 Task: Find connections with filter location Cauto Cristo with filter topic #Entrepreneurshipwith filter profile language Potuguese with filter current company Mechanical Engineering World with filter school Gargi College with filter industry IT System Custom Software Development with filter service category Email Marketing with filter keywords title Direct Salesperson
Action: Mouse moved to (603, 79)
Screenshot: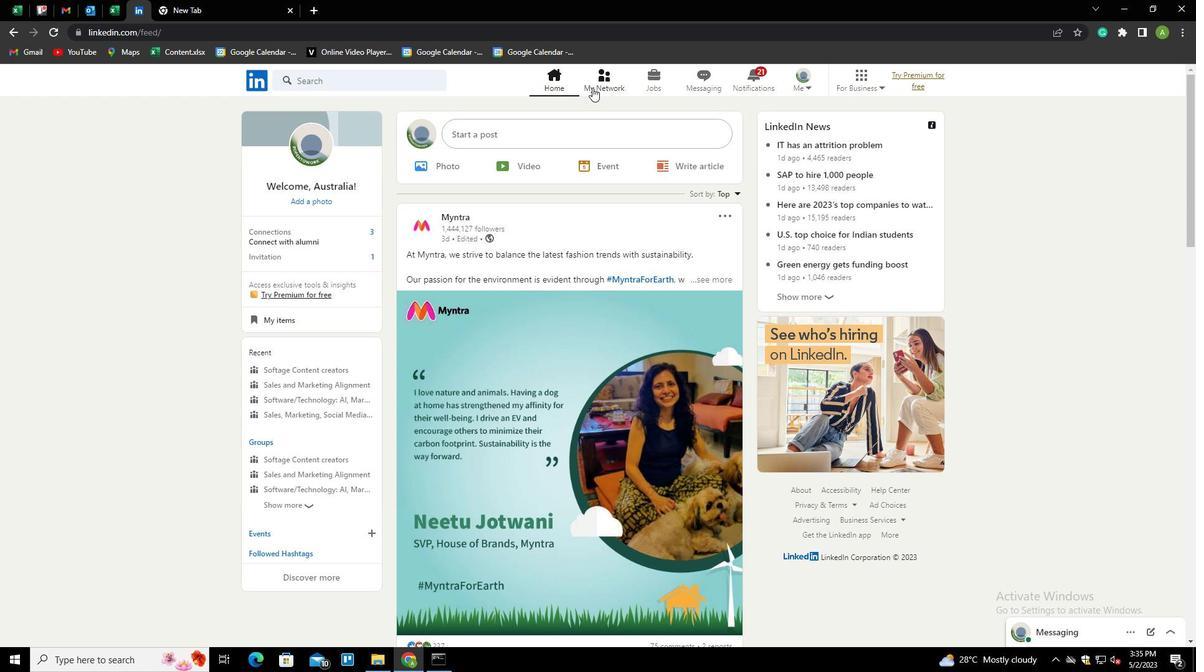 
Action: Mouse pressed left at (603, 79)
Screenshot: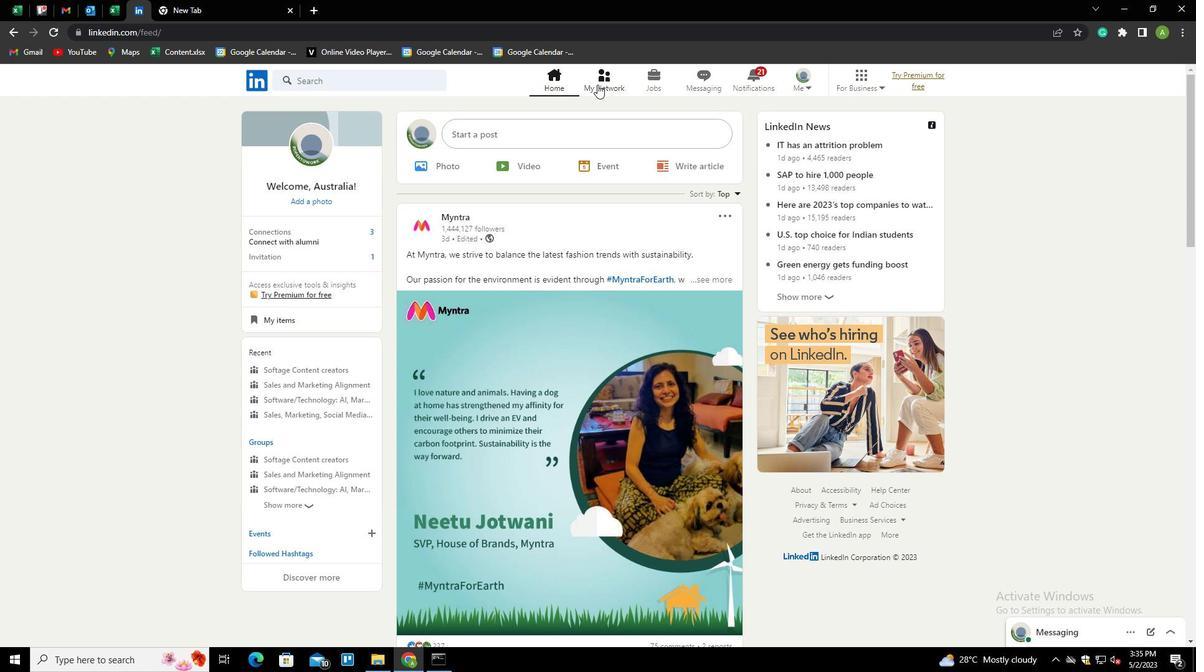 
Action: Mouse moved to (337, 153)
Screenshot: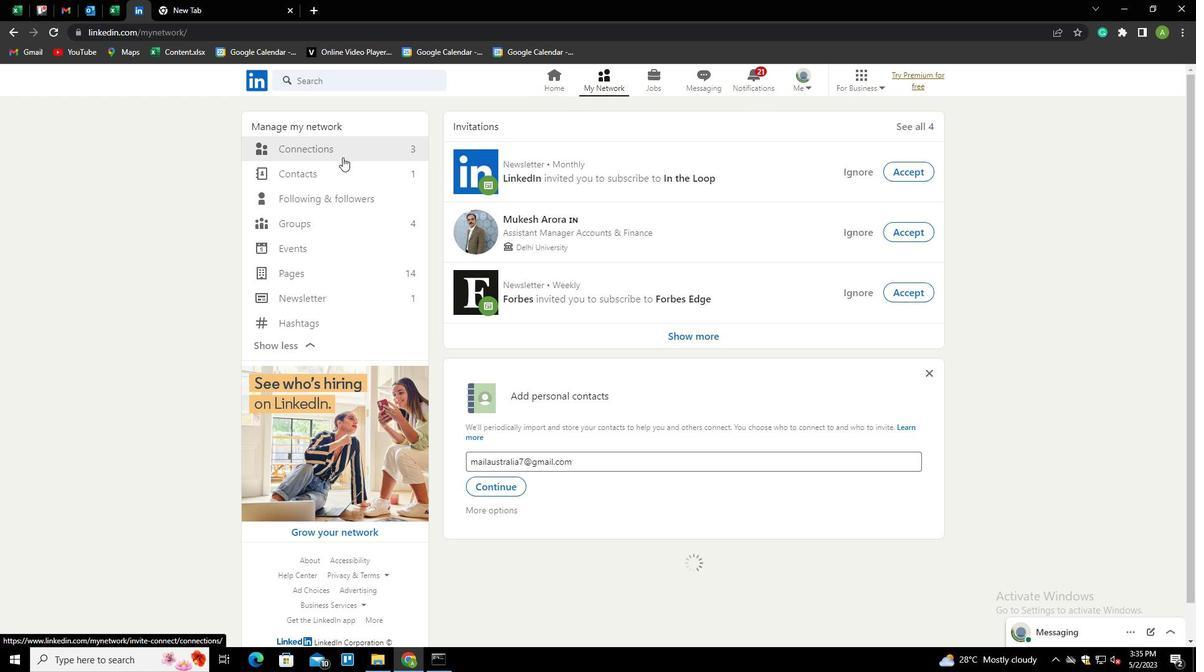 
Action: Mouse pressed left at (337, 153)
Screenshot: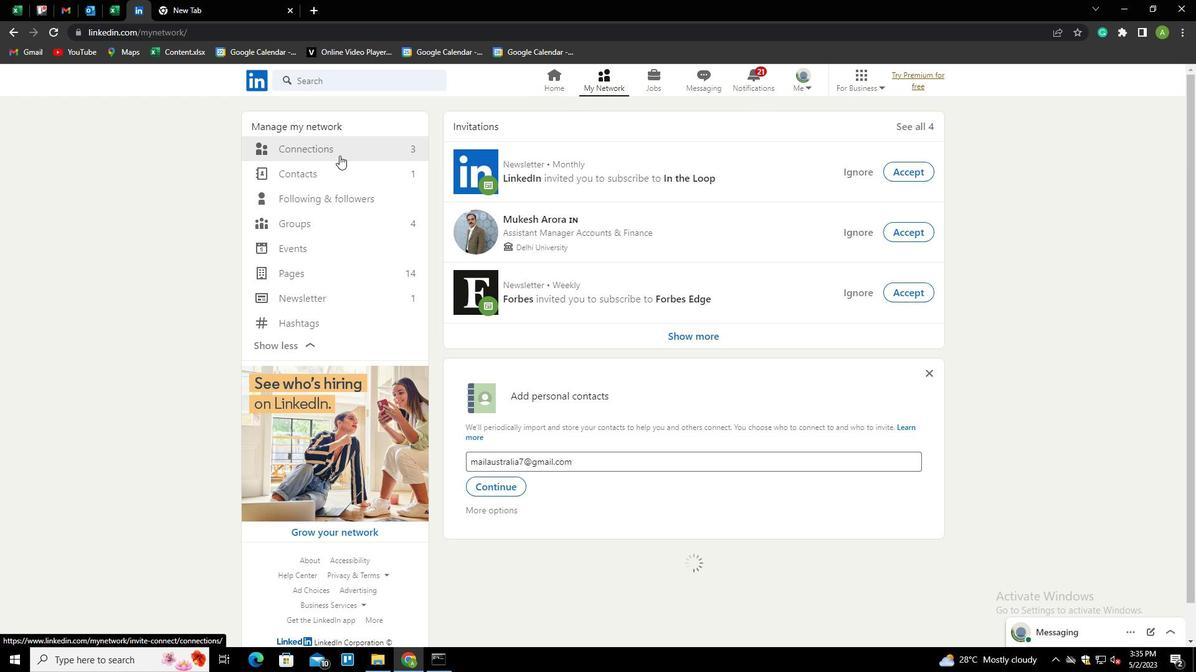 
Action: Mouse moved to (697, 152)
Screenshot: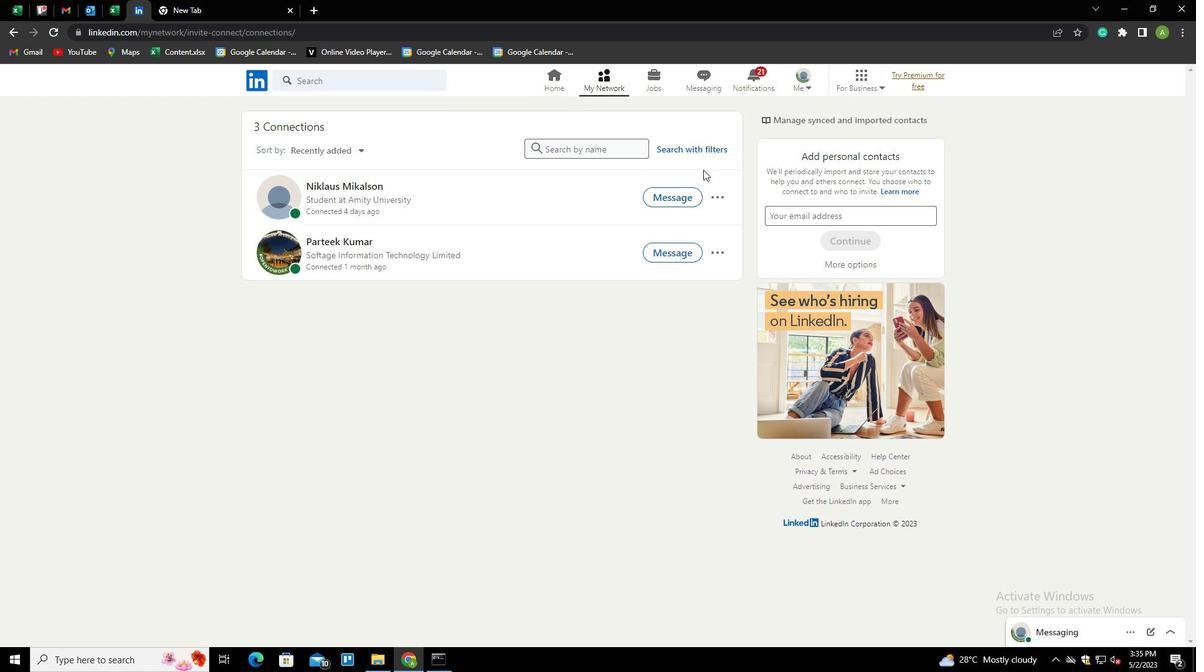 
Action: Mouse pressed left at (697, 152)
Screenshot: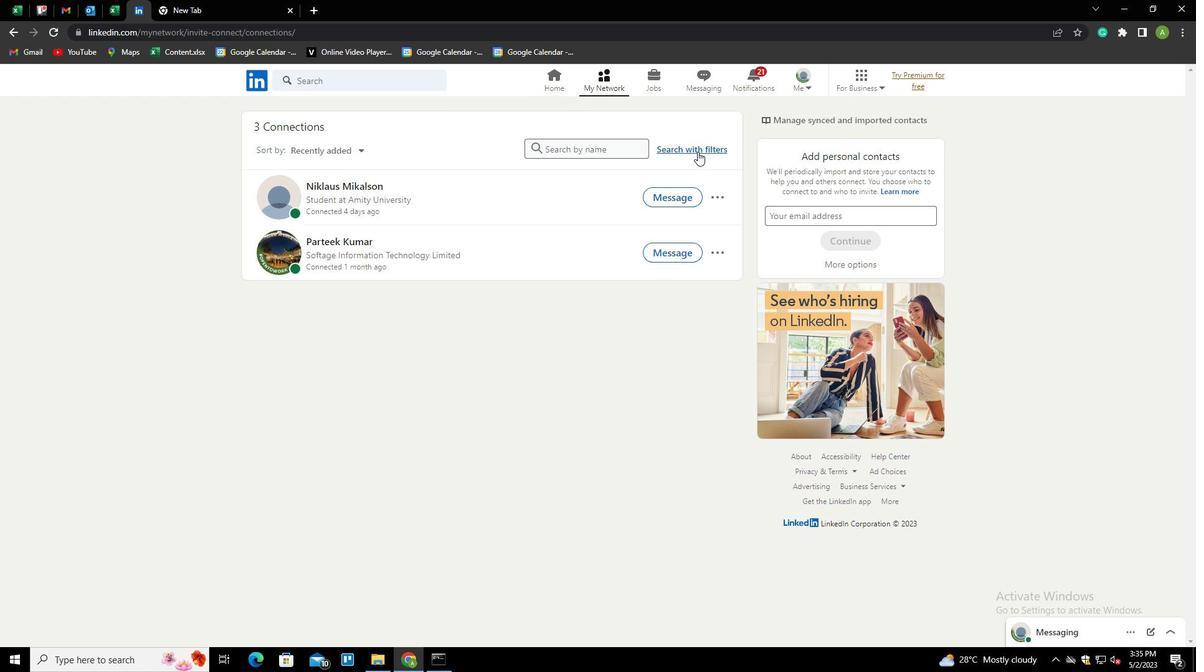 
Action: Mouse moved to (631, 114)
Screenshot: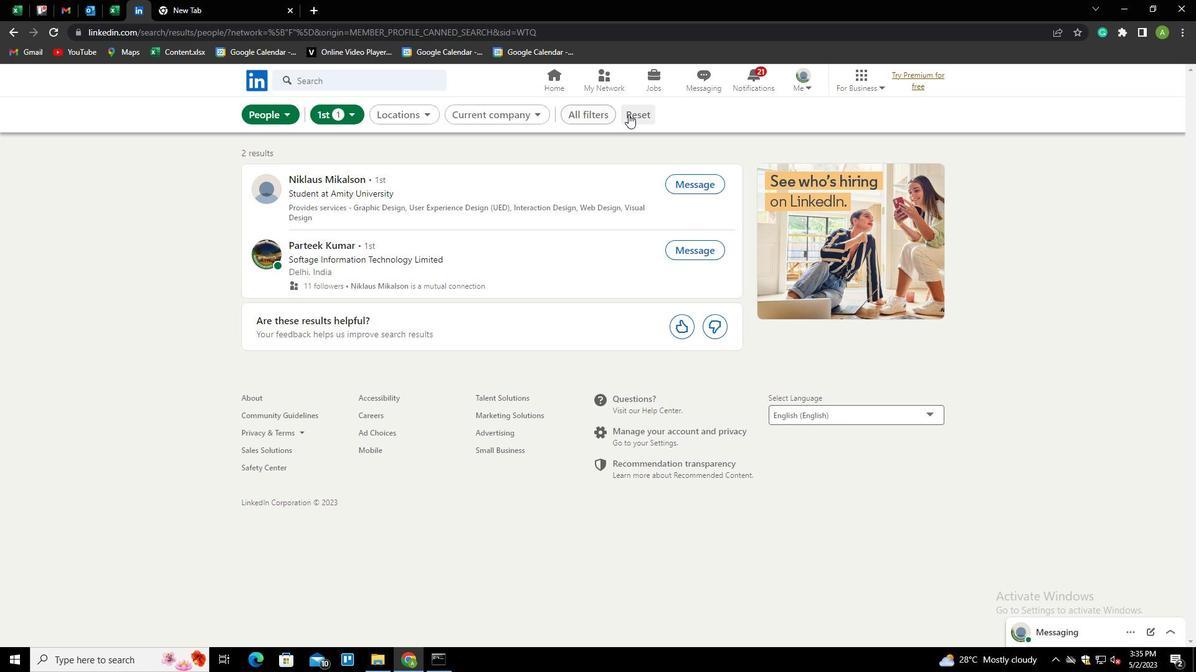 
Action: Mouse pressed left at (631, 114)
Screenshot: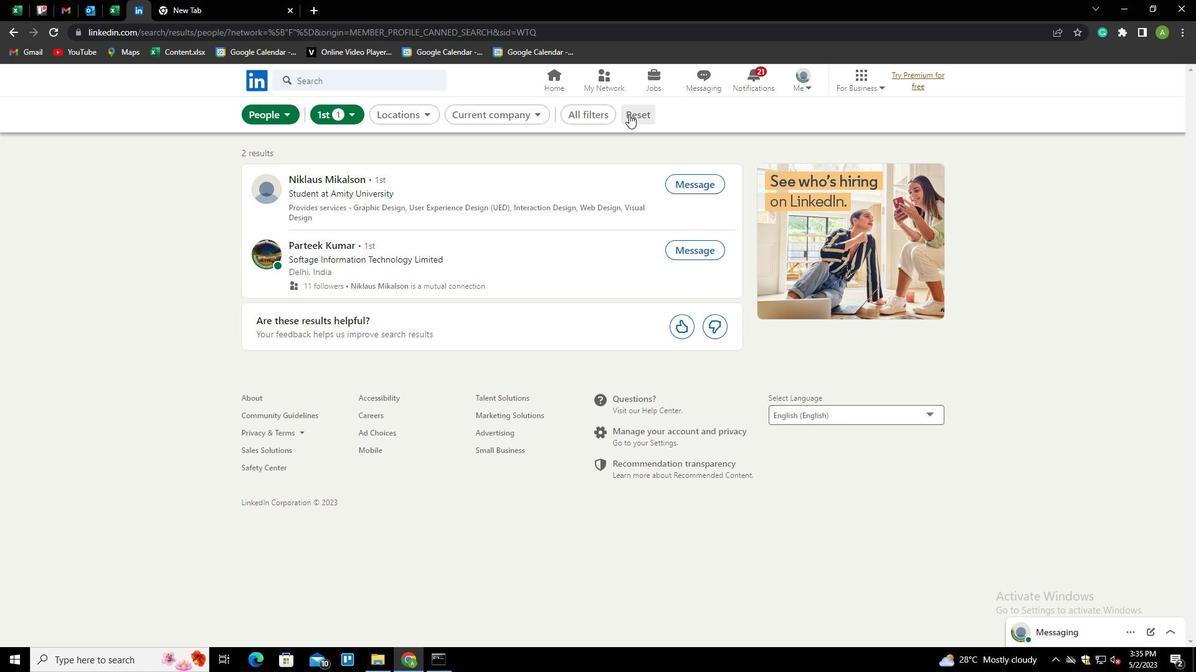 
Action: Mouse moved to (618, 112)
Screenshot: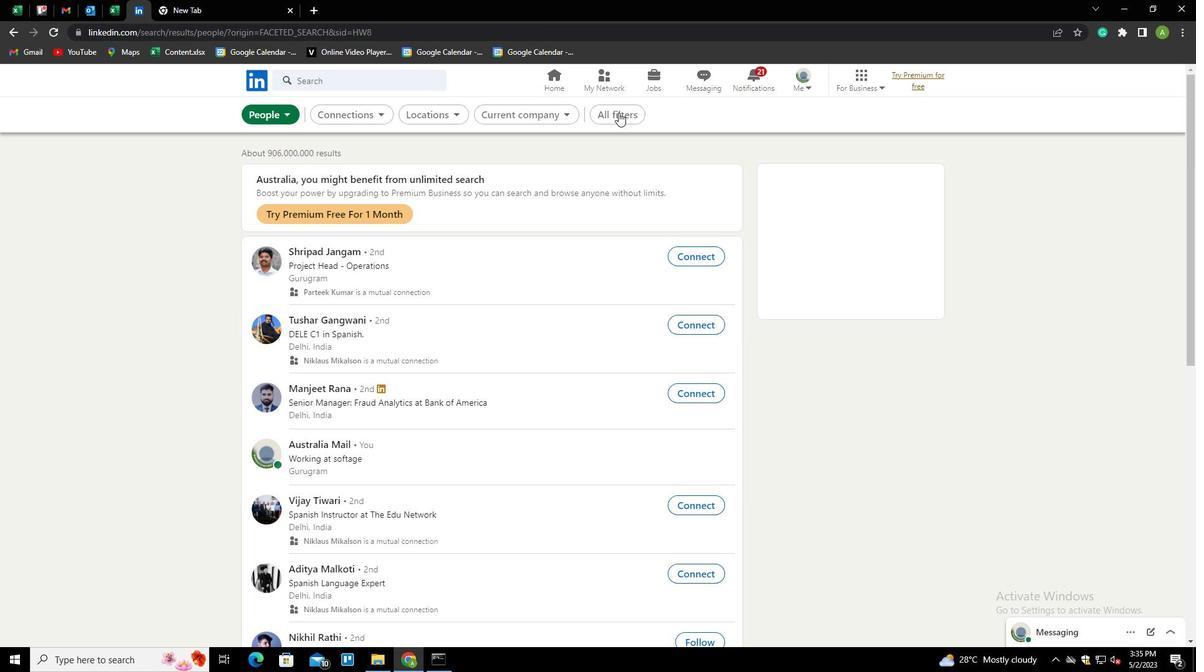 
Action: Mouse pressed left at (618, 112)
Screenshot: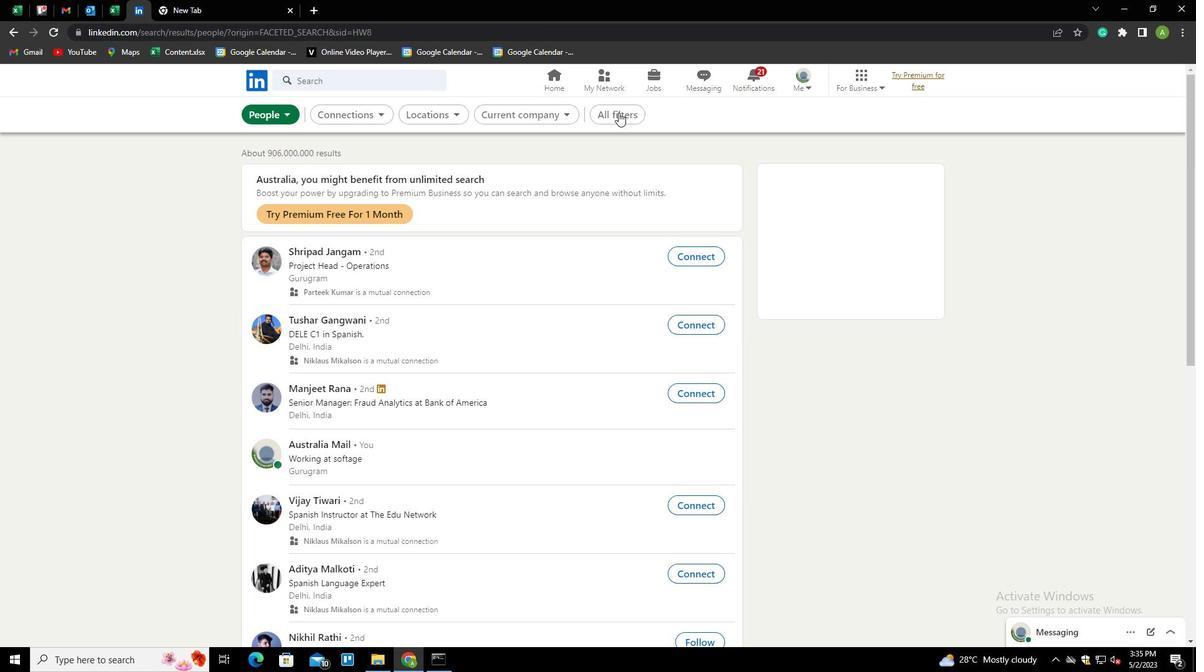 
Action: Mouse moved to (917, 290)
Screenshot: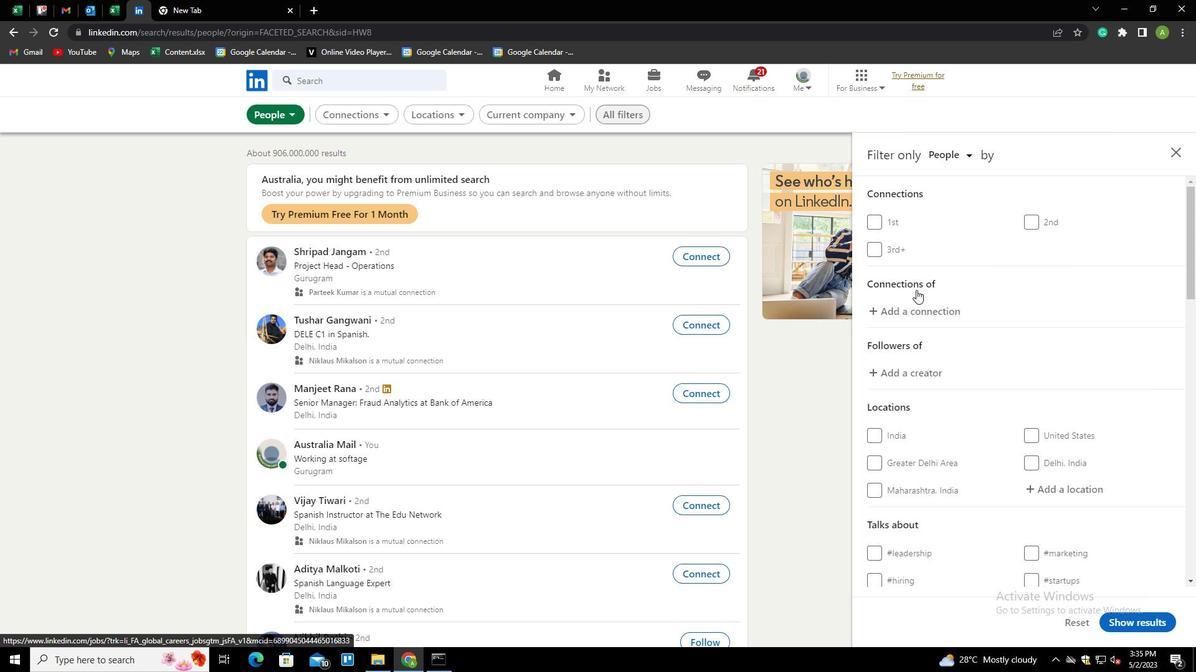 
Action: Mouse scrolled (917, 289) with delta (0, 0)
Screenshot: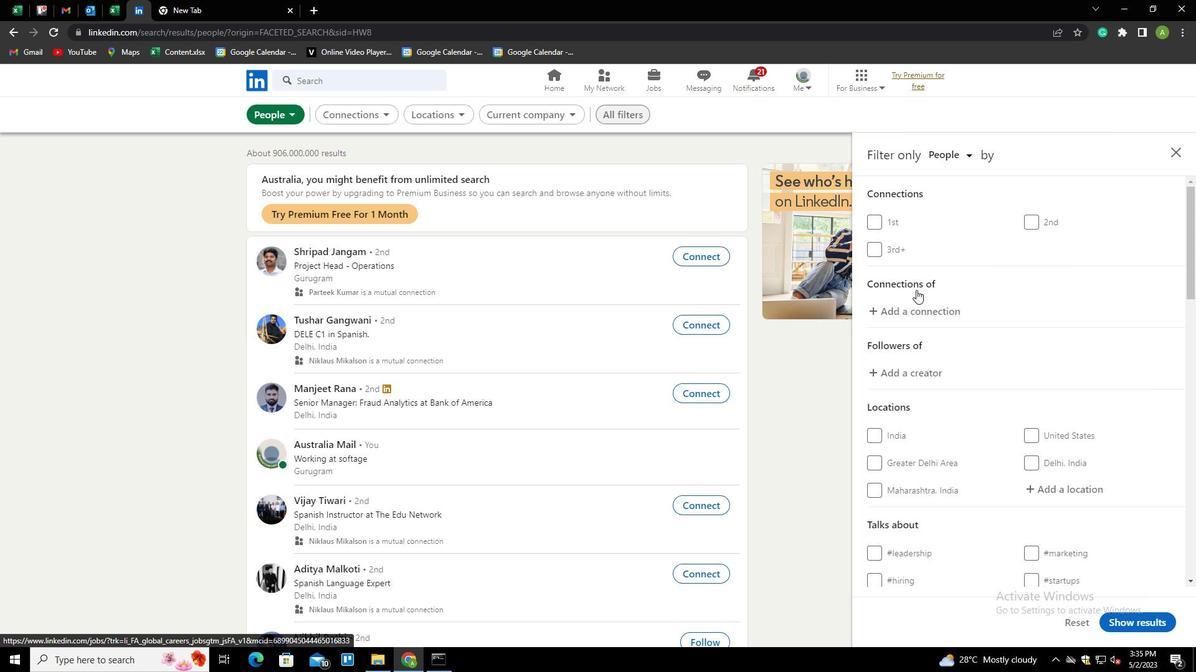 
Action: Mouse moved to (917, 290)
Screenshot: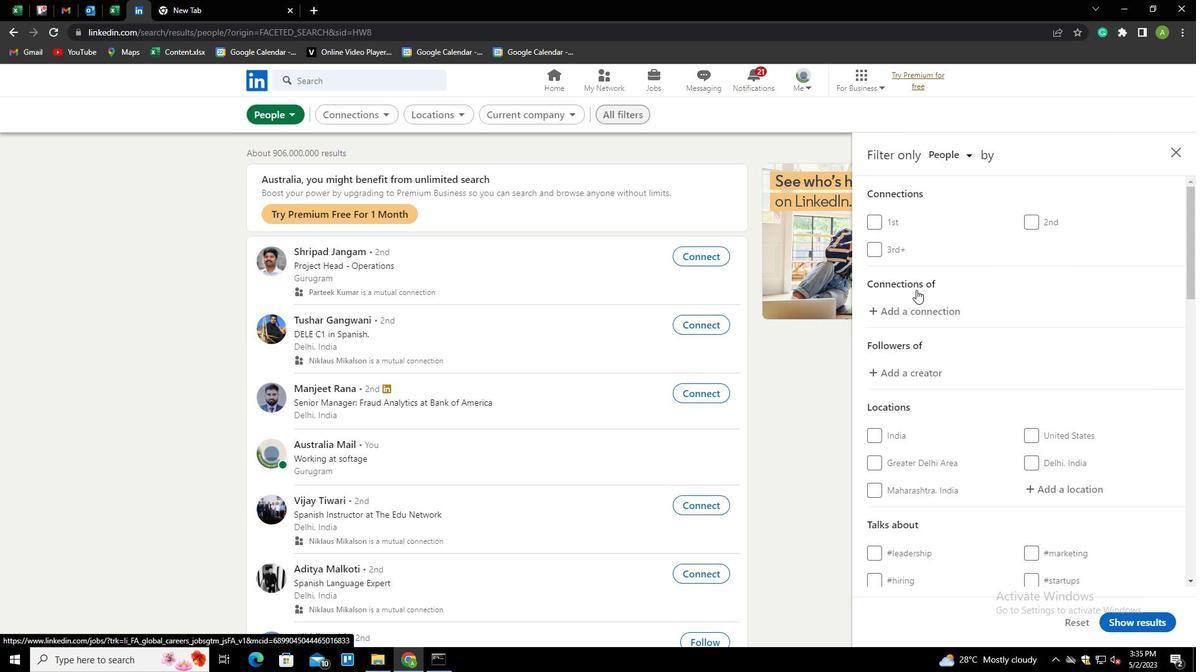 
Action: Mouse scrolled (917, 290) with delta (0, 0)
Screenshot: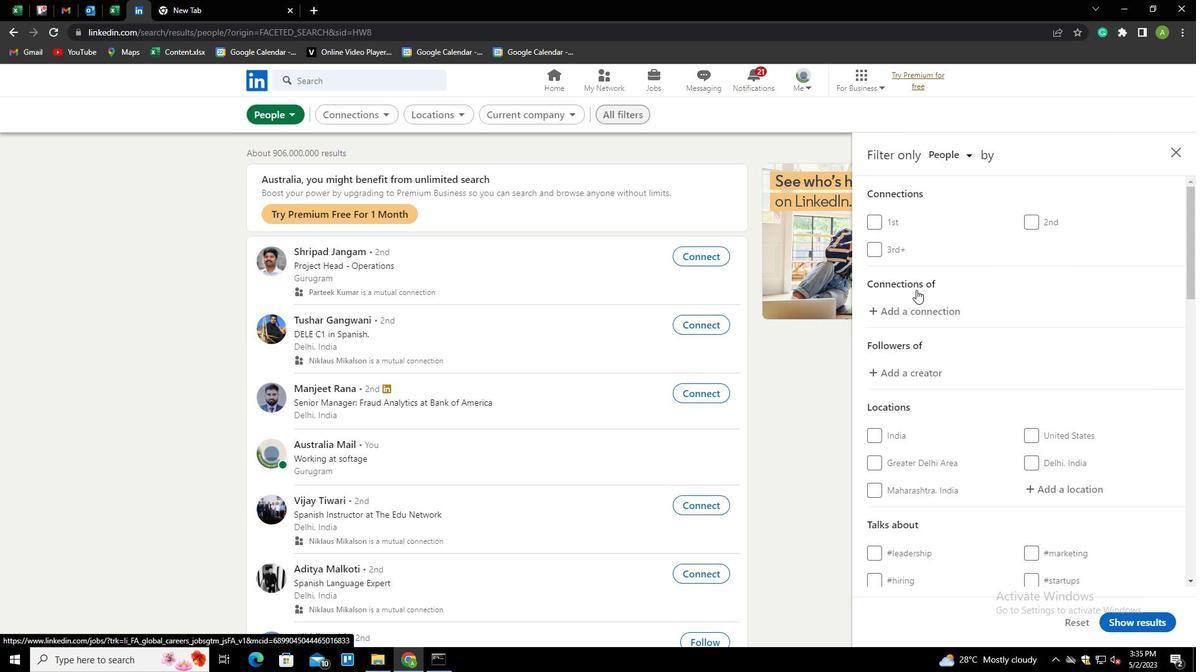 
Action: Mouse moved to (1038, 362)
Screenshot: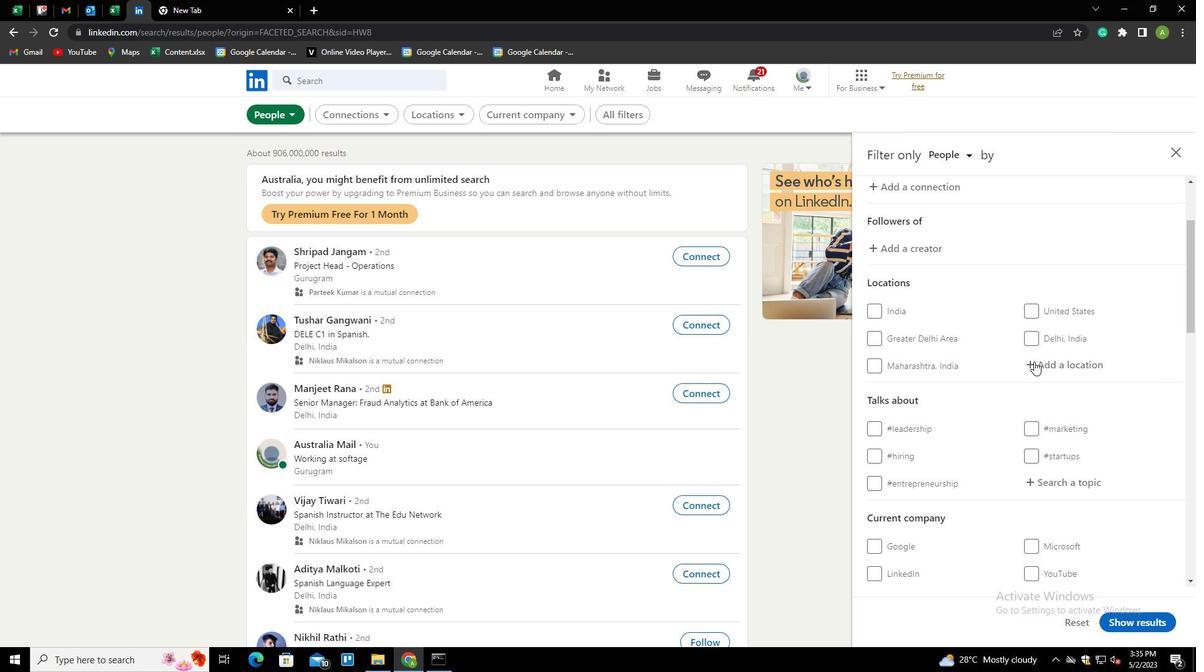 
Action: Mouse pressed left at (1038, 362)
Screenshot: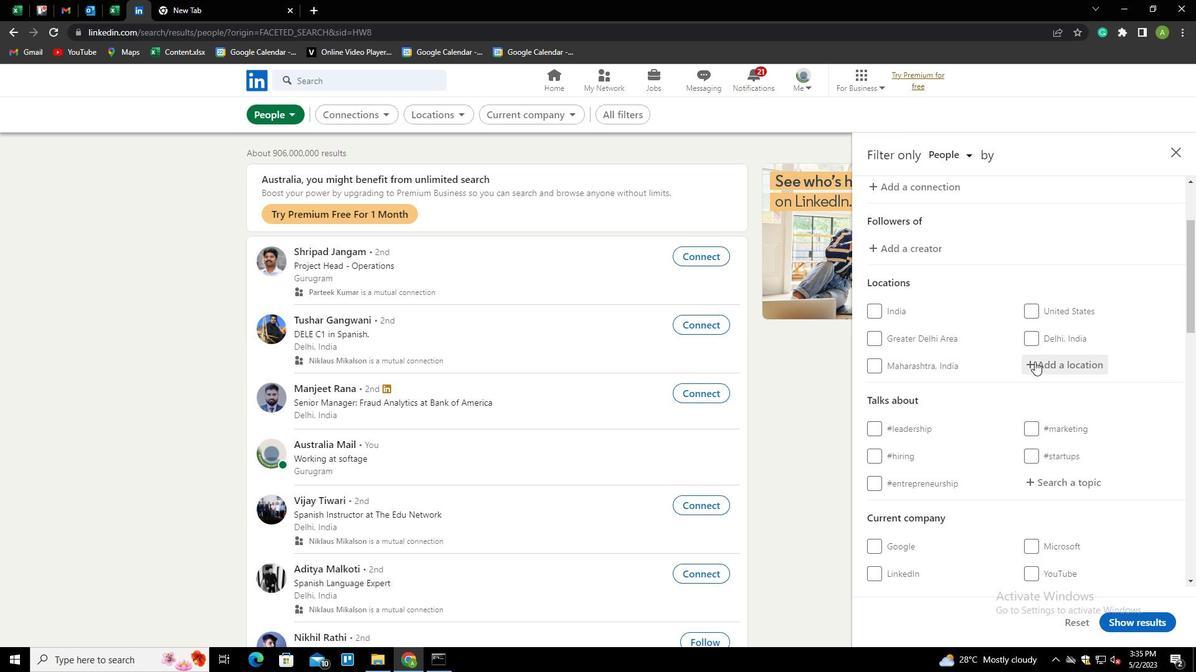 
Action: Key pressed <Key.shift>
Screenshot: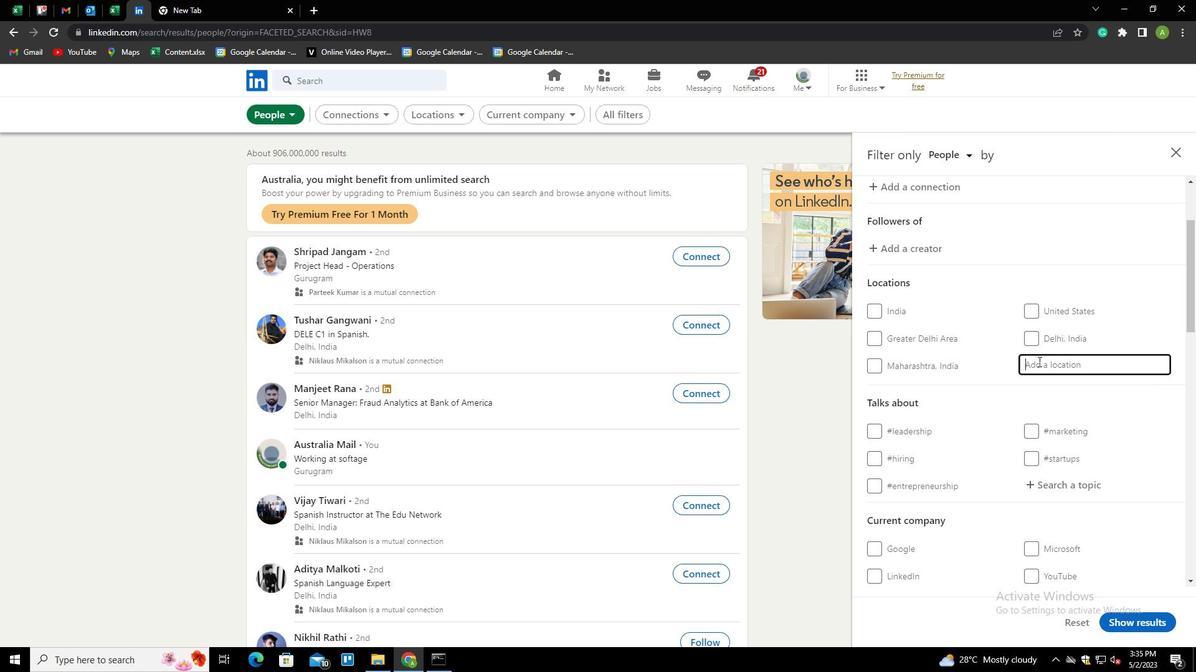 
Action: Mouse moved to (1036, 363)
Screenshot: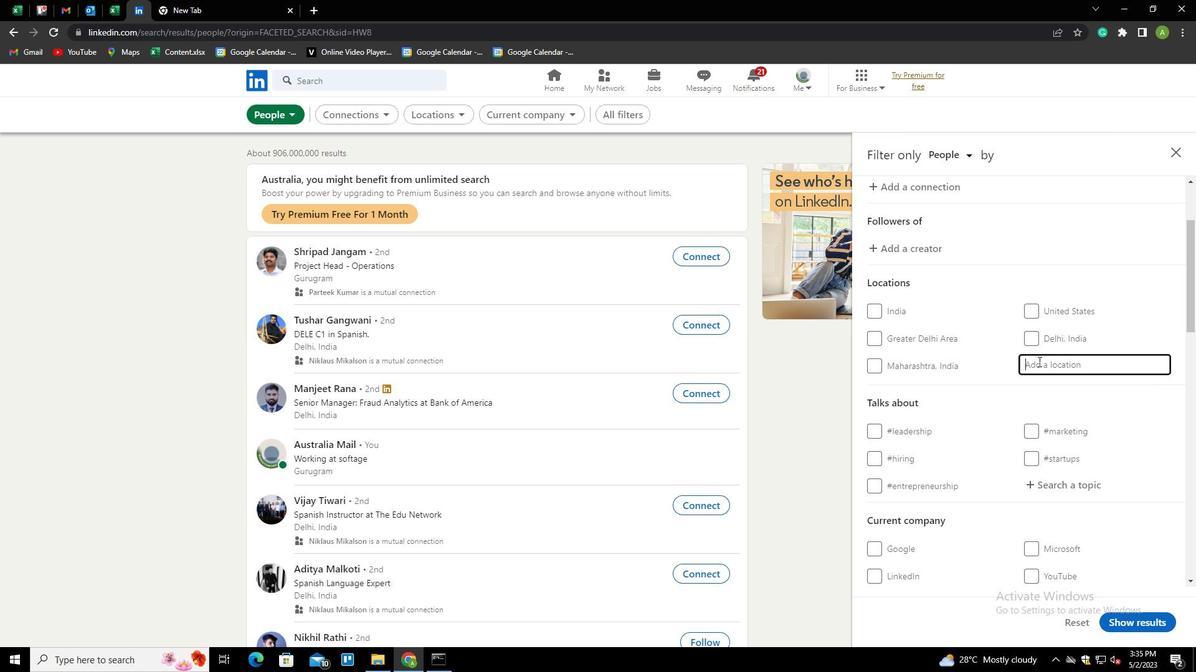 
Action: Key pressed <Key.shift><Key.shift><Key.shift><Key.shift><Key.shift><Key.shift>CAUTO<Key.space><Key.shift><Key.shift><Key.shift><Key.shift><Key.shift>CRISTO
Screenshot: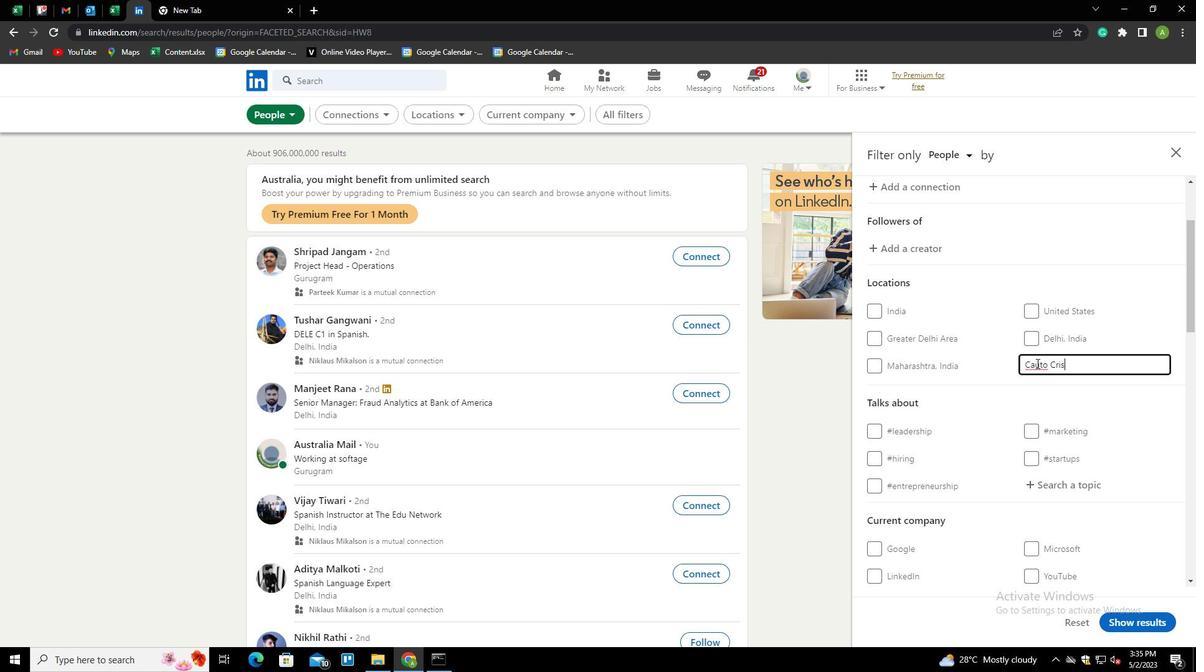 
Action: Mouse moved to (1104, 391)
Screenshot: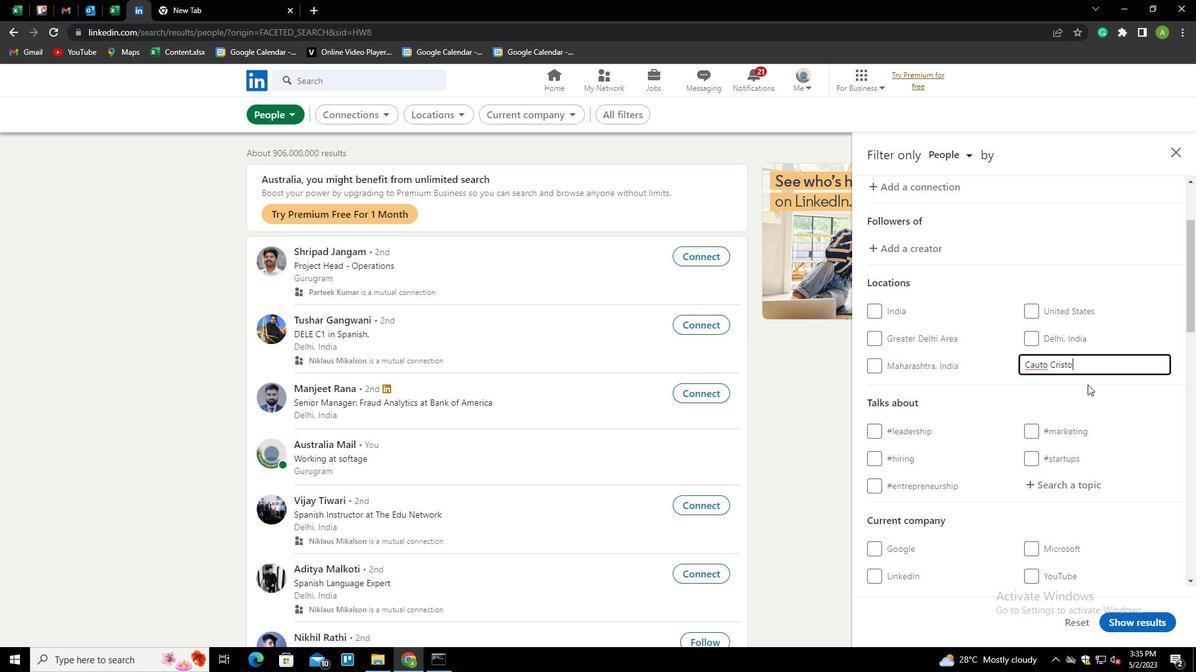 
Action: Mouse pressed left at (1104, 391)
Screenshot: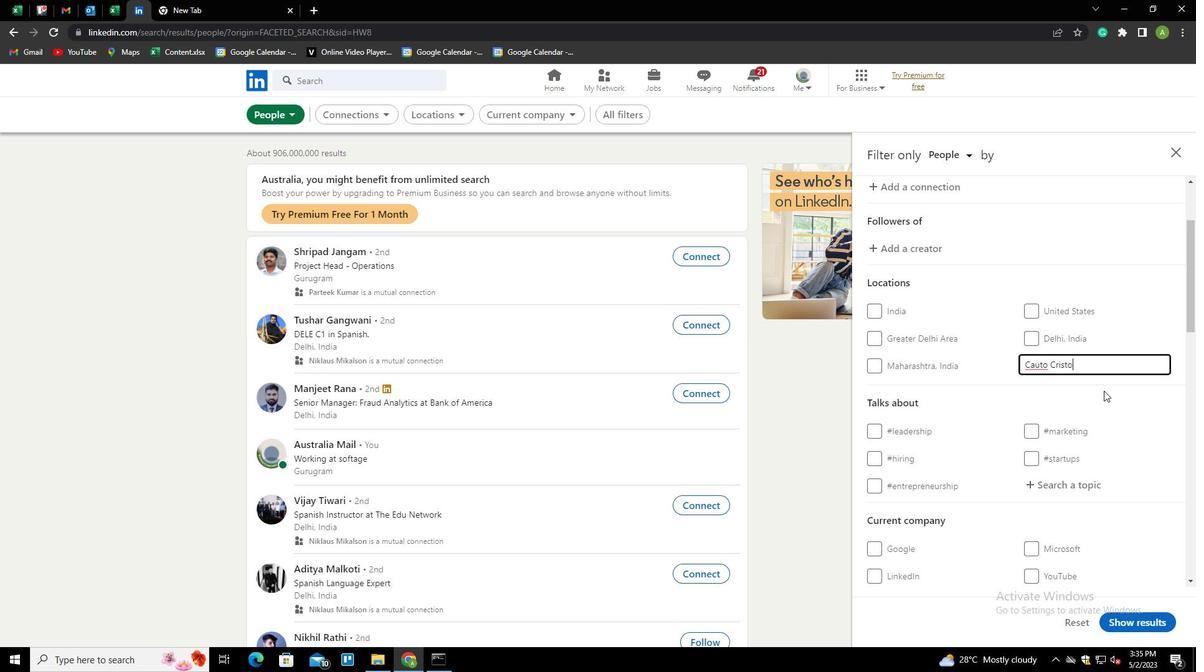 
Action: Mouse moved to (1112, 391)
Screenshot: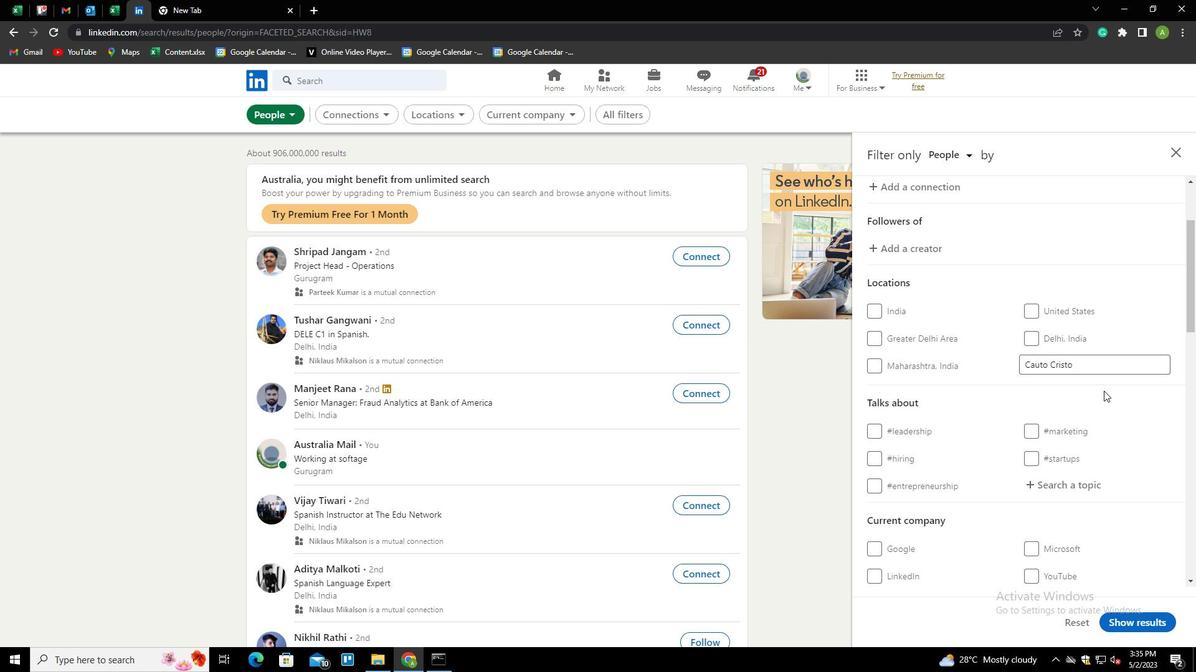 
Action: Mouse scrolled (1112, 390) with delta (0, 0)
Screenshot: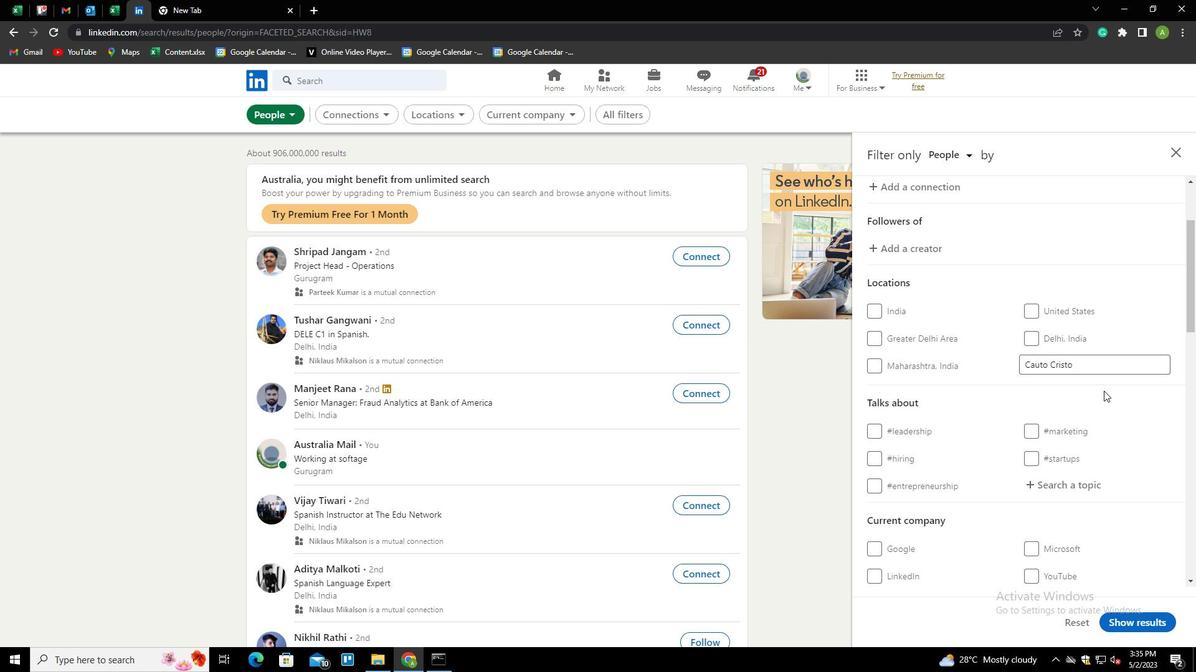 
Action: Mouse moved to (1114, 392)
Screenshot: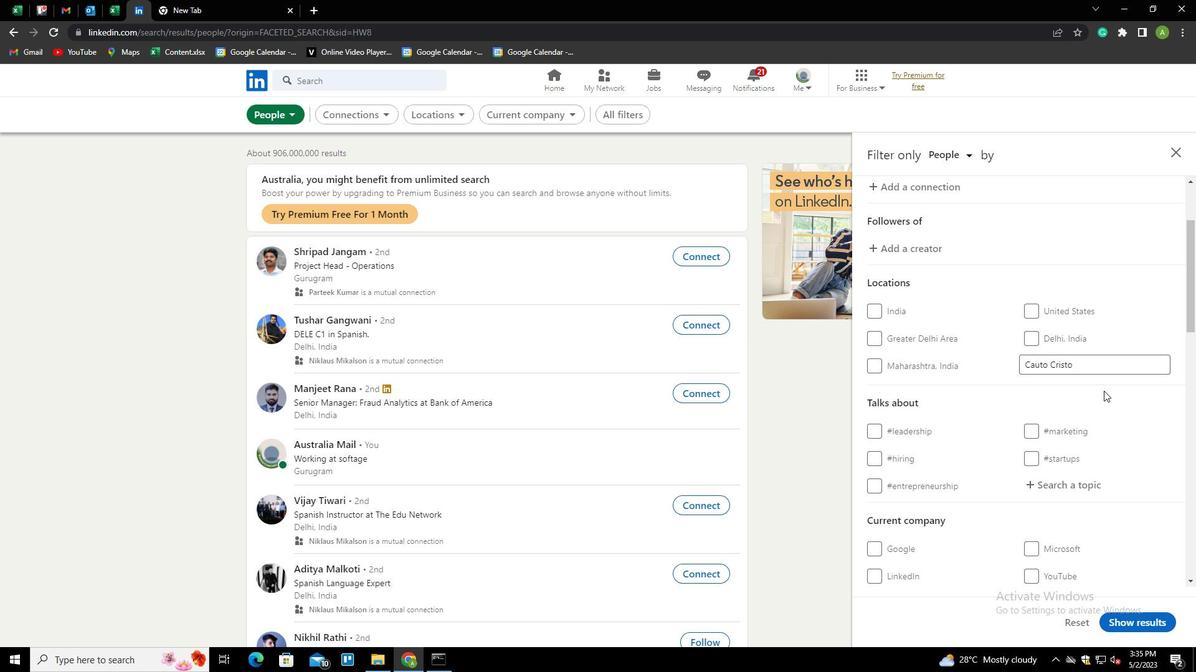 
Action: Mouse scrolled (1114, 391) with delta (0, 0)
Screenshot: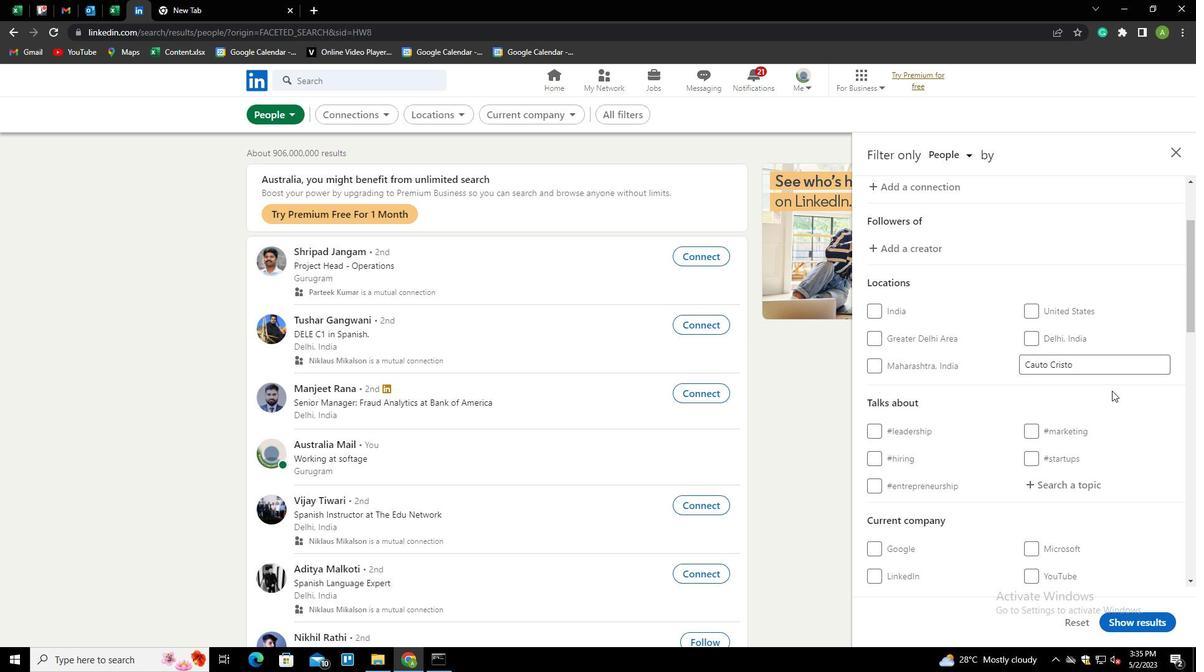 
Action: Mouse moved to (1069, 364)
Screenshot: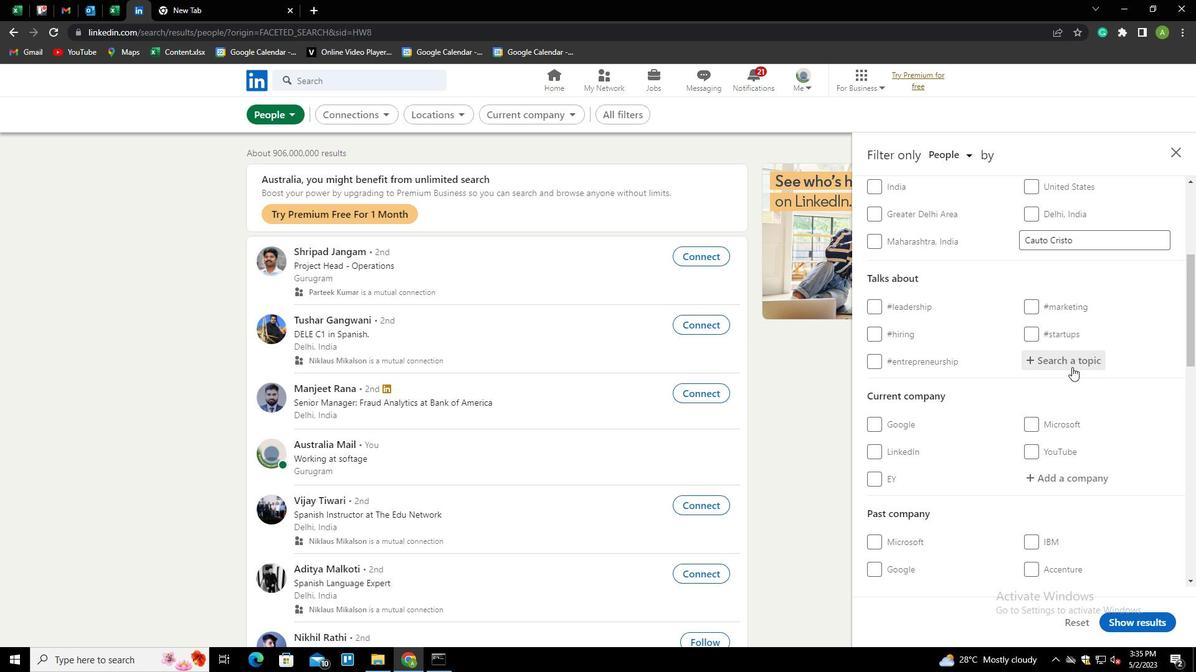 
Action: Mouse pressed left at (1069, 364)
Screenshot: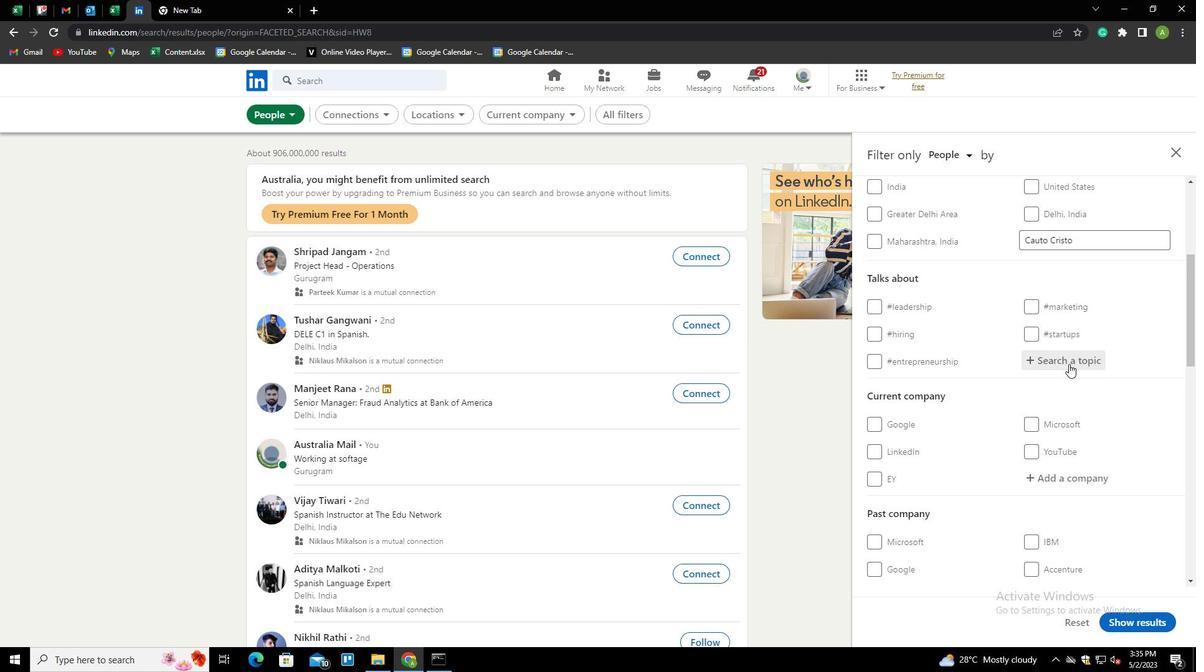 
Action: Mouse moved to (1066, 364)
Screenshot: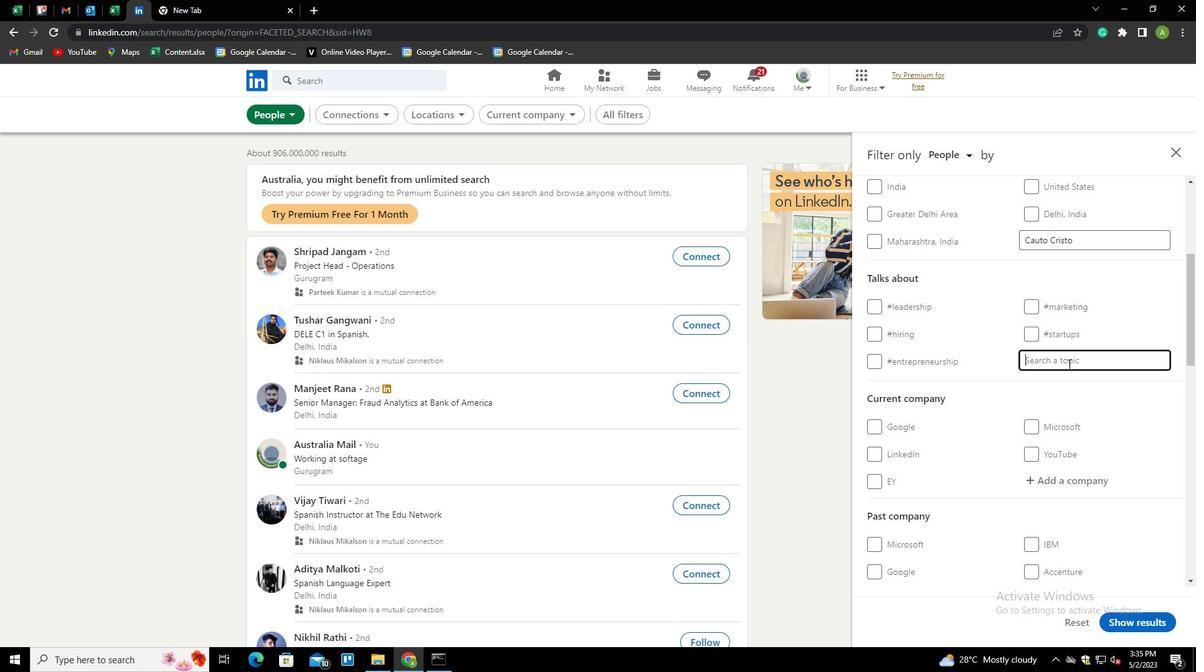 
Action: Mouse pressed left at (1066, 364)
Screenshot: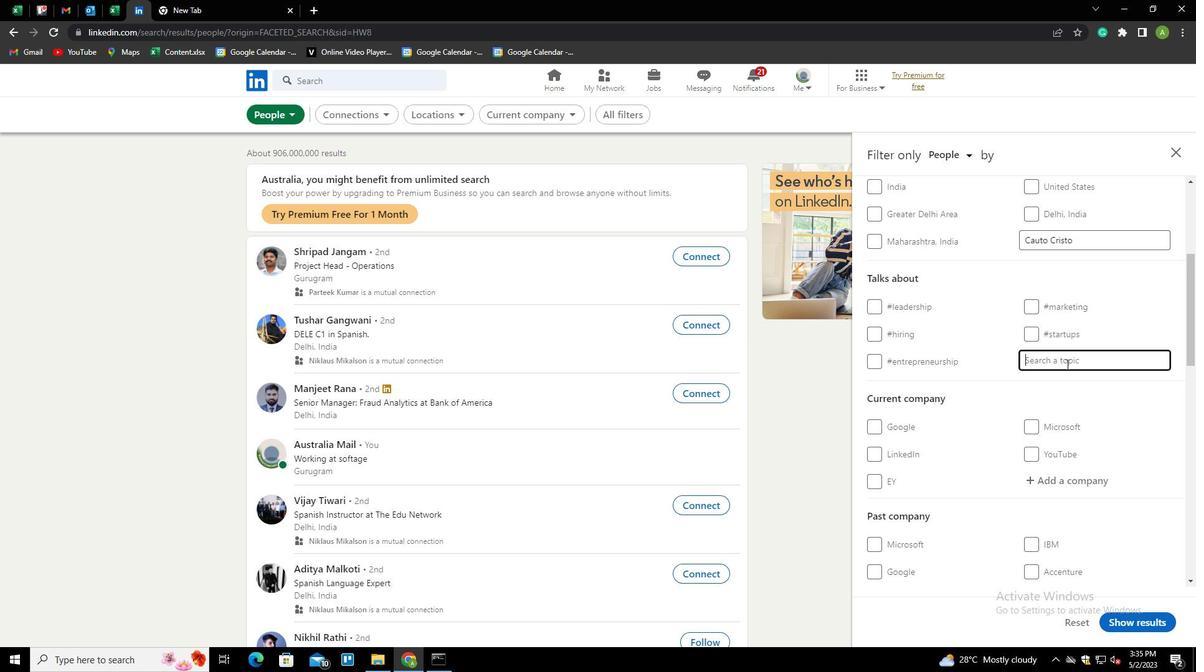 
Action: Key pressed <Key.shift><Key.shift>ENTRE<Key.down><Key.down><Key.down><Key.enter>
Screenshot: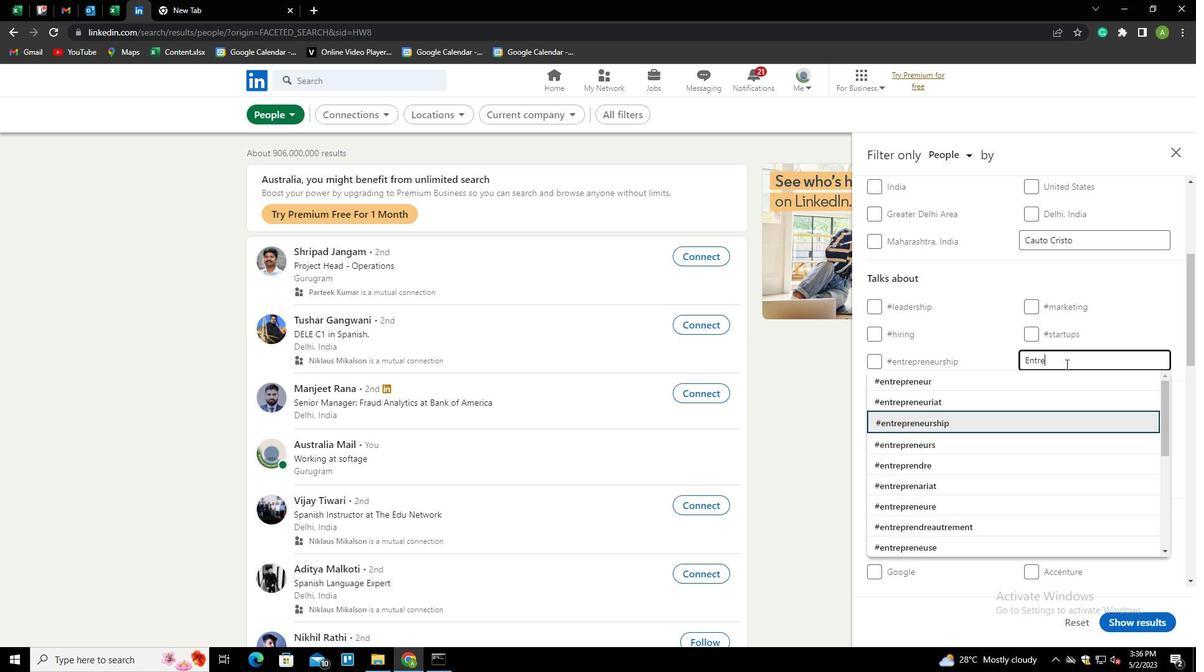 
Action: Mouse scrolled (1066, 363) with delta (0, 0)
Screenshot: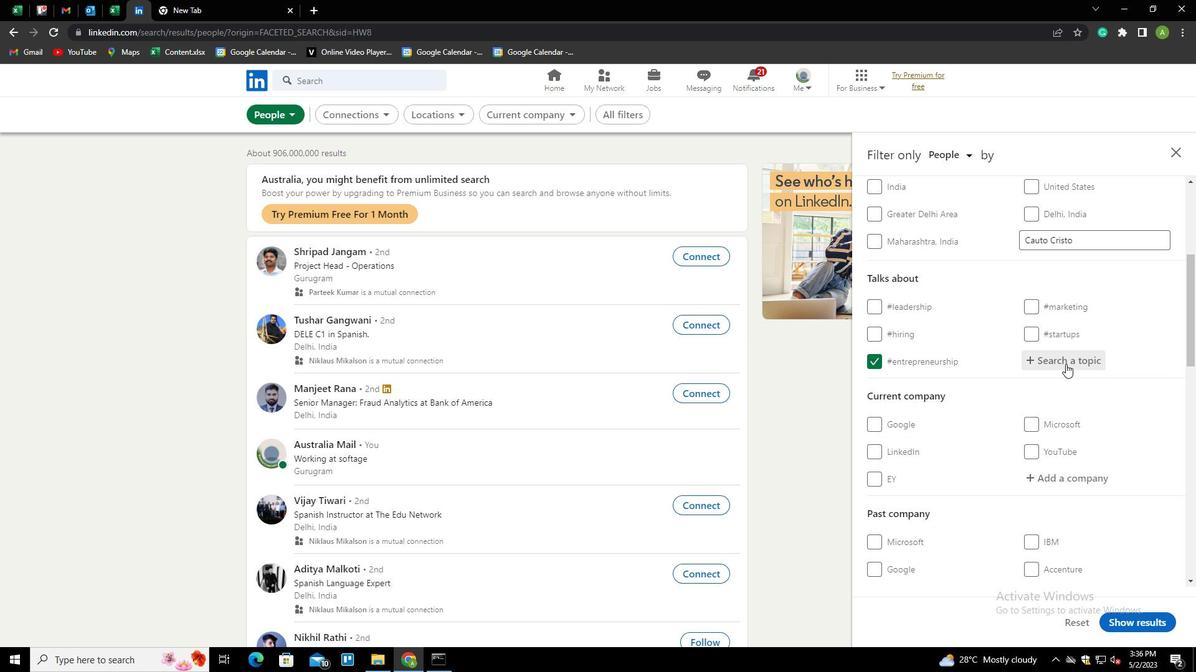 
Action: Mouse scrolled (1066, 363) with delta (0, 0)
Screenshot: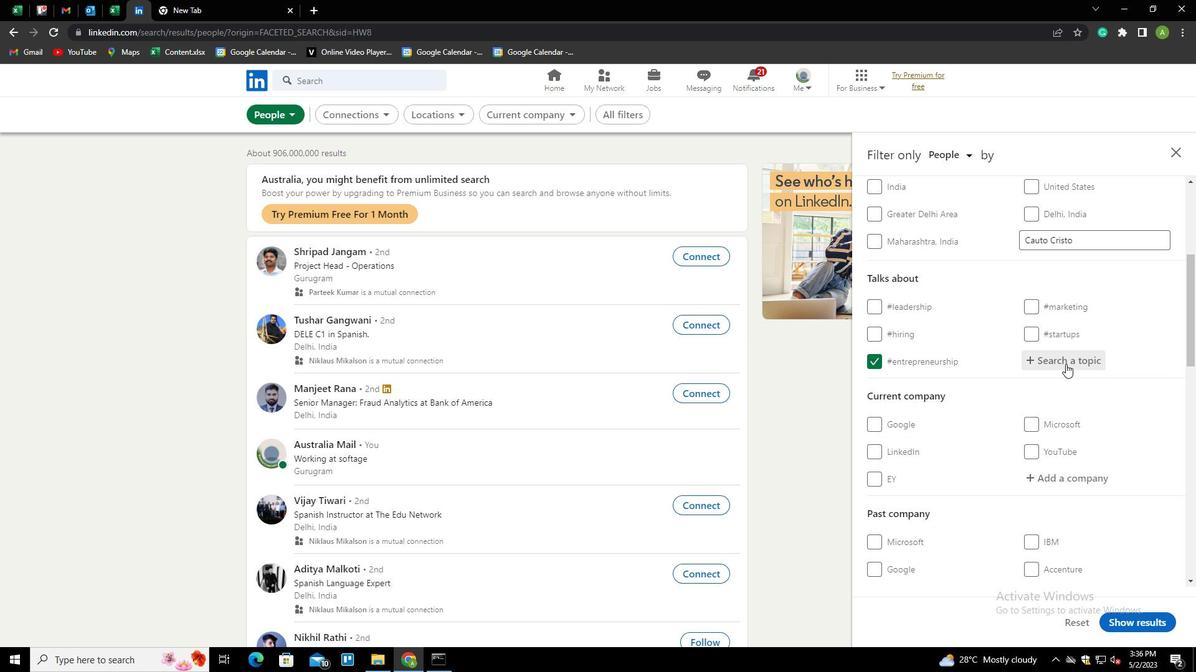 
Action: Mouse scrolled (1066, 363) with delta (0, 0)
Screenshot: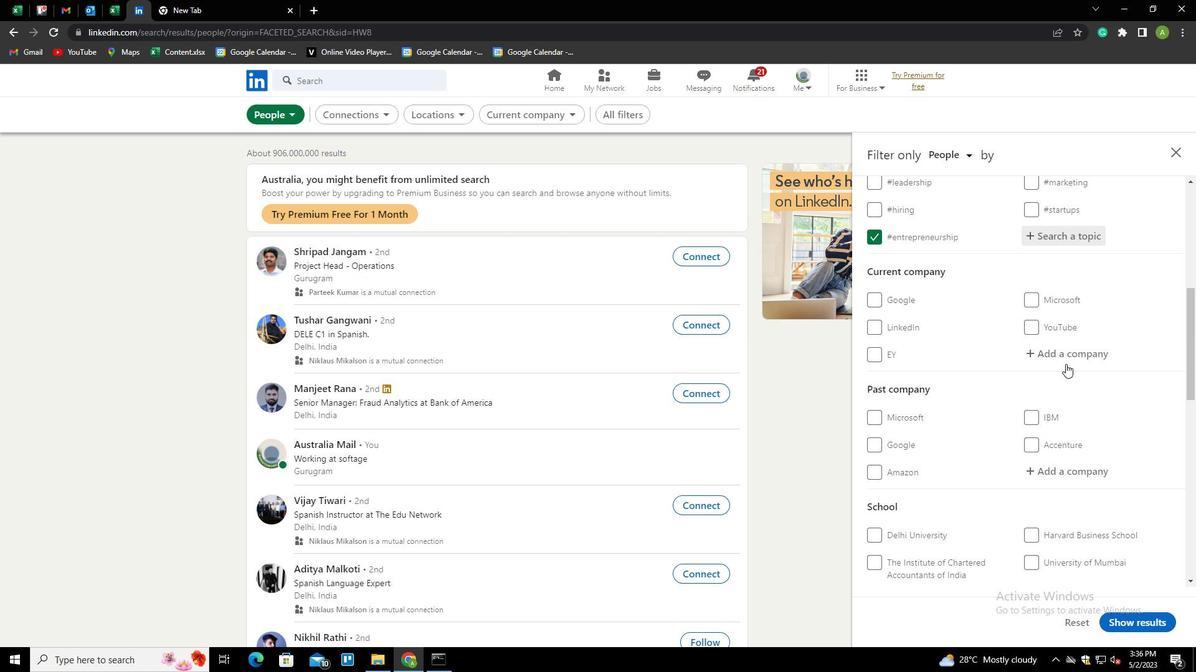 
Action: Mouse scrolled (1066, 363) with delta (0, 0)
Screenshot: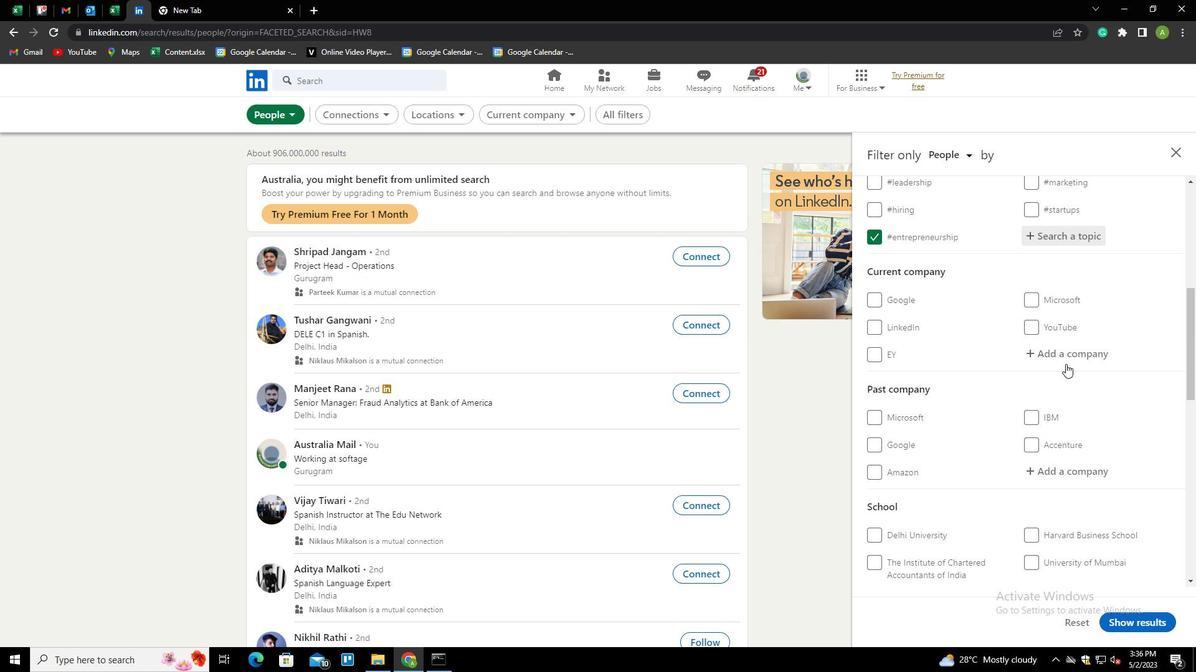
Action: Mouse scrolled (1066, 363) with delta (0, 0)
Screenshot: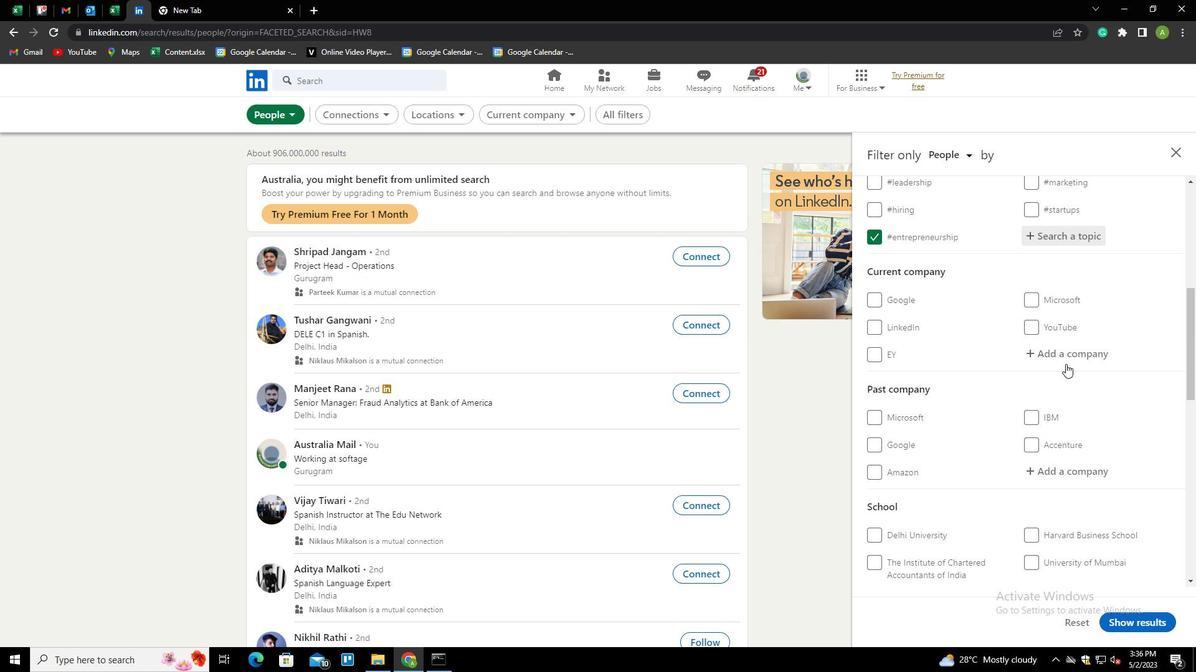 
Action: Mouse scrolled (1066, 363) with delta (0, 0)
Screenshot: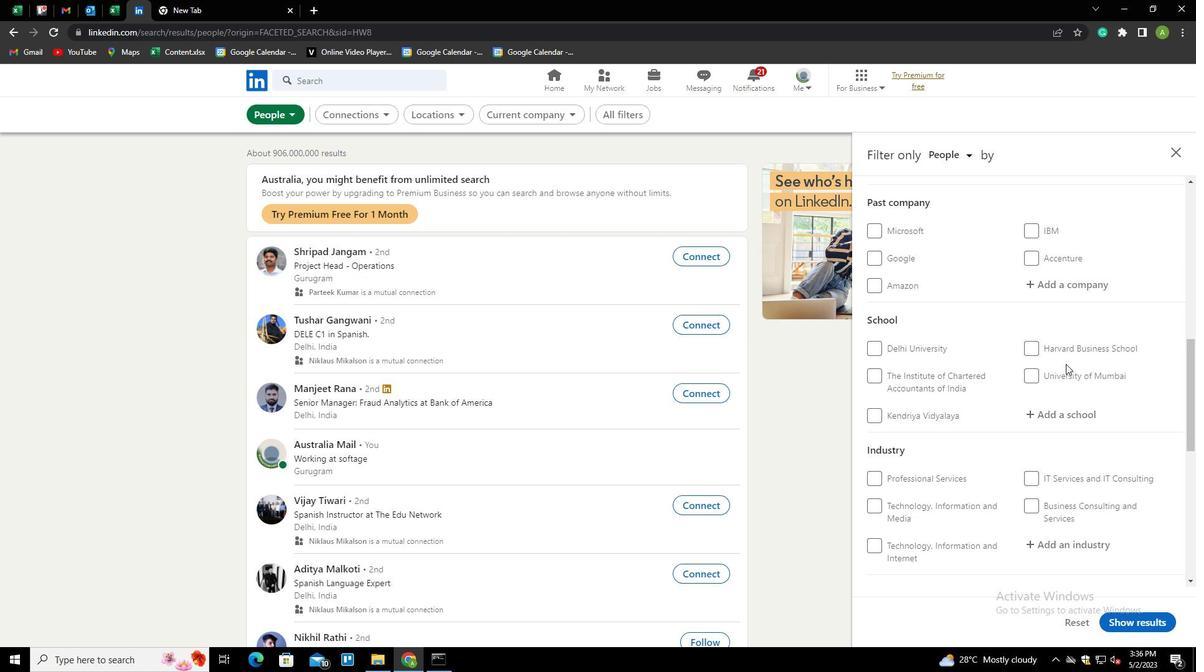 
Action: Mouse scrolled (1066, 363) with delta (0, 0)
Screenshot: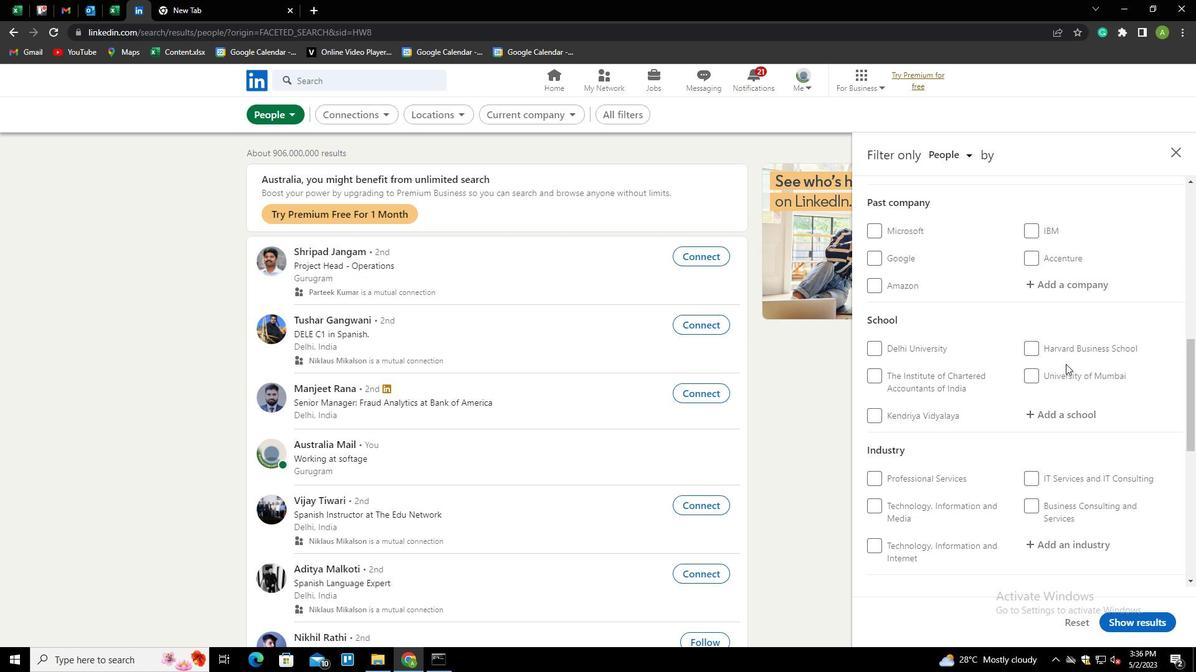 
Action: Mouse moved to (1054, 412)
Screenshot: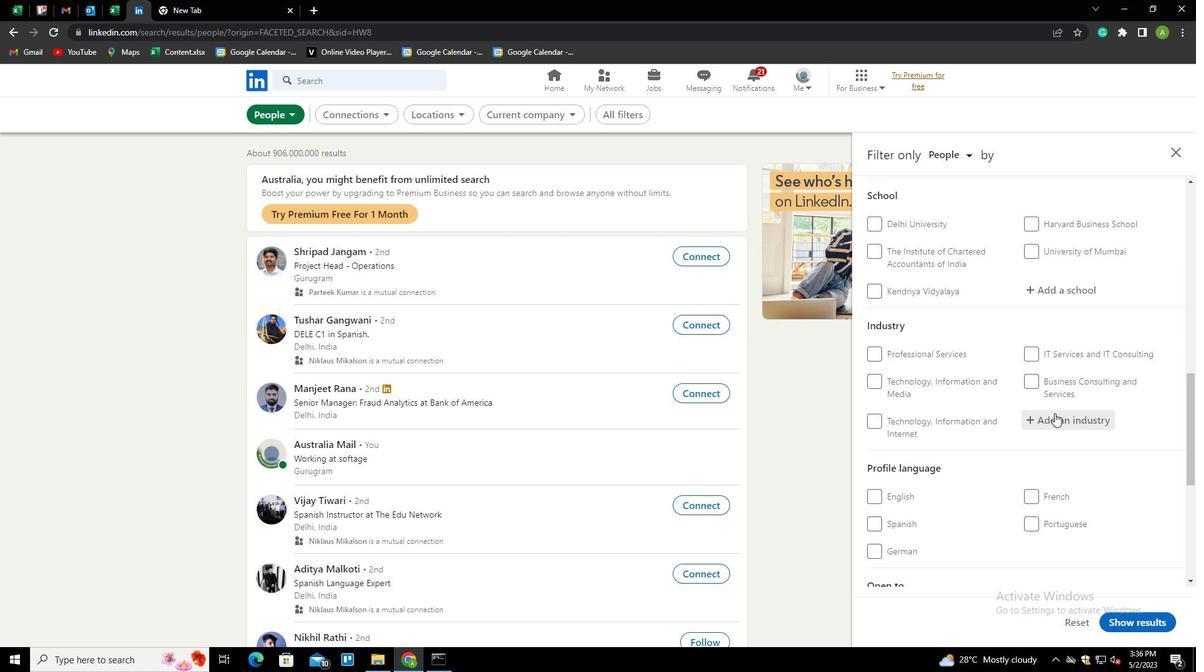
Action: Mouse scrolled (1054, 411) with delta (0, 0)
Screenshot: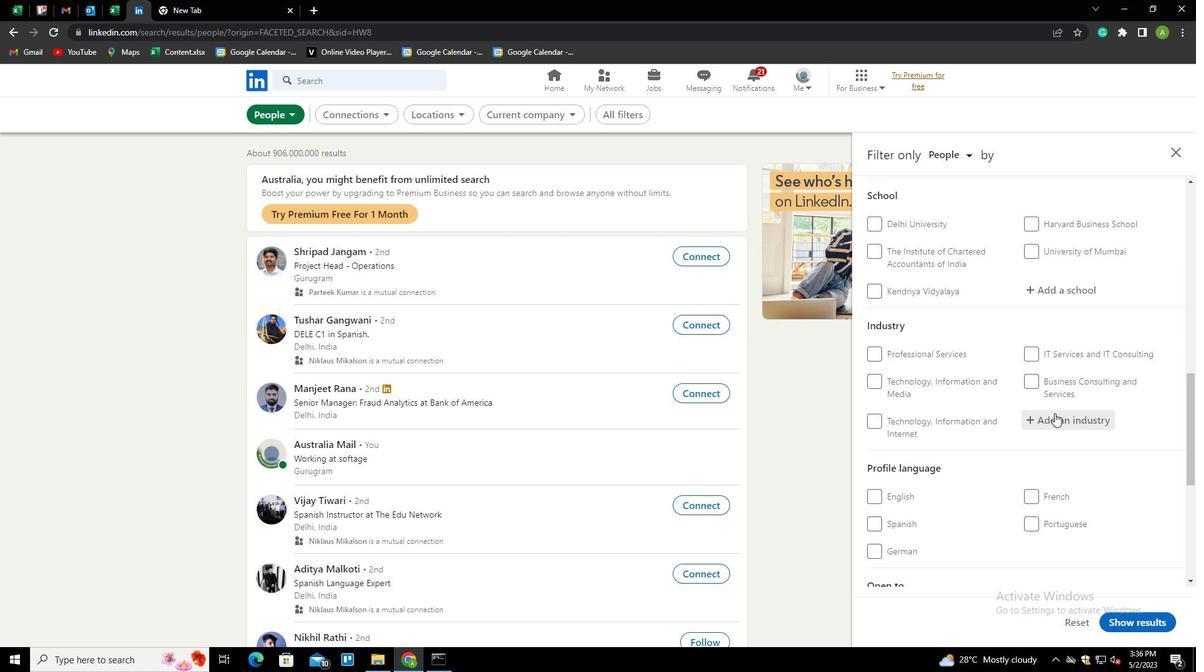 
Action: Mouse scrolled (1054, 411) with delta (0, 0)
Screenshot: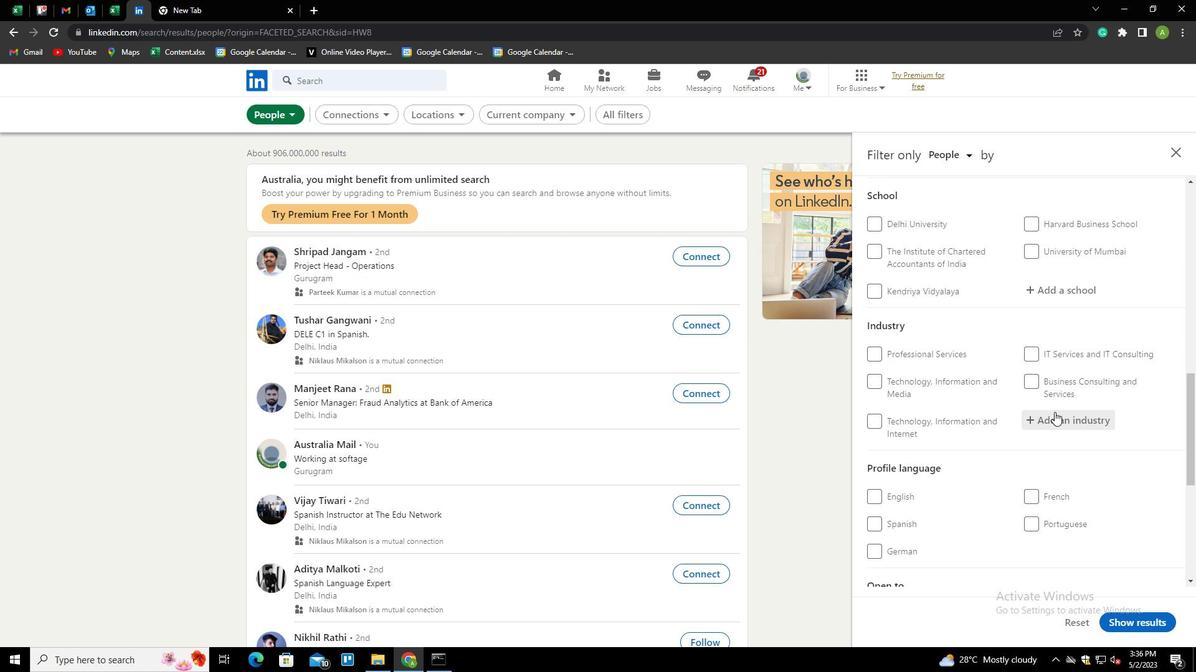 
Action: Mouse scrolled (1054, 411) with delta (0, 0)
Screenshot: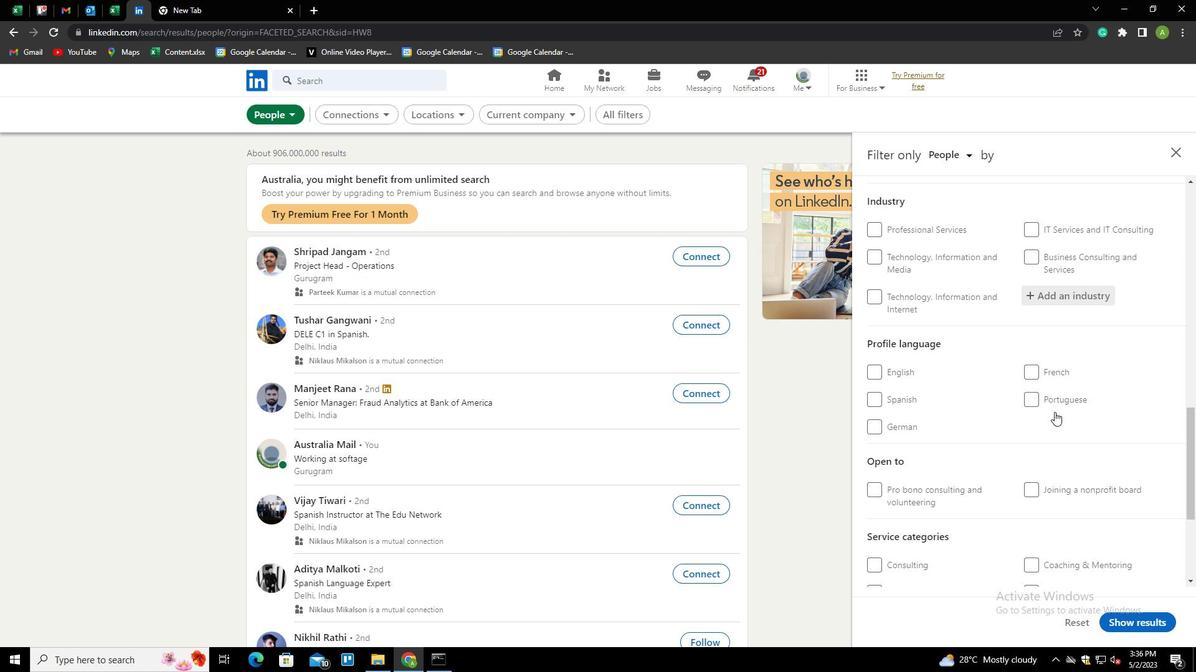 
Action: Mouse moved to (1052, 432)
Screenshot: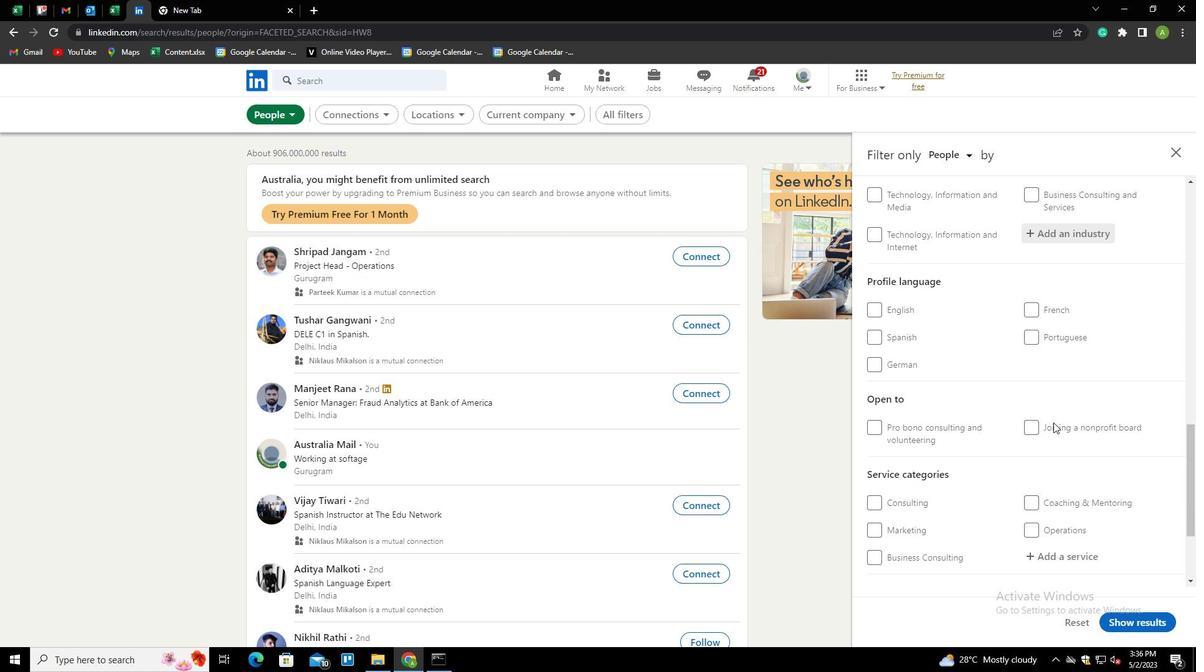
Action: Mouse scrolled (1052, 431) with delta (0, 0)
Screenshot: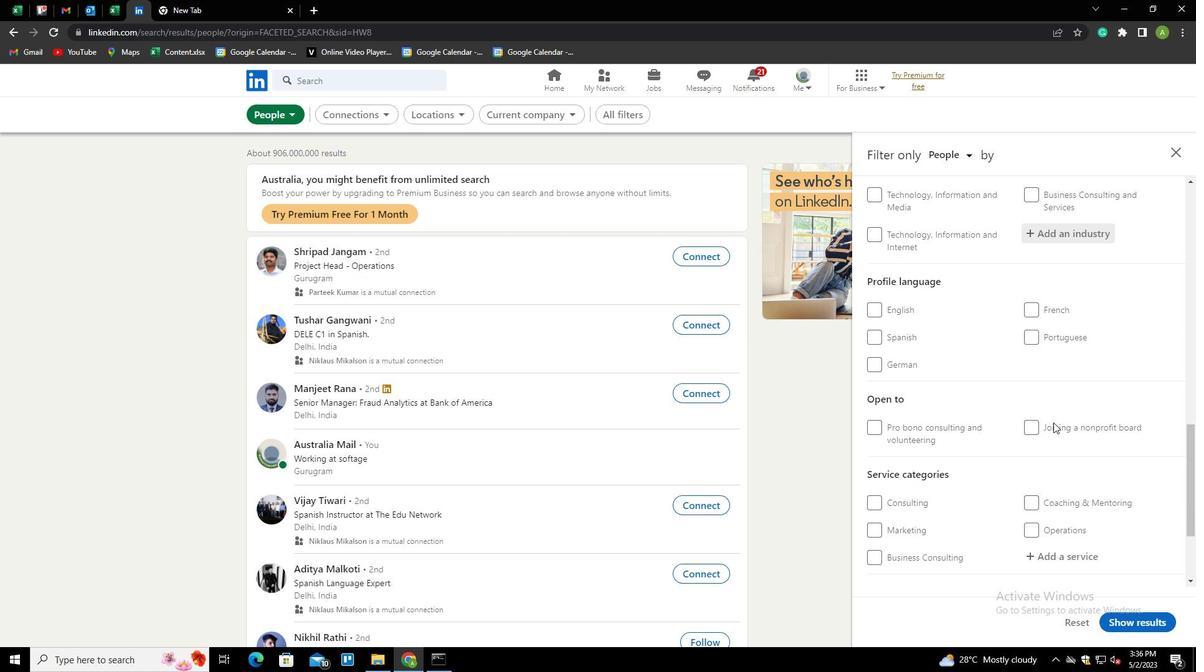 
Action: Mouse scrolled (1052, 431) with delta (0, 0)
Screenshot: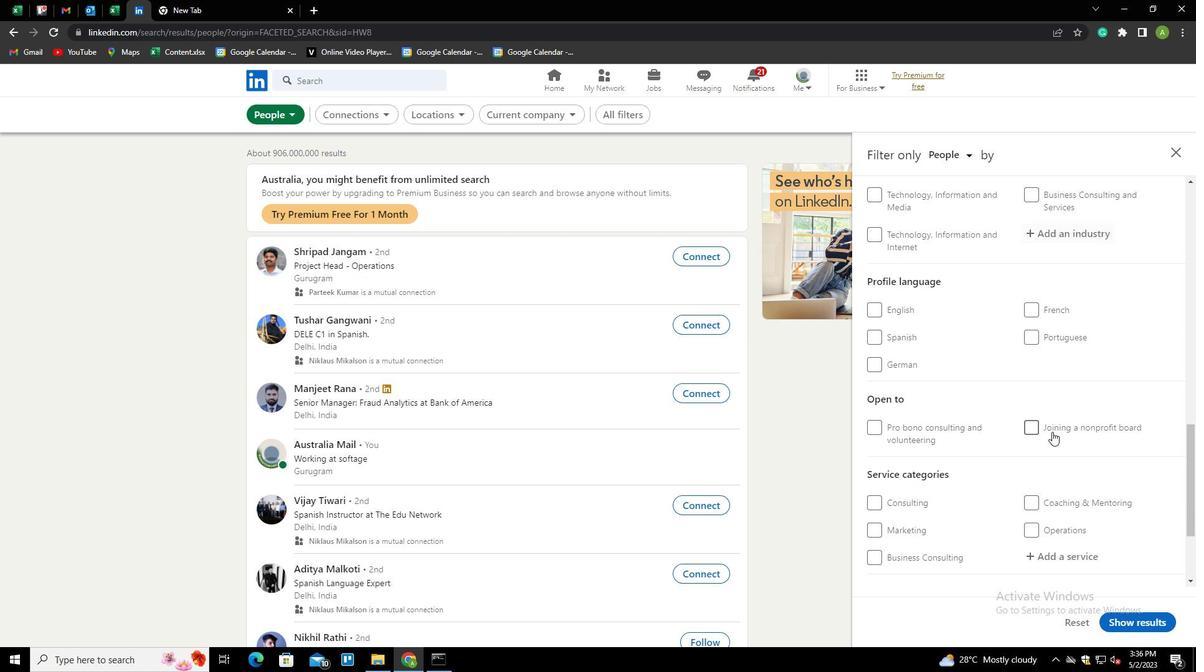 
Action: Mouse scrolled (1052, 431) with delta (0, 0)
Screenshot: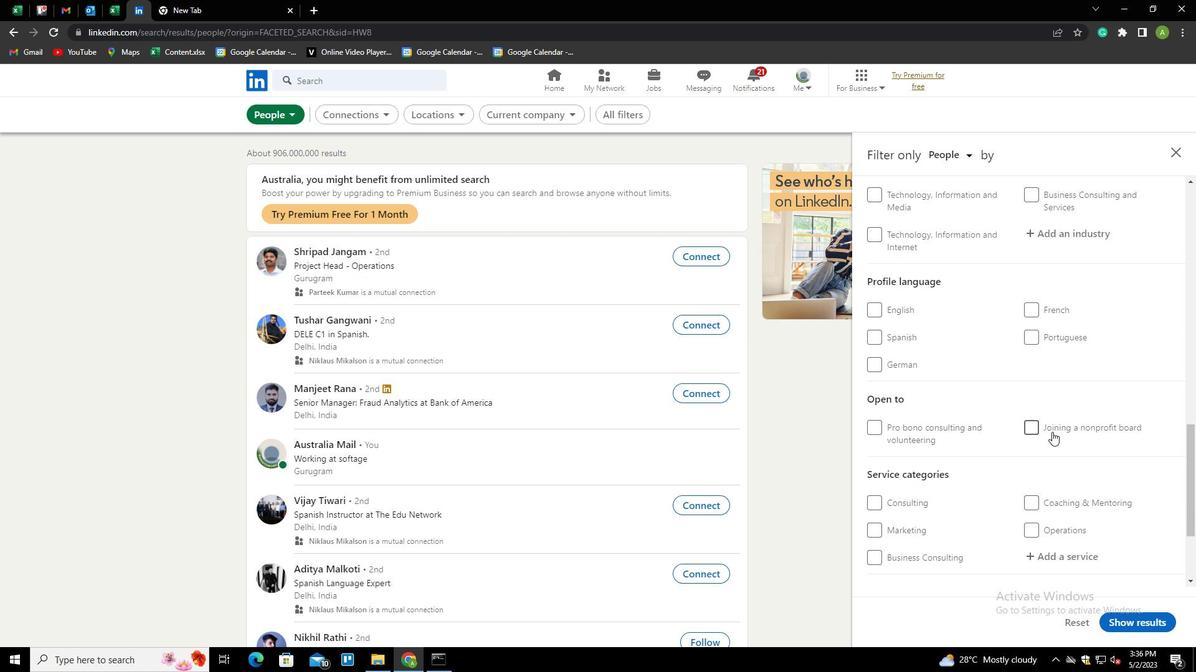 
Action: Mouse moved to (1052, 430)
Screenshot: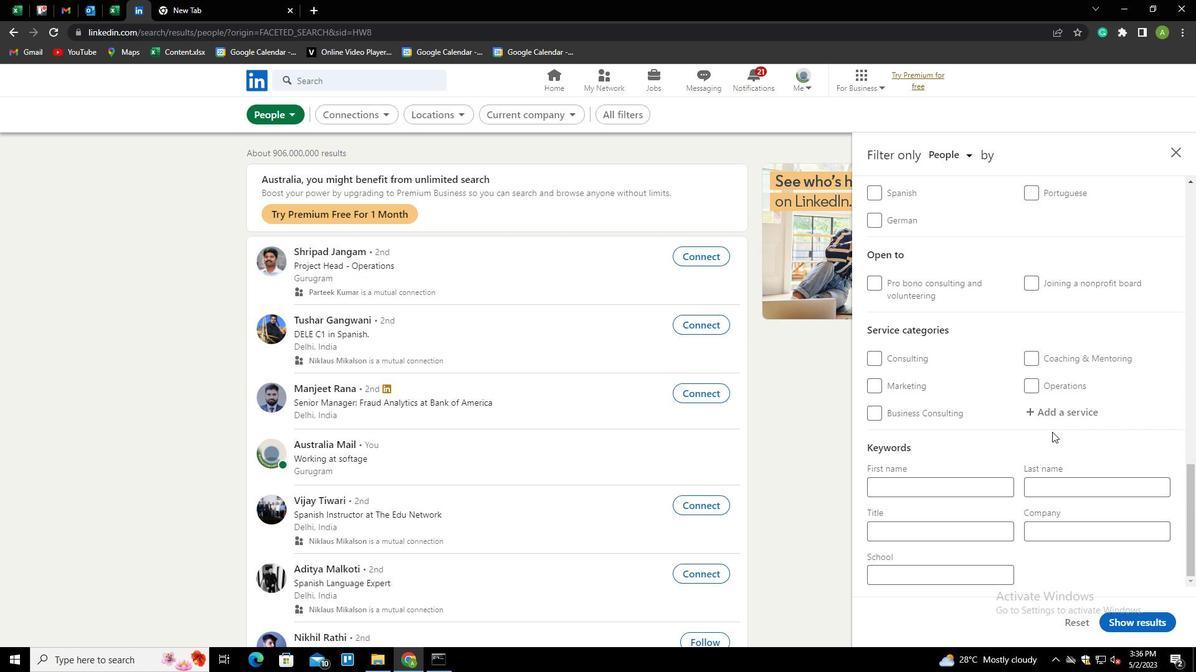 
Action: Mouse scrolled (1052, 431) with delta (0, 0)
Screenshot: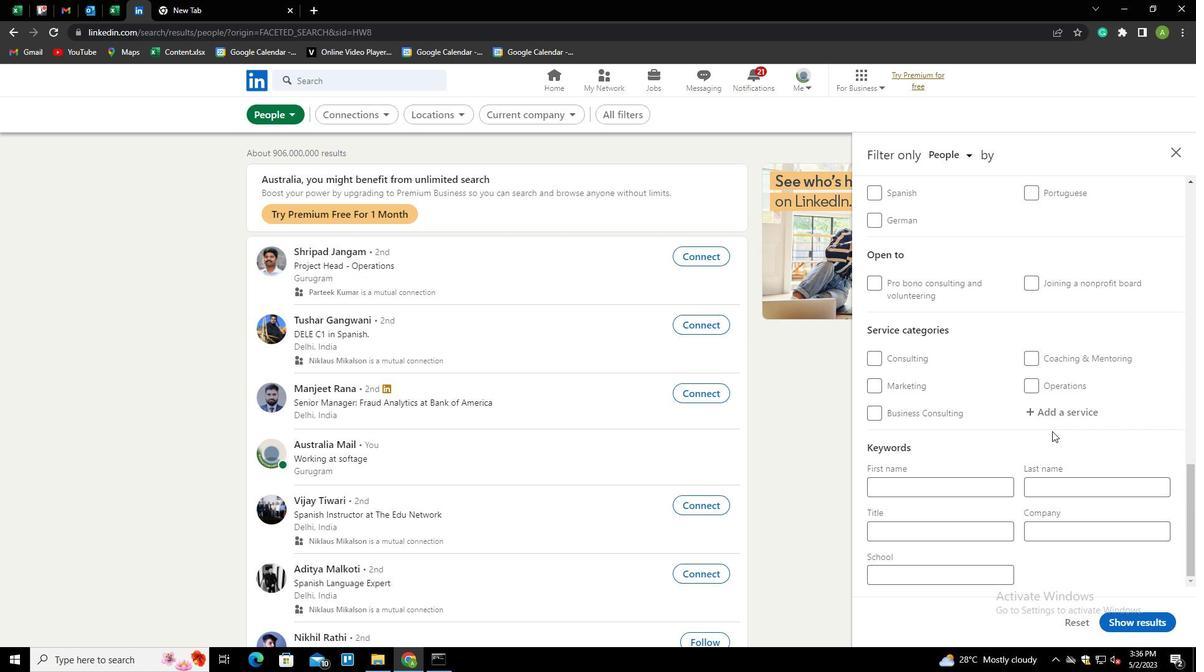 
Action: Mouse scrolled (1052, 431) with delta (0, 0)
Screenshot: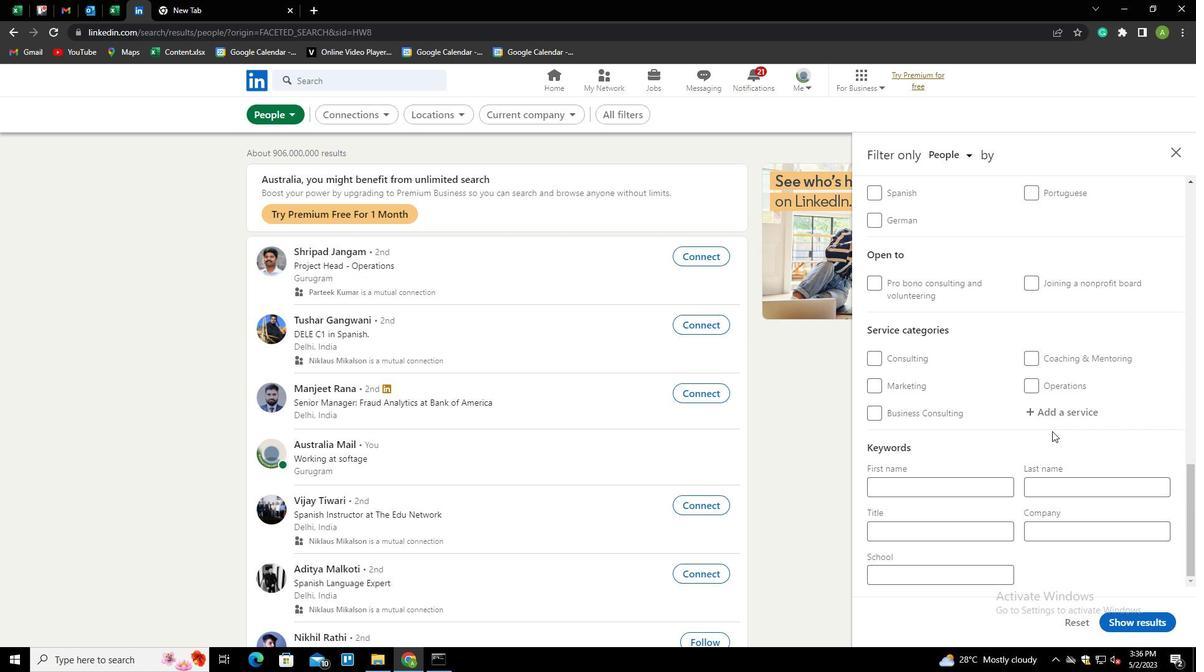 
Action: Mouse scrolled (1052, 431) with delta (0, 0)
Screenshot: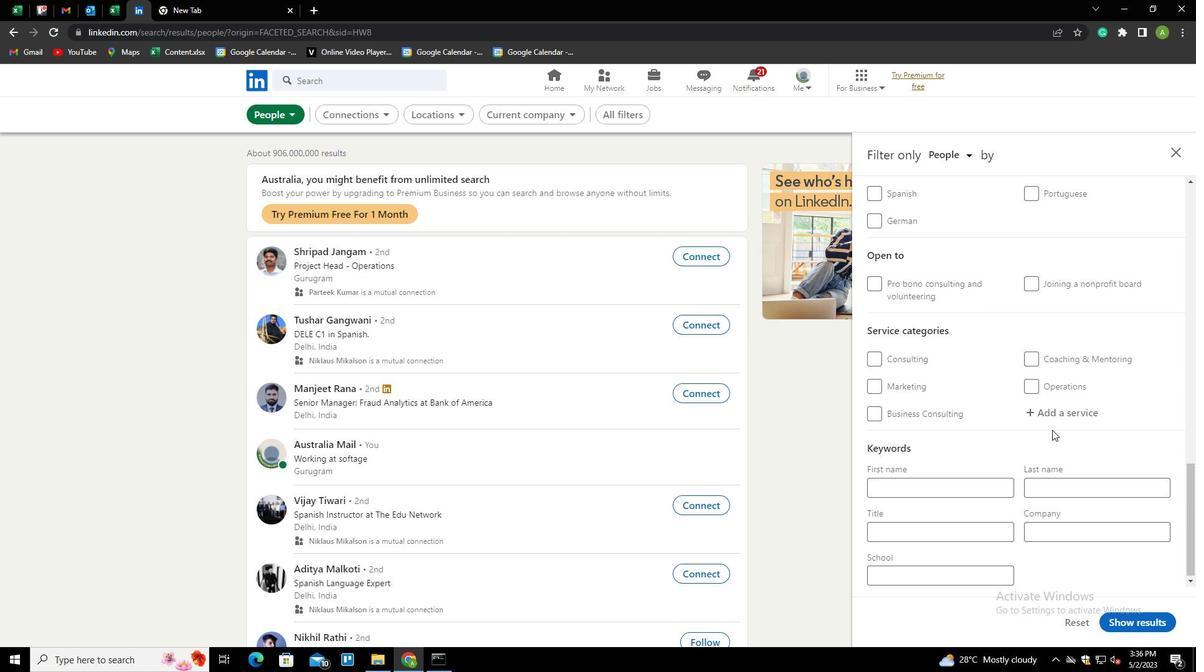 
Action: Mouse moved to (1049, 381)
Screenshot: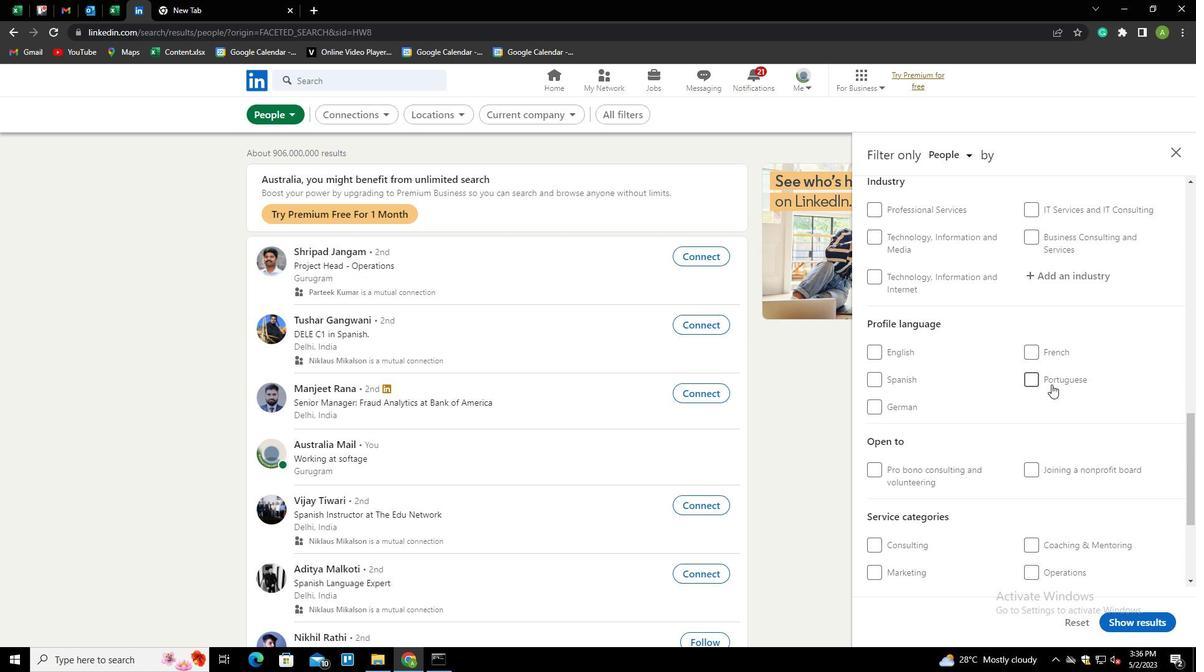 
Action: Mouse pressed left at (1049, 381)
Screenshot: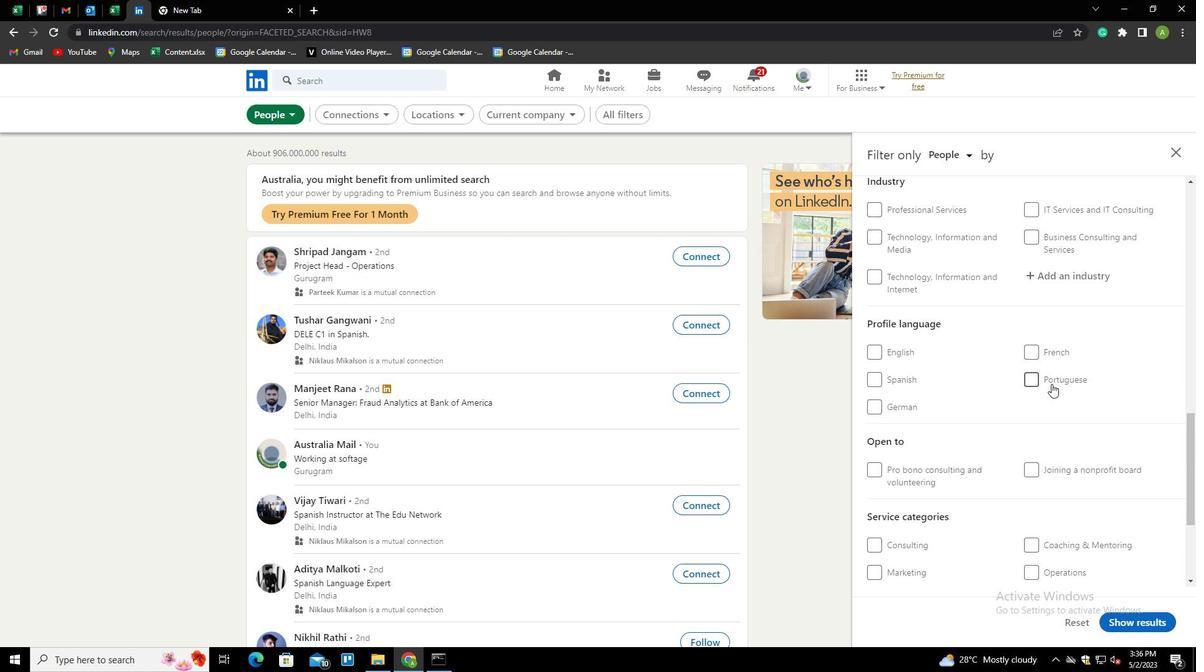 
Action: Mouse moved to (1081, 358)
Screenshot: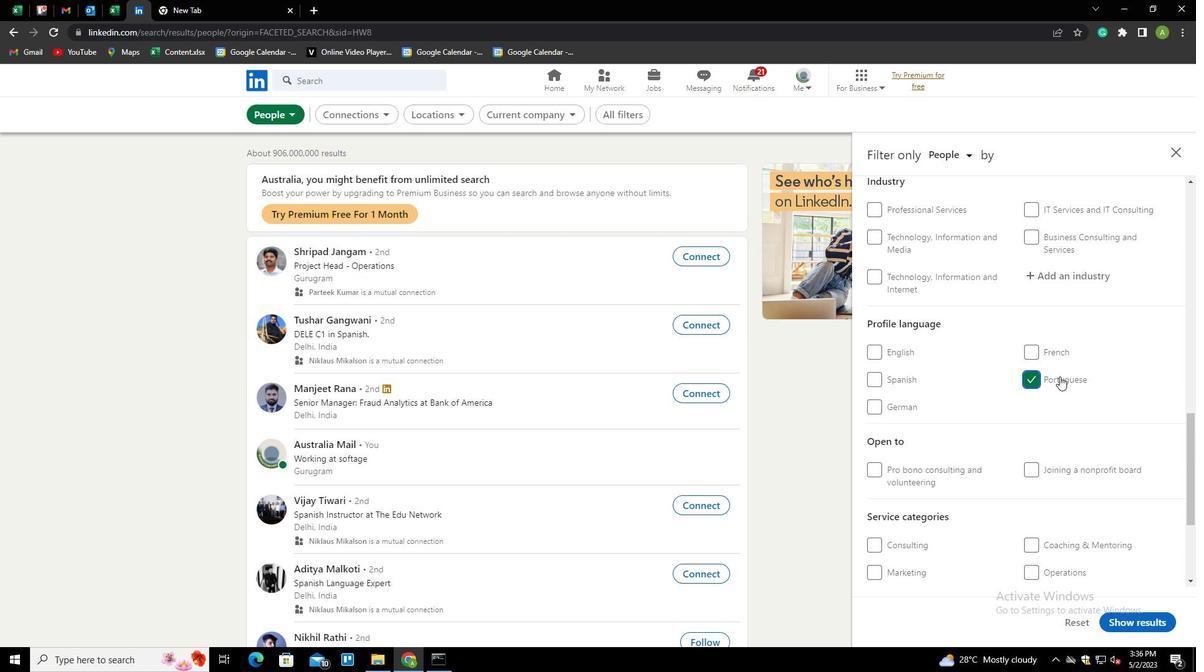 
Action: Mouse scrolled (1081, 358) with delta (0, 0)
Screenshot: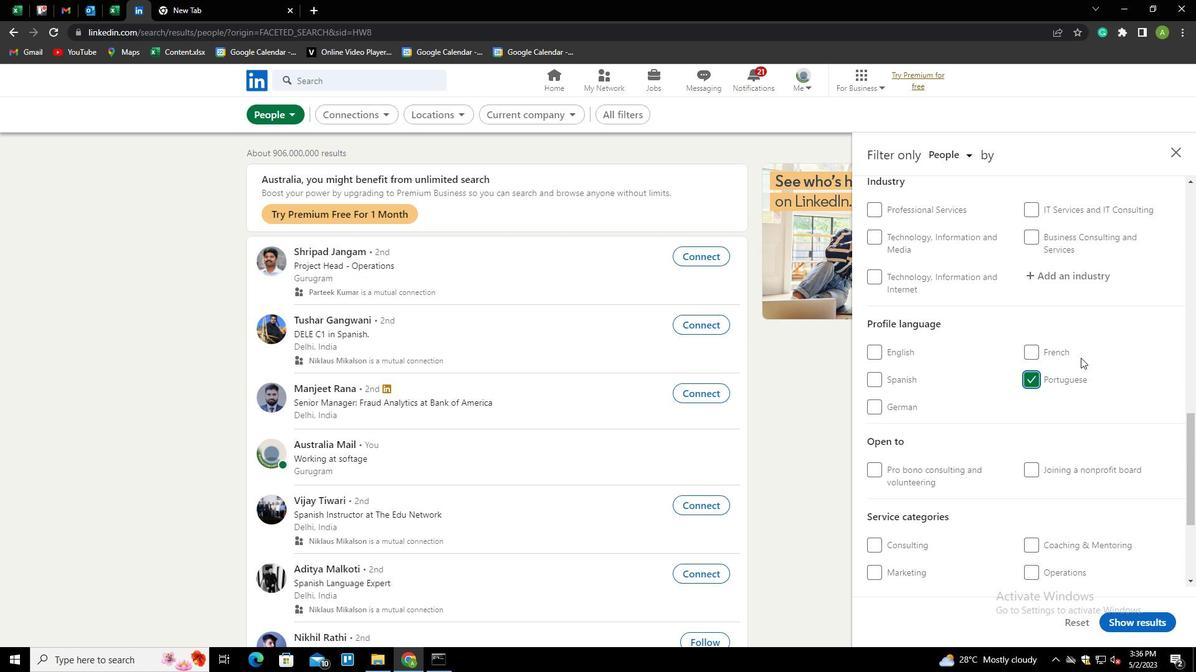 
Action: Mouse scrolled (1081, 358) with delta (0, 0)
Screenshot: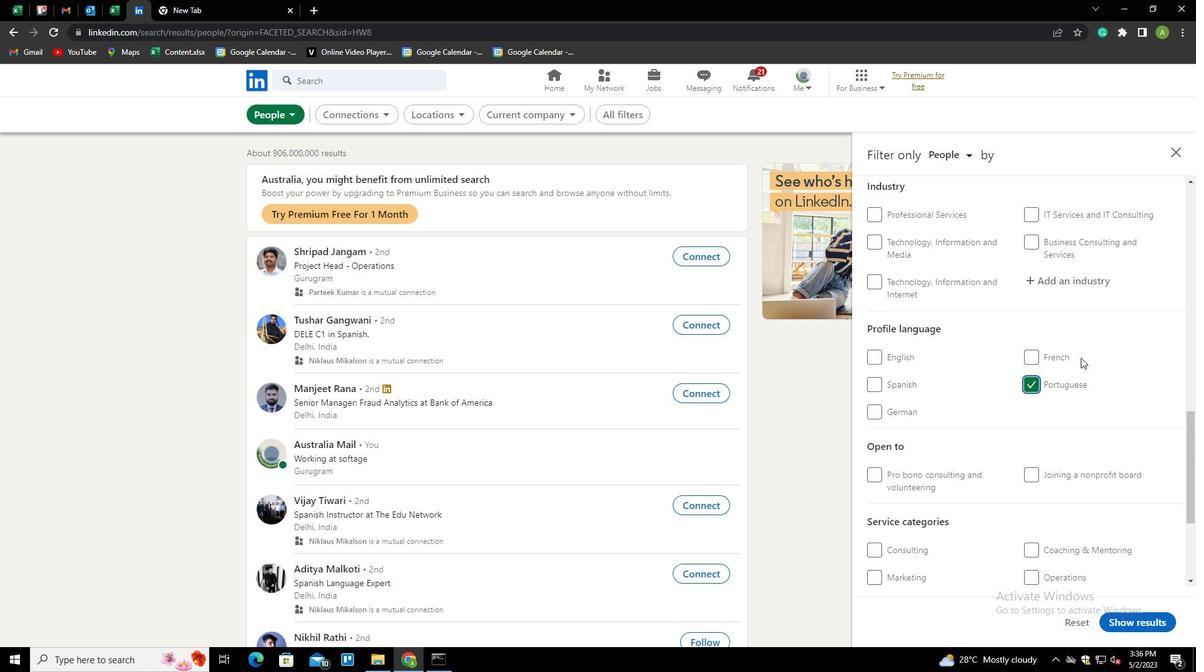 
Action: Mouse scrolled (1081, 358) with delta (0, 0)
Screenshot: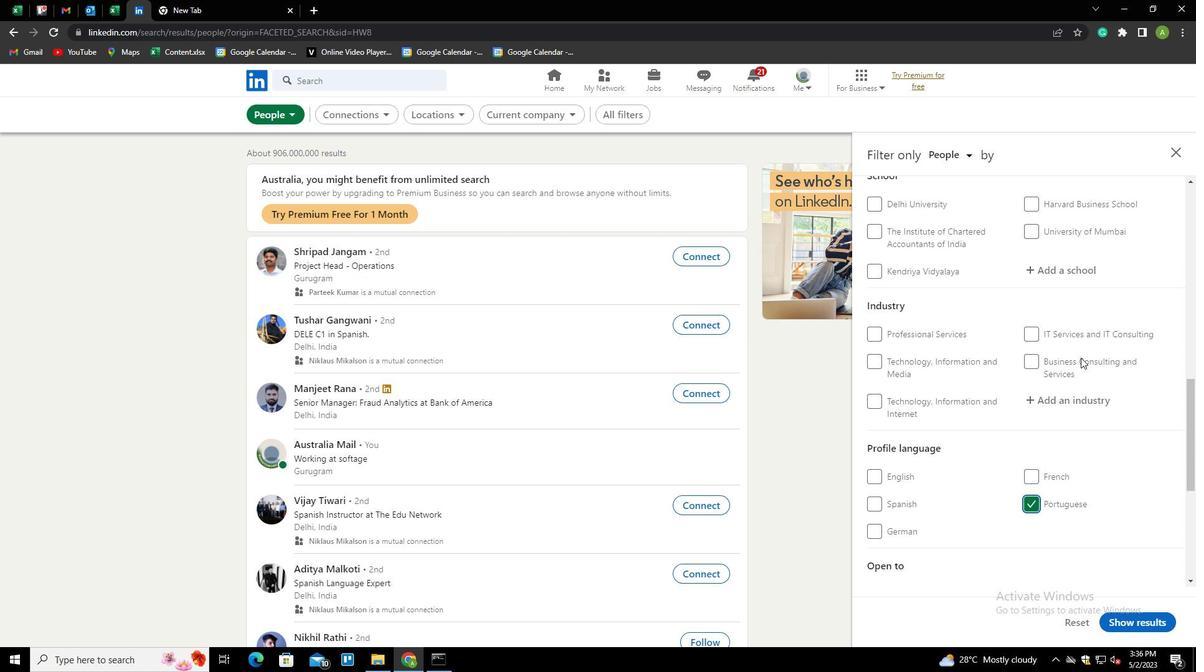 
Action: Mouse scrolled (1081, 358) with delta (0, 0)
Screenshot: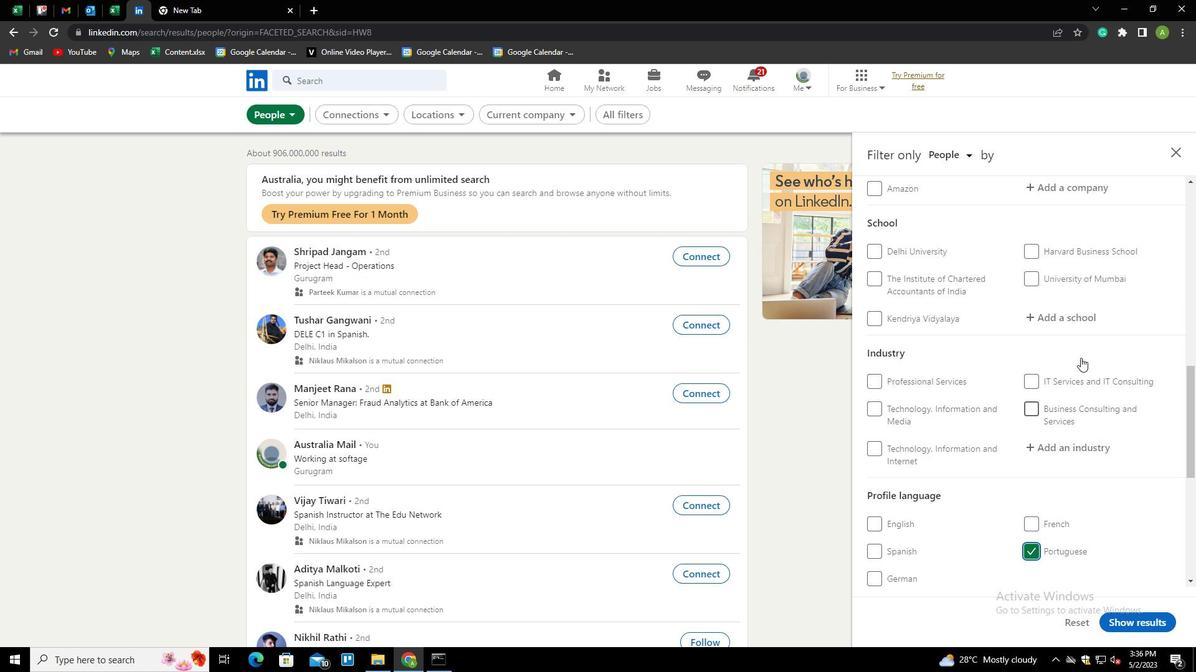 
Action: Mouse scrolled (1081, 358) with delta (0, 0)
Screenshot: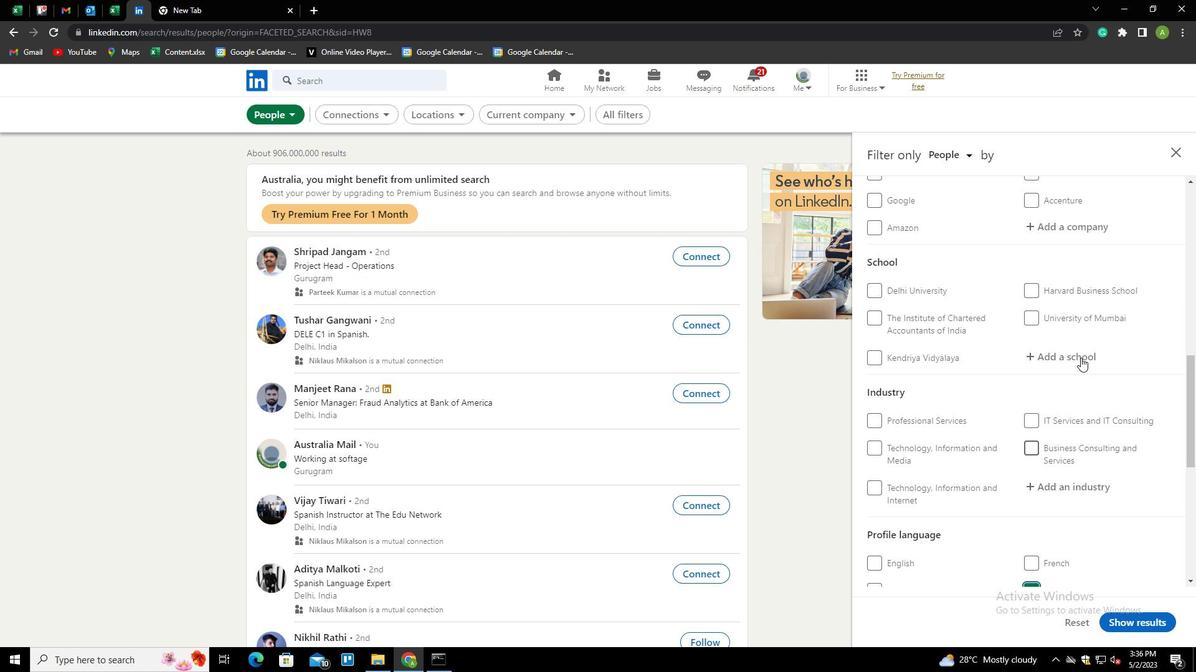 
Action: Mouse scrolled (1081, 358) with delta (0, 0)
Screenshot: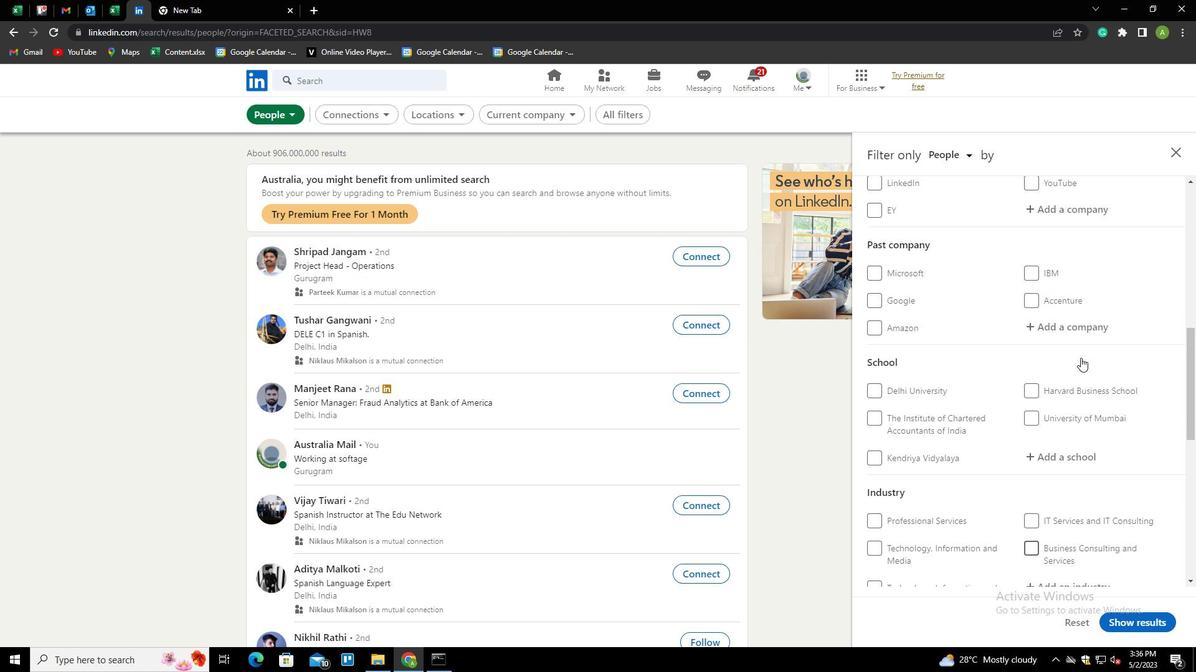 
Action: Mouse scrolled (1081, 358) with delta (0, 0)
Screenshot: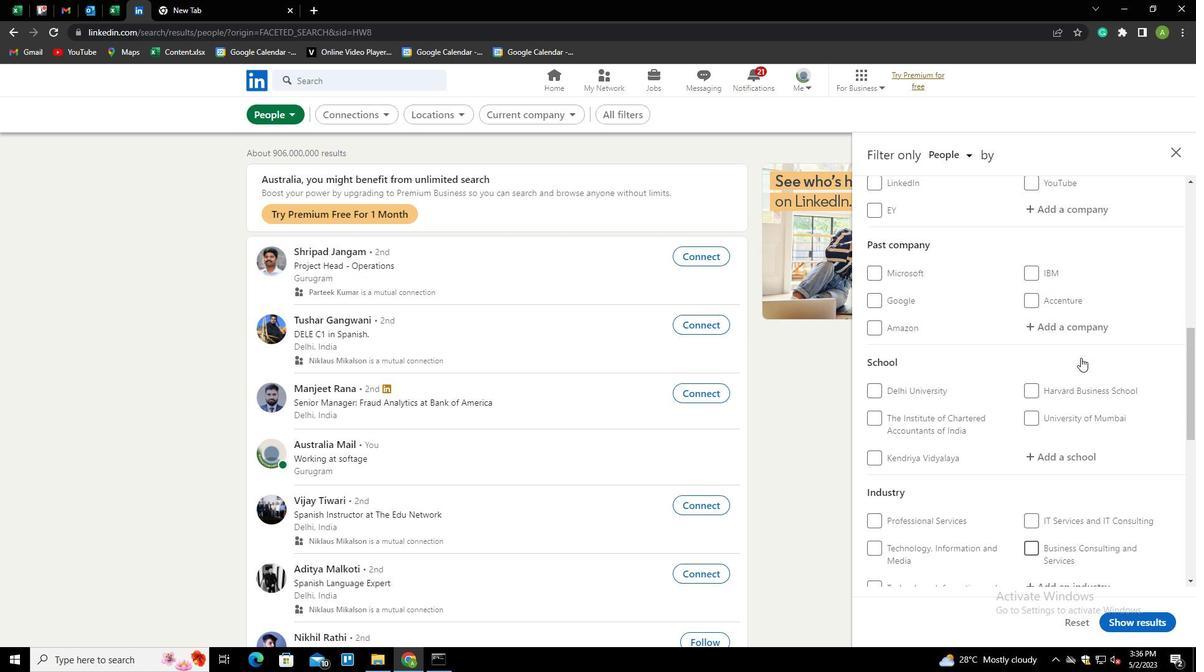 
Action: Mouse moved to (1063, 336)
Screenshot: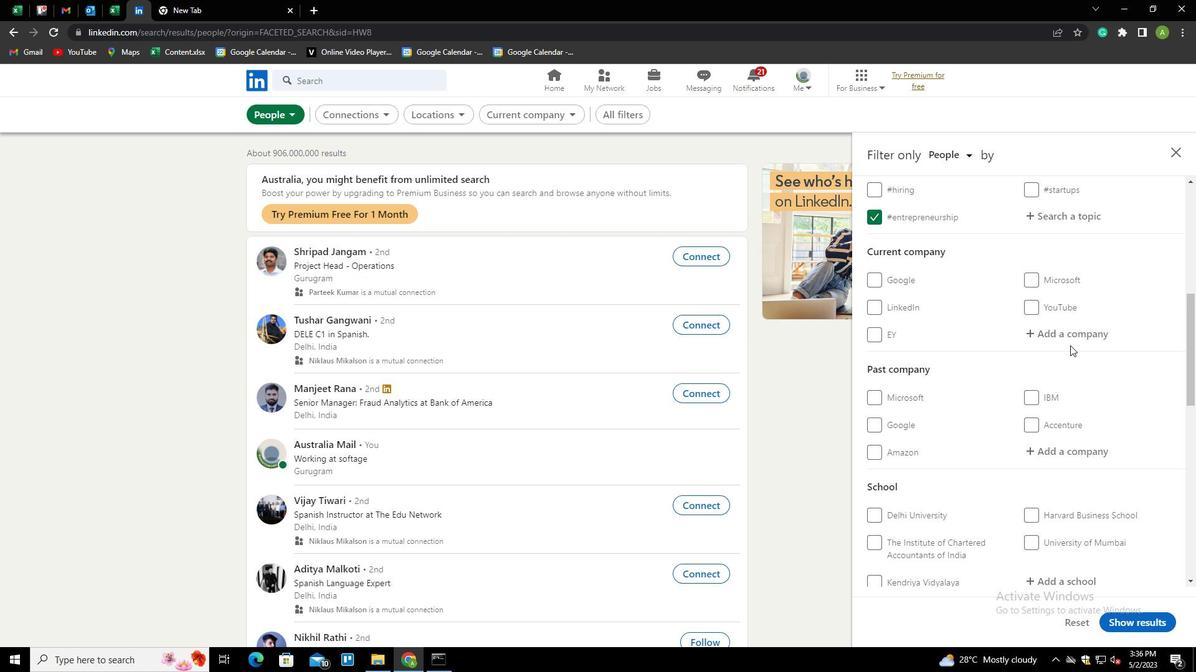 
Action: Mouse pressed left at (1063, 336)
Screenshot: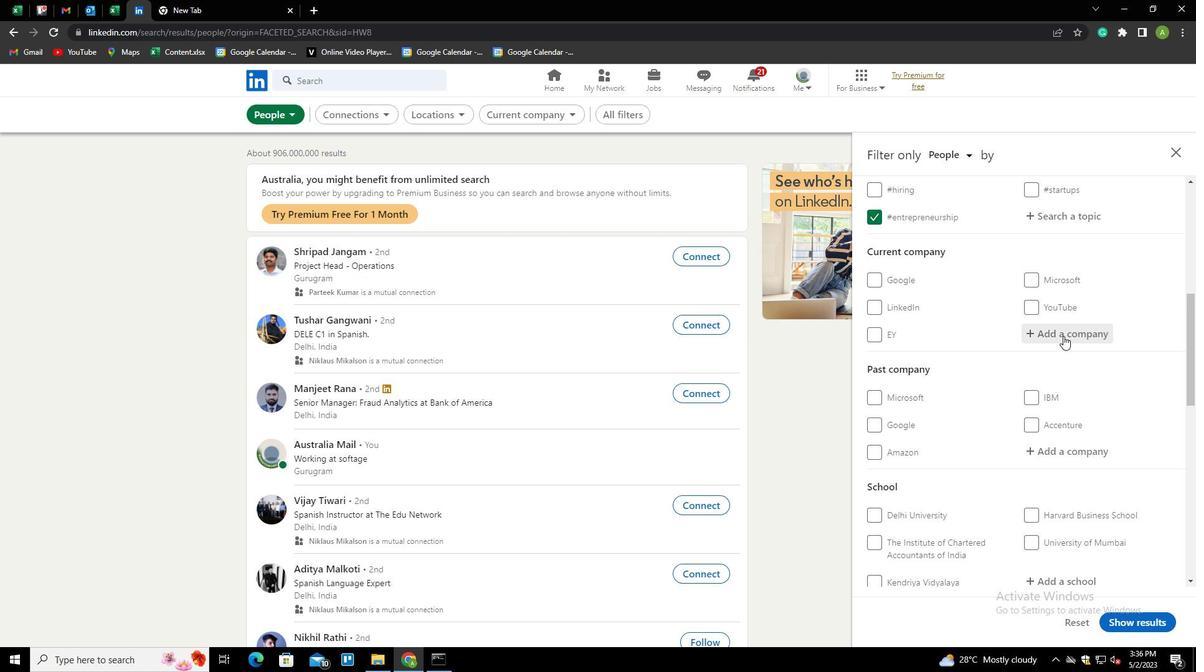 
Action: Mouse moved to (1066, 333)
Screenshot: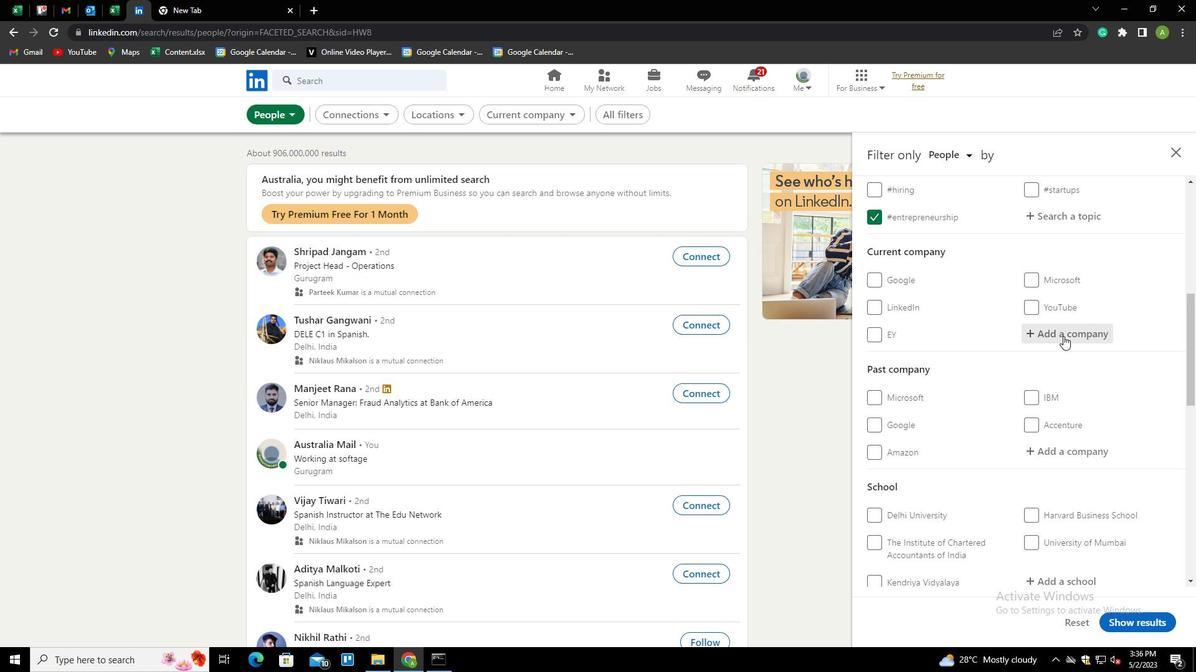 
Action: Mouse pressed left at (1066, 333)
Screenshot: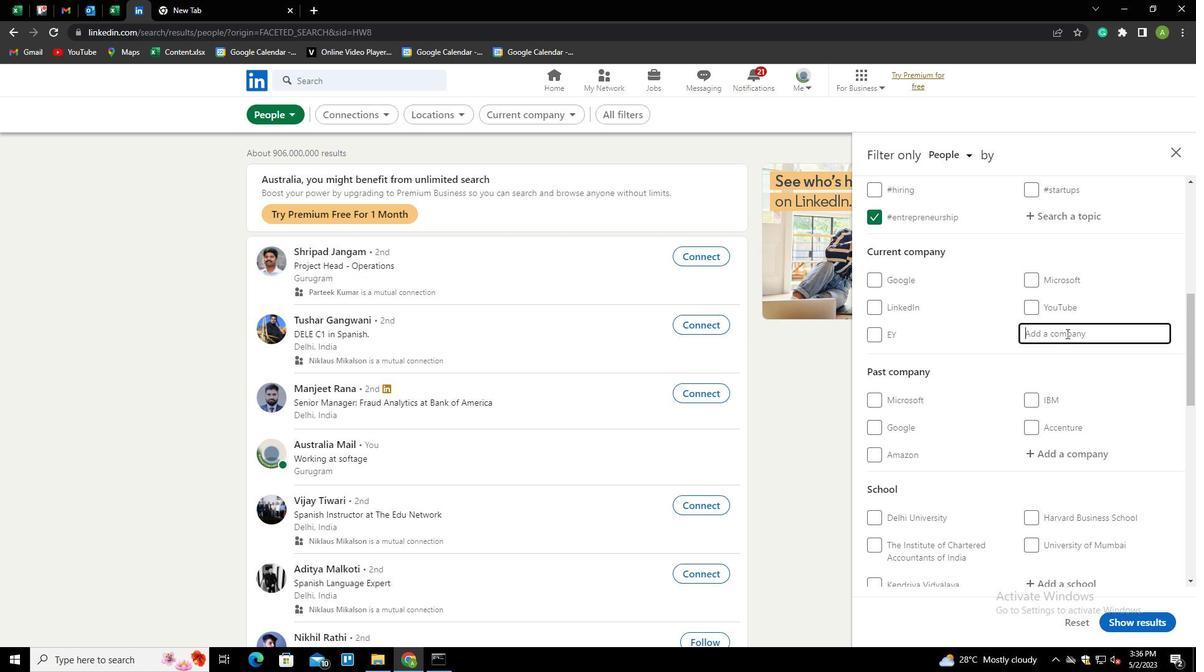 
Action: Key pressed <Key.shift>MEC<Key.backspace><Key.backspace>ECHAI<Key.backspace>NICAL<Key.down><Key.down><Key.enter>
Screenshot: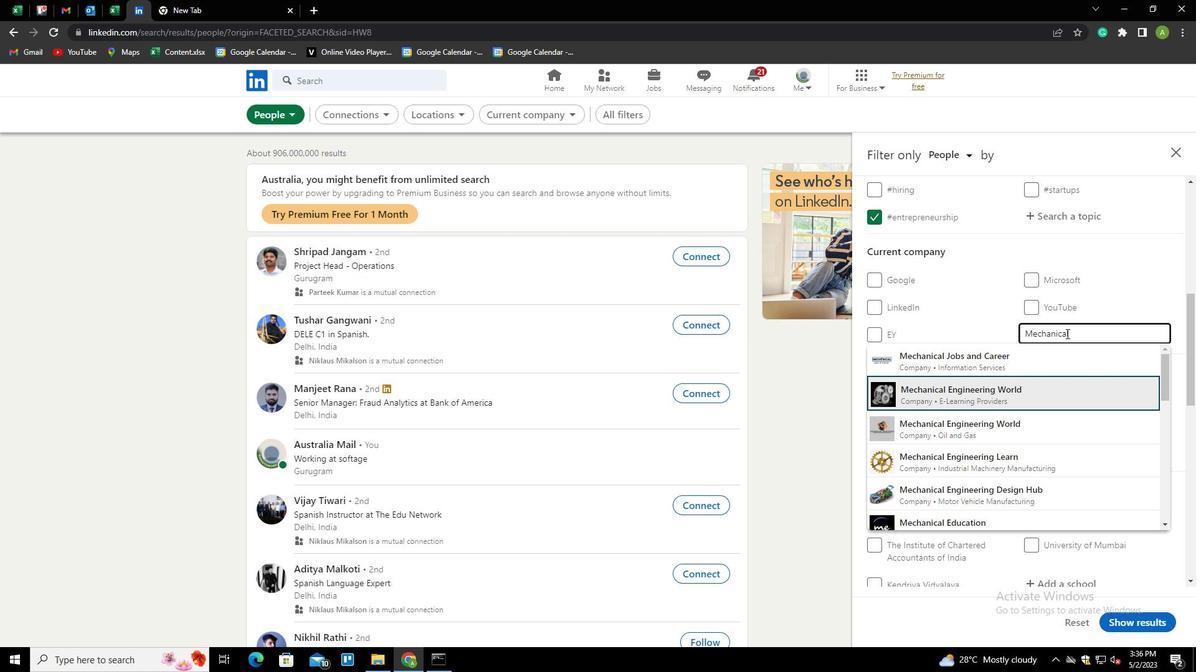 
Action: Mouse moved to (1092, 323)
Screenshot: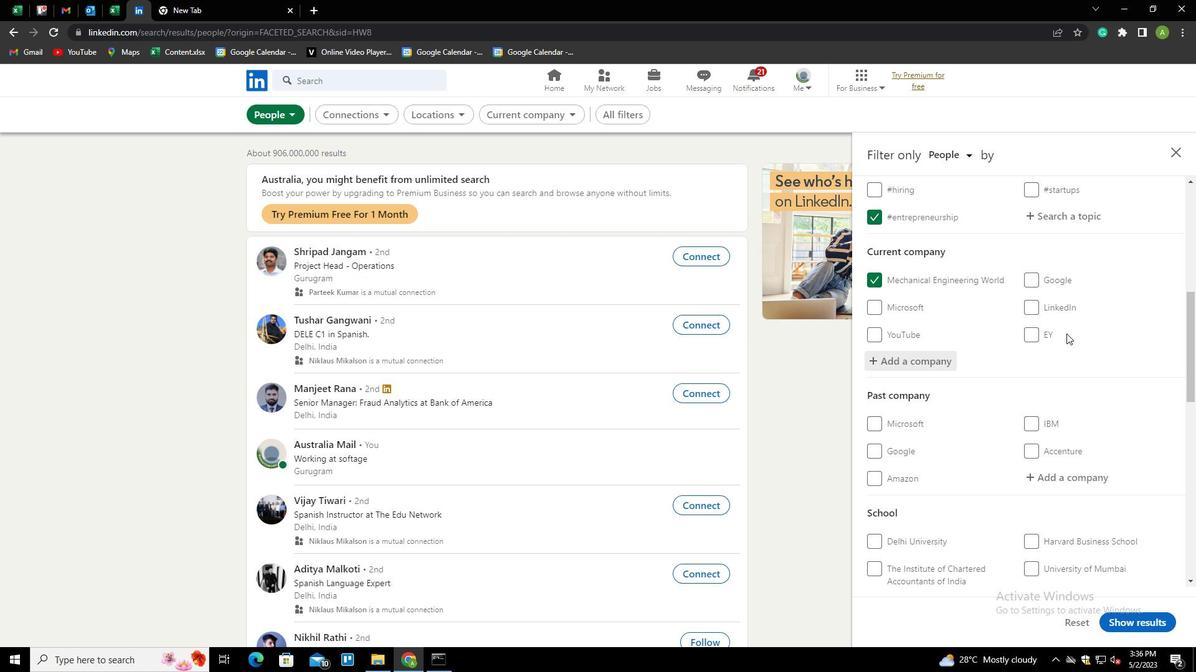 
Action: Mouse scrolled (1092, 322) with delta (0, 0)
Screenshot: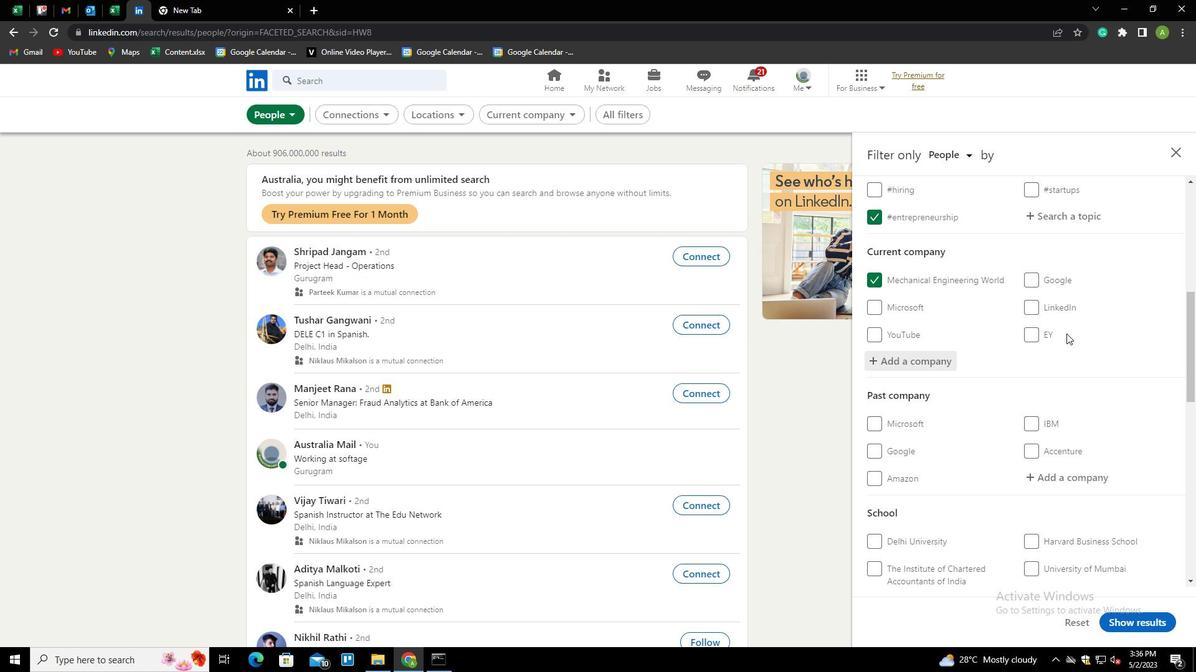 
Action: Mouse scrolled (1092, 322) with delta (0, 0)
Screenshot: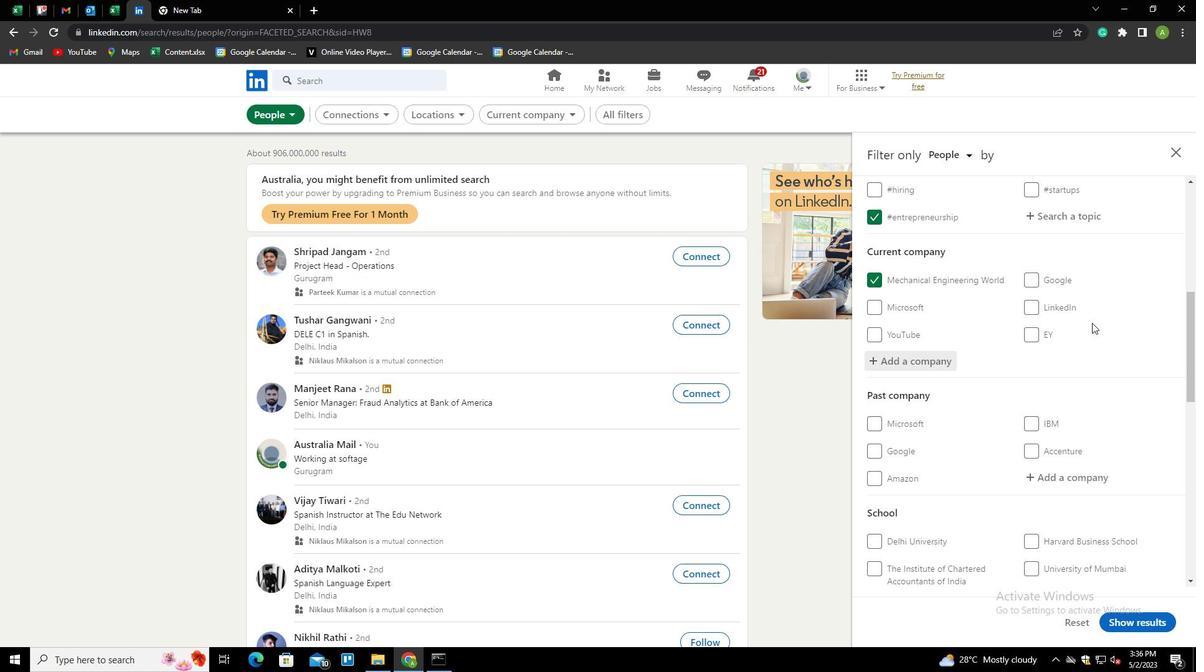 
Action: Mouse scrolled (1092, 322) with delta (0, 0)
Screenshot: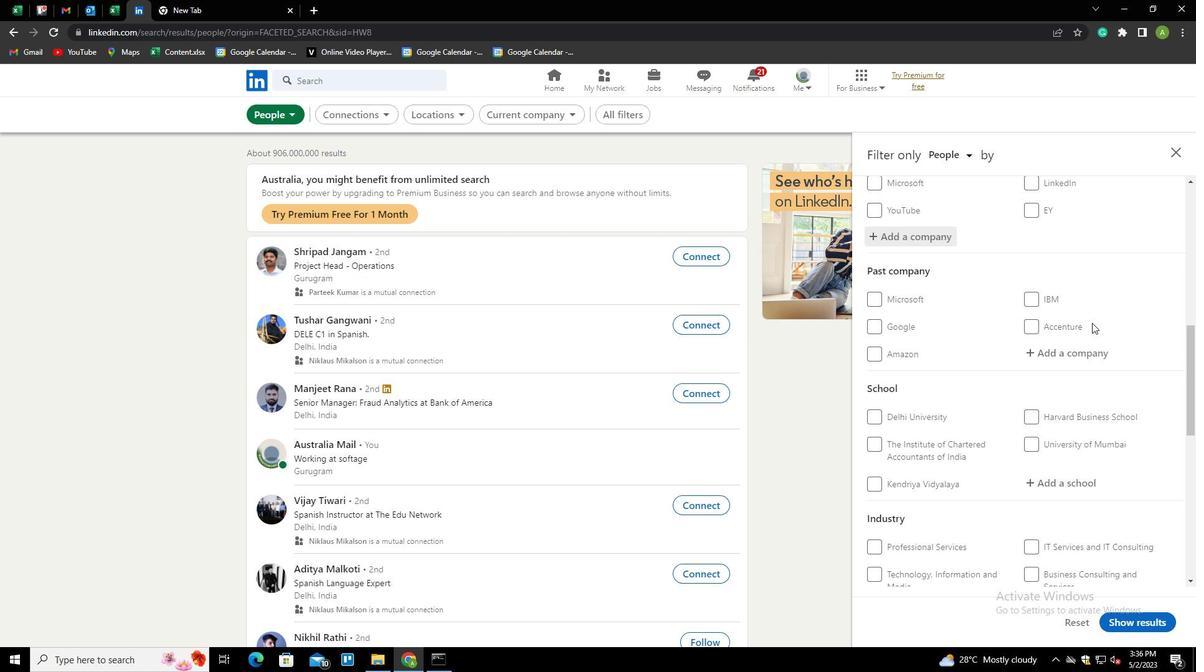 
Action: Mouse scrolled (1092, 322) with delta (0, 0)
Screenshot: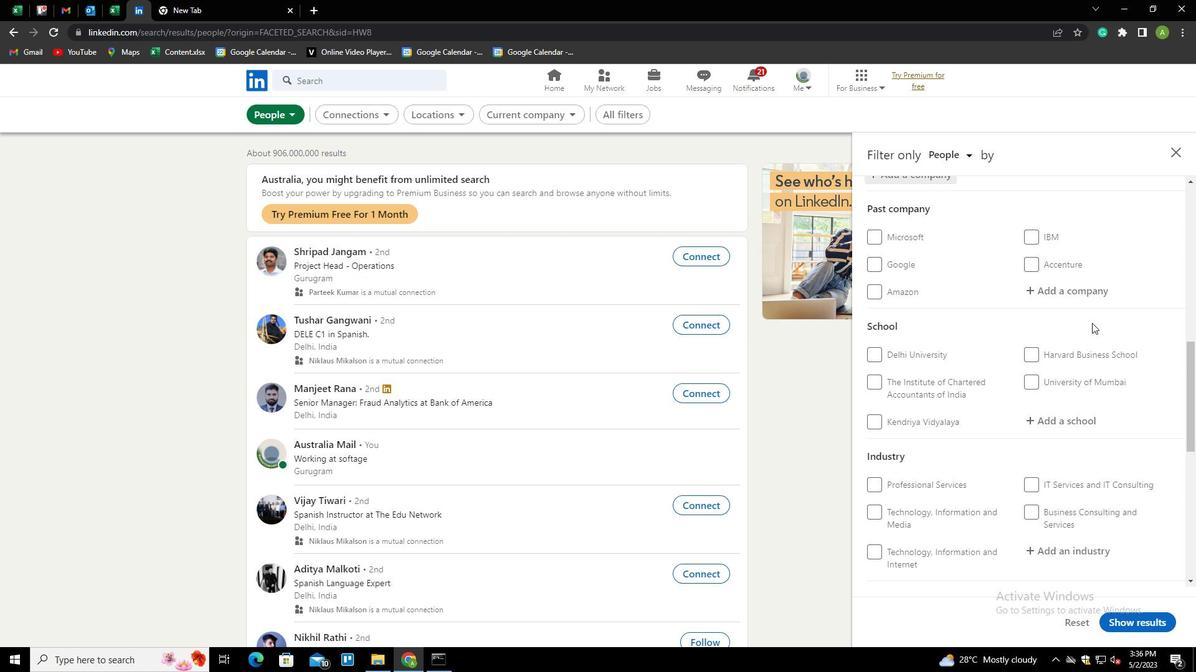 
Action: Mouse moved to (1069, 361)
Screenshot: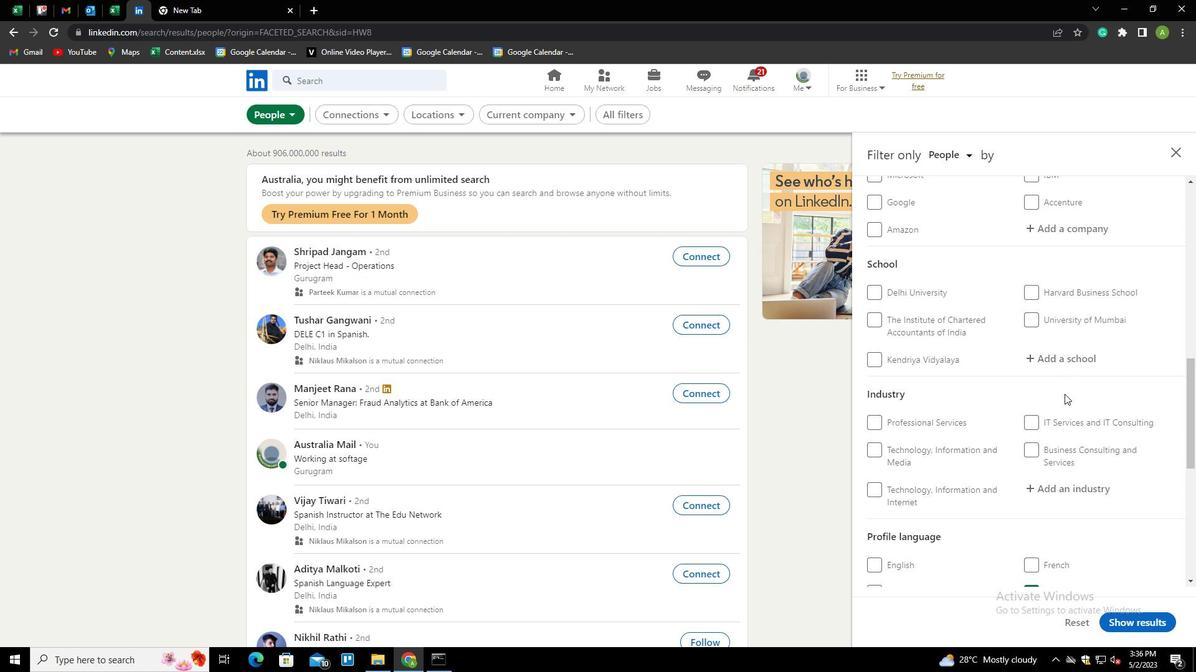 
Action: Mouse pressed left at (1069, 361)
Screenshot: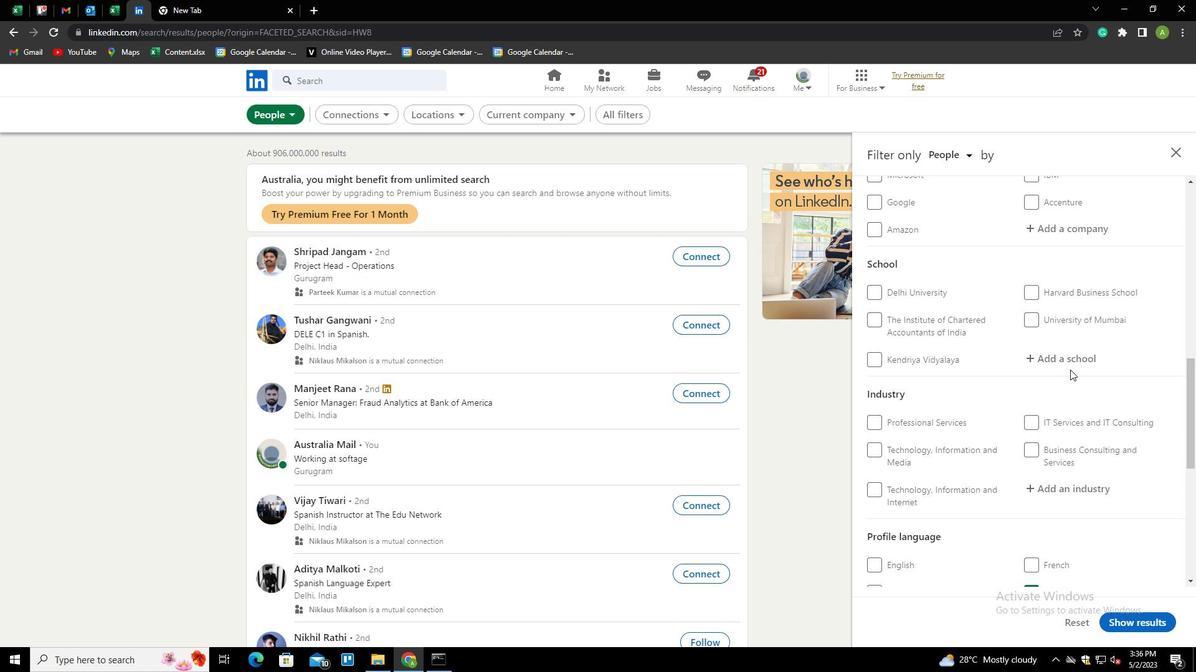 
Action: Mouse moved to (1069, 360)
Screenshot: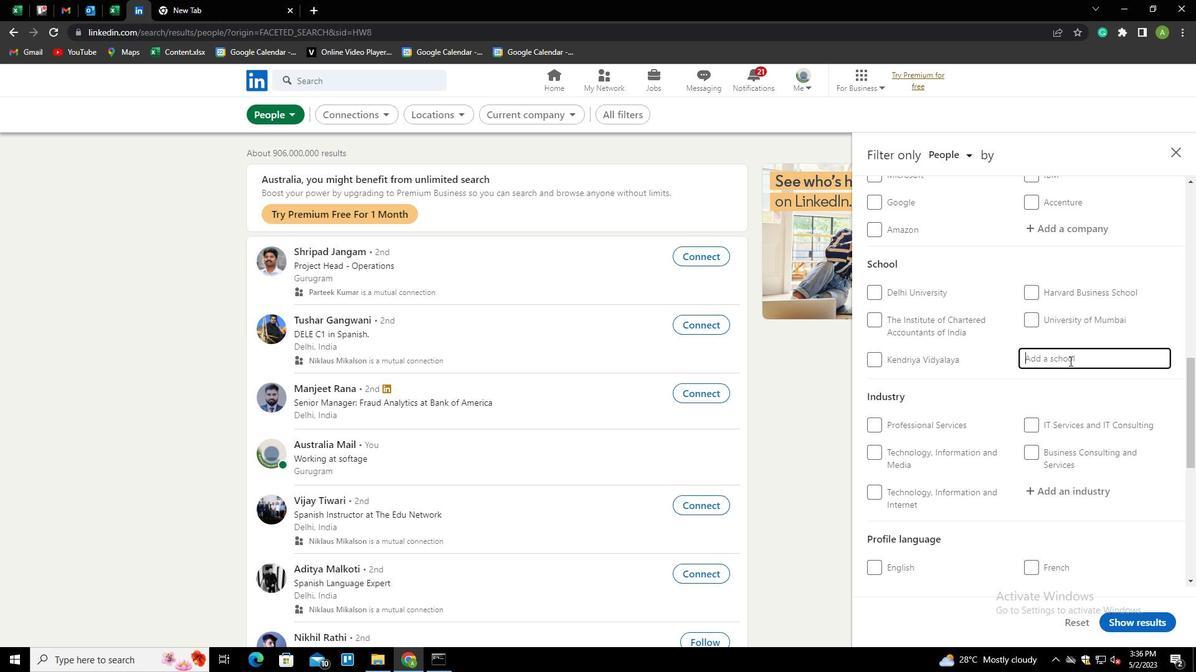 
Action: Mouse pressed left at (1069, 360)
Screenshot: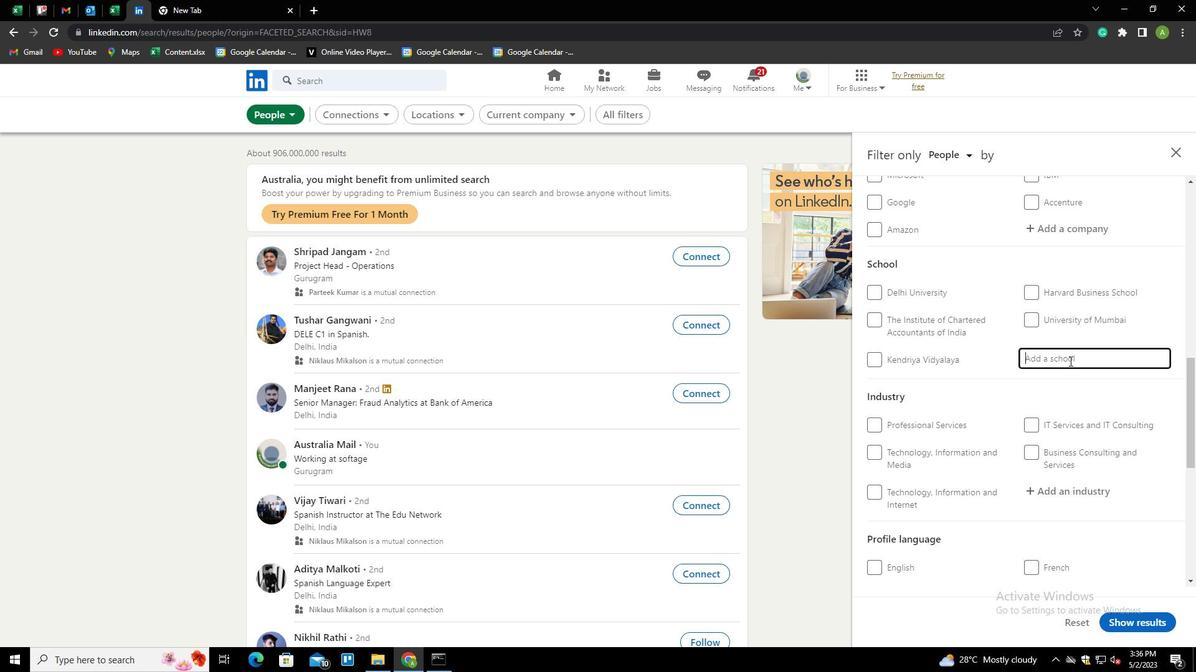 
Action: Key pressed <Key.shift><Key.shift><Key.shift><Key.shift><Key.shift><Key.shift><Key.shift><Key.shift><Key.shift><Key.shift><Key.shift><Key.shift><Key.shift><Key.shift><Key.shift><Key.shift><Key.shift><Key.shift><Key.shift><Key.shift><Key.shift><Key.shift><Key.shift><Key.shift><Key.shift><Key.shift><Key.shift><Key.shift><Key.shift><Key.shift><Key.shift><Key.shift><Key.shift><Key.shift><Key.shift><Key.shift><Key.shift><Key.shift><Key.shift><Key.shift><Key.shift><Key.shift><Key.shift><Key.shift><Key.shift><Key.shift><Key.shift><Key.shift><Key.shift><Key.shift><Key.shift><Key.shift><Key.shift><Key.shift><Key.shift><Key.shift><Key.shift><Key.shift><Key.shift><Key.shift><Key.shift><Key.shift>GARGI<Key.down><Key.enter>
Screenshot: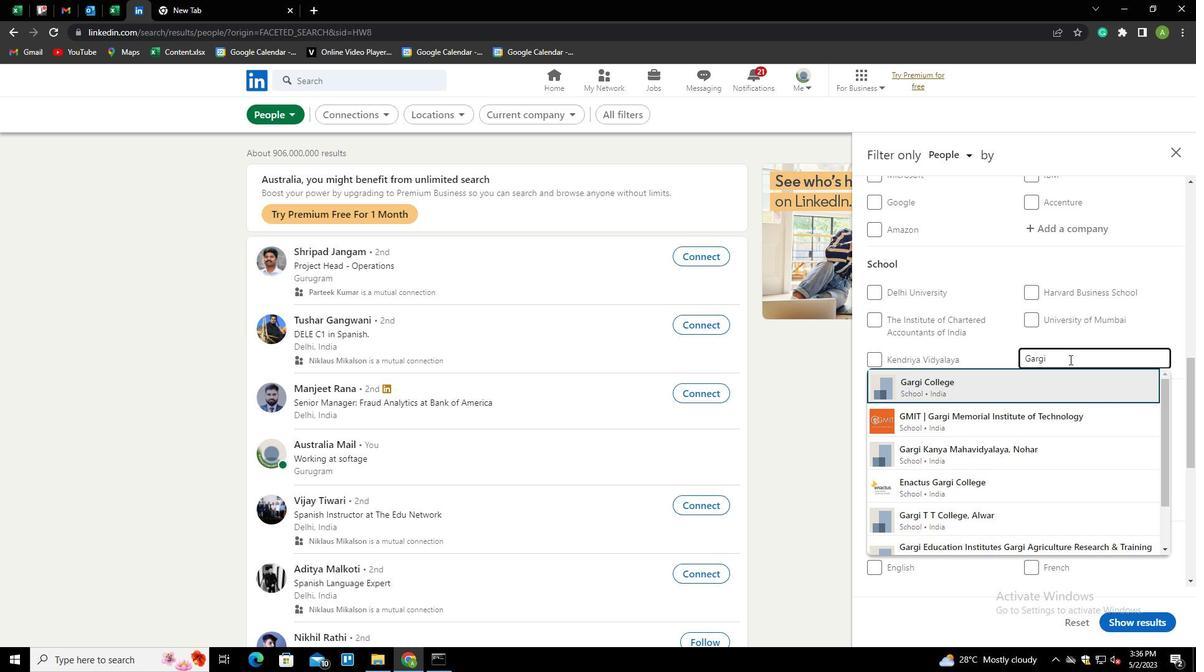 
Action: Mouse scrolled (1069, 359) with delta (0, 0)
Screenshot: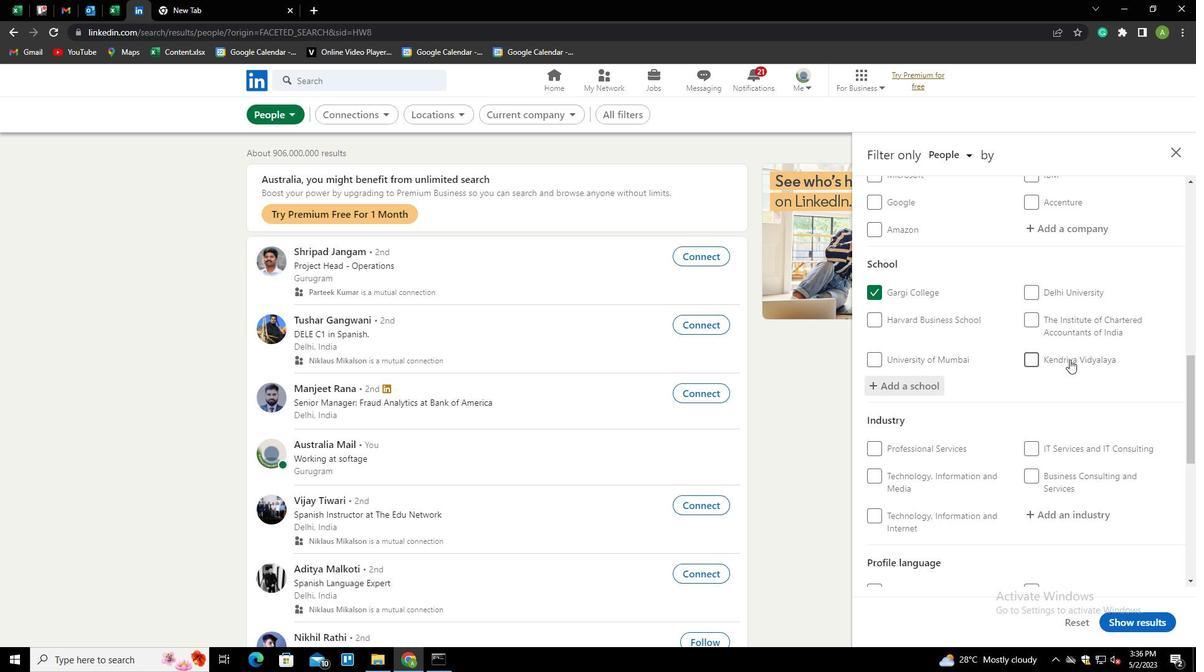 
Action: Mouse scrolled (1069, 359) with delta (0, 0)
Screenshot: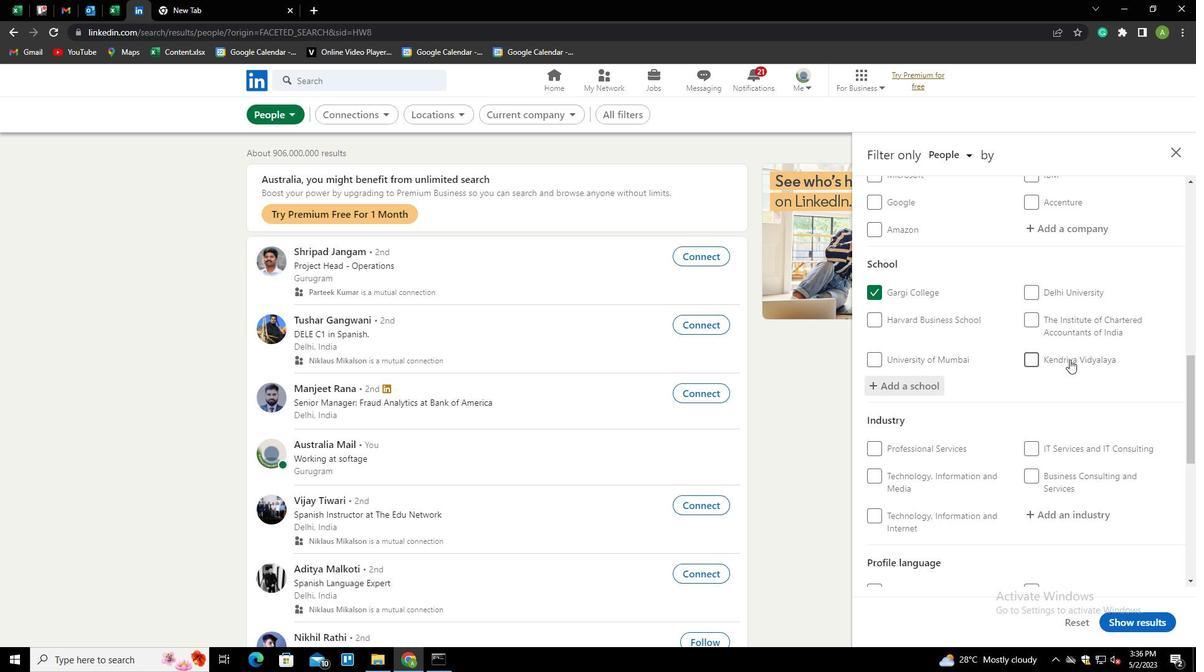 
Action: Mouse scrolled (1069, 359) with delta (0, 0)
Screenshot: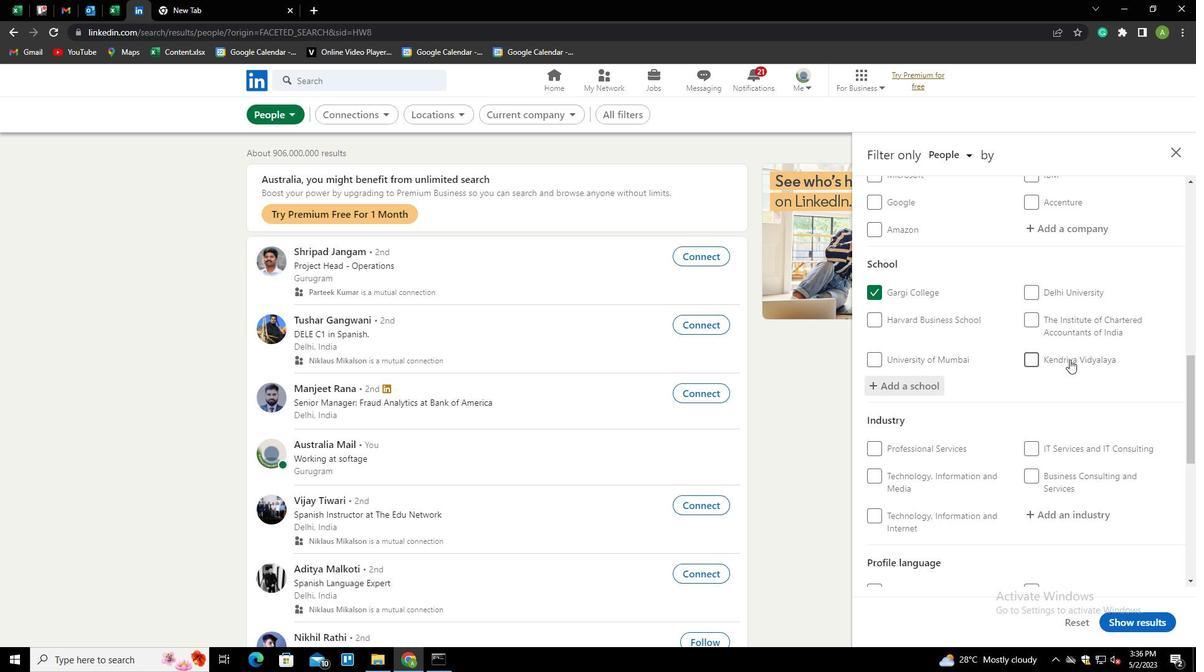 
Action: Mouse moved to (1050, 328)
Screenshot: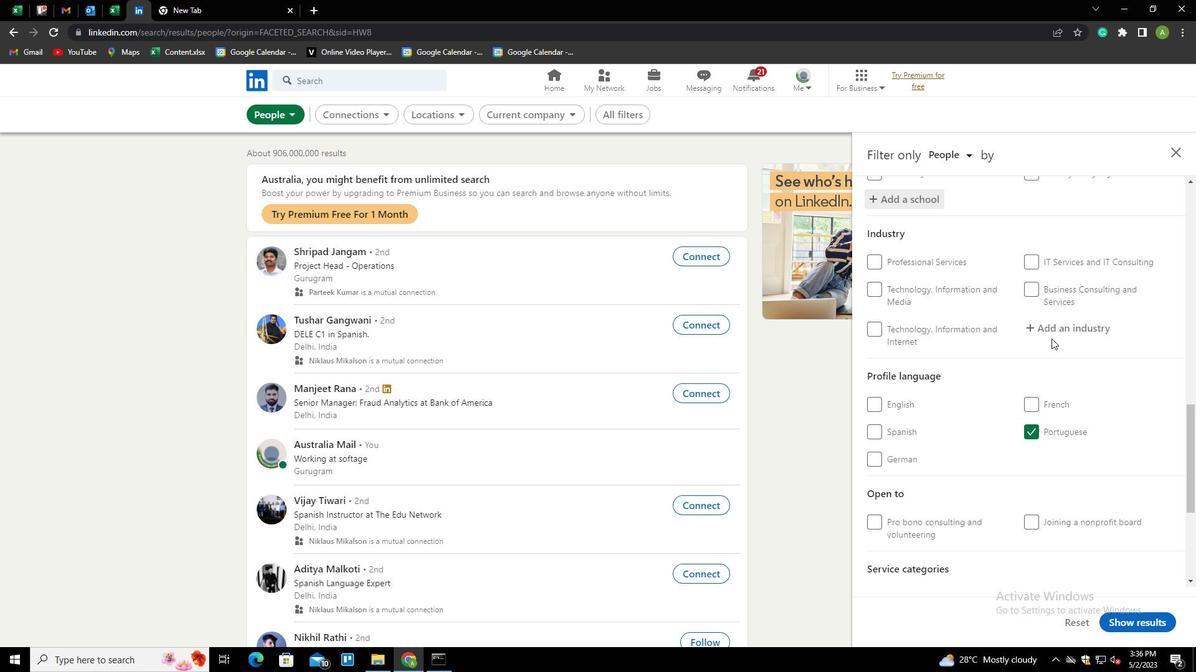 
Action: Mouse pressed left at (1050, 328)
Screenshot: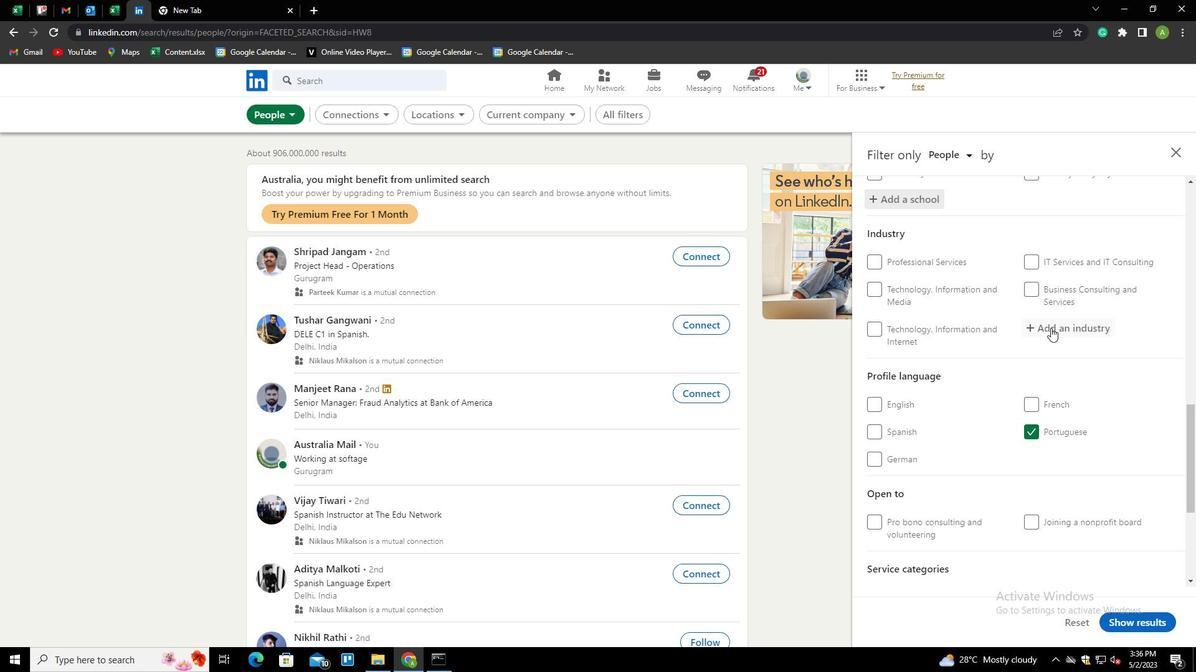
Action: Mouse moved to (1053, 328)
Screenshot: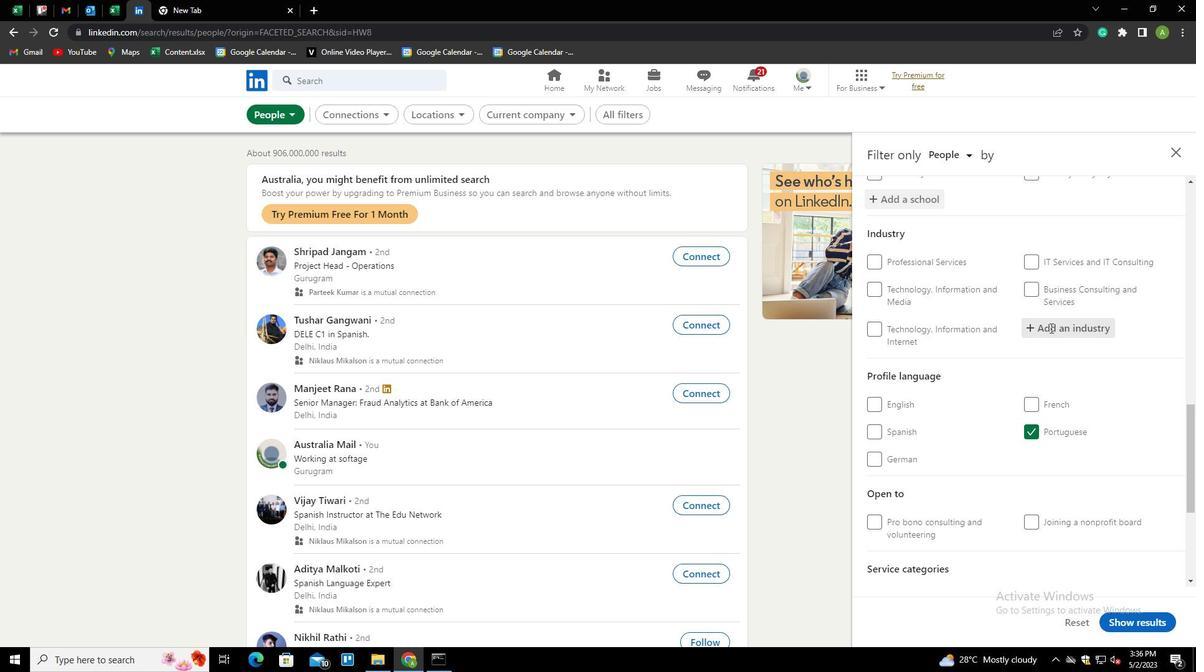
Action: Mouse pressed left at (1053, 328)
Screenshot: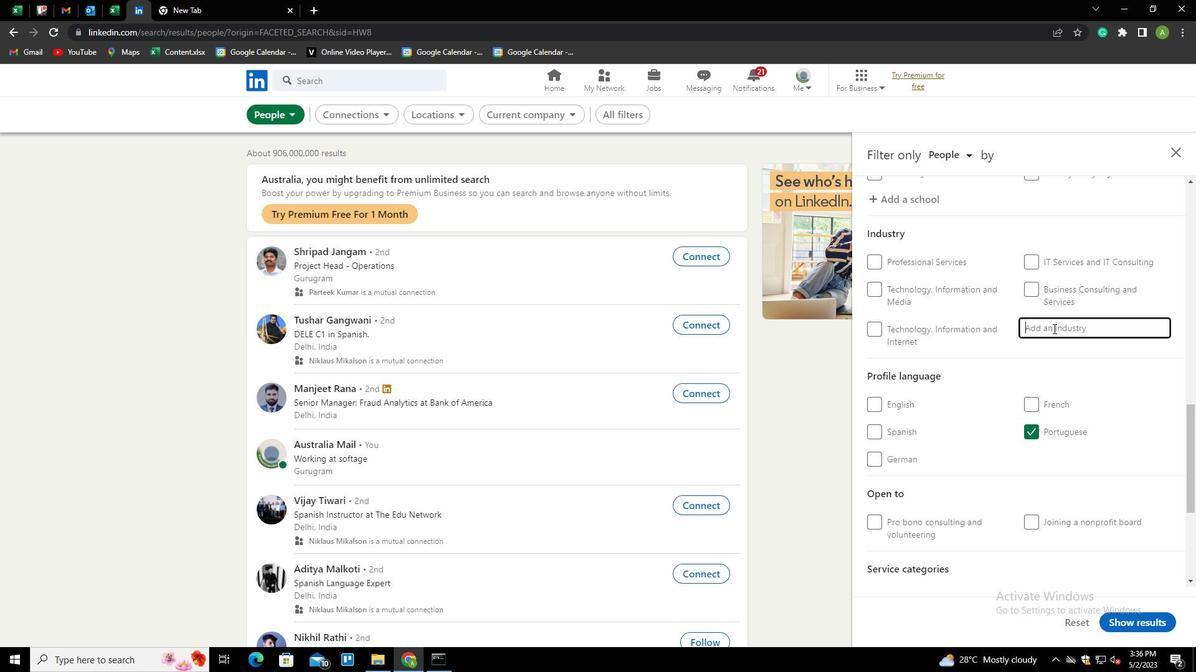 
Action: Mouse moved to (1054, 328)
Screenshot: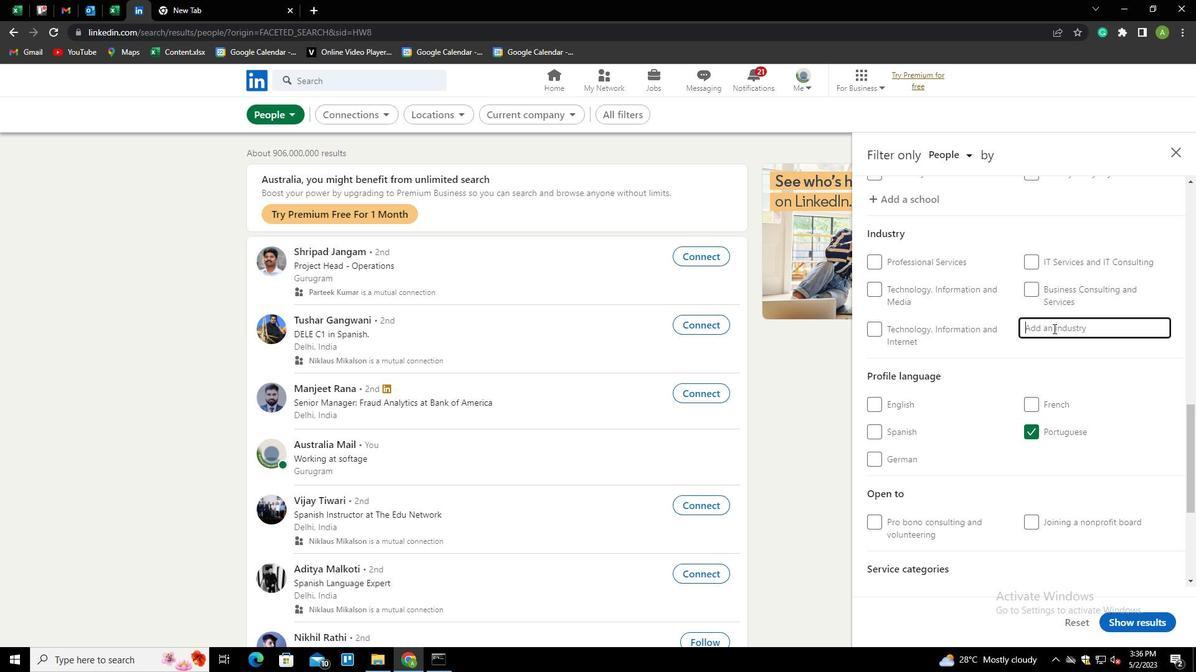 
Action: Key pressed <Key.shift>IT<Key.space>SYSY<Key.backspace>TEM<Key.space><Key.shift>CUST<Key.down><Key.enter>
Screenshot: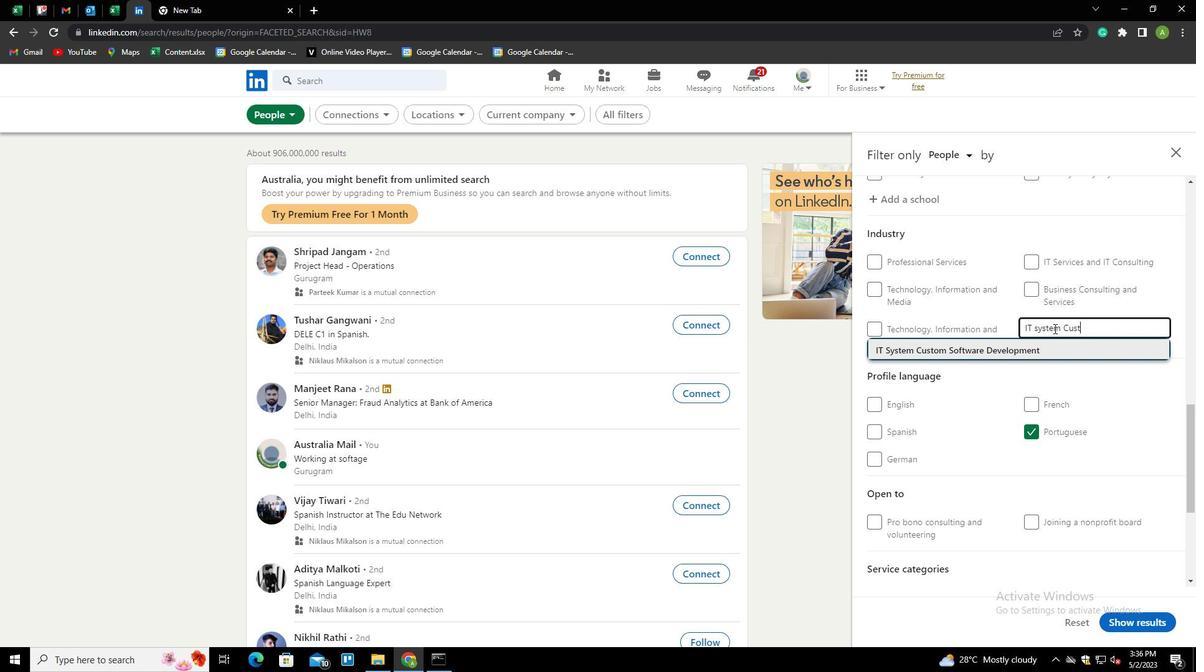 
Action: Mouse scrolled (1054, 328) with delta (0, 0)
Screenshot: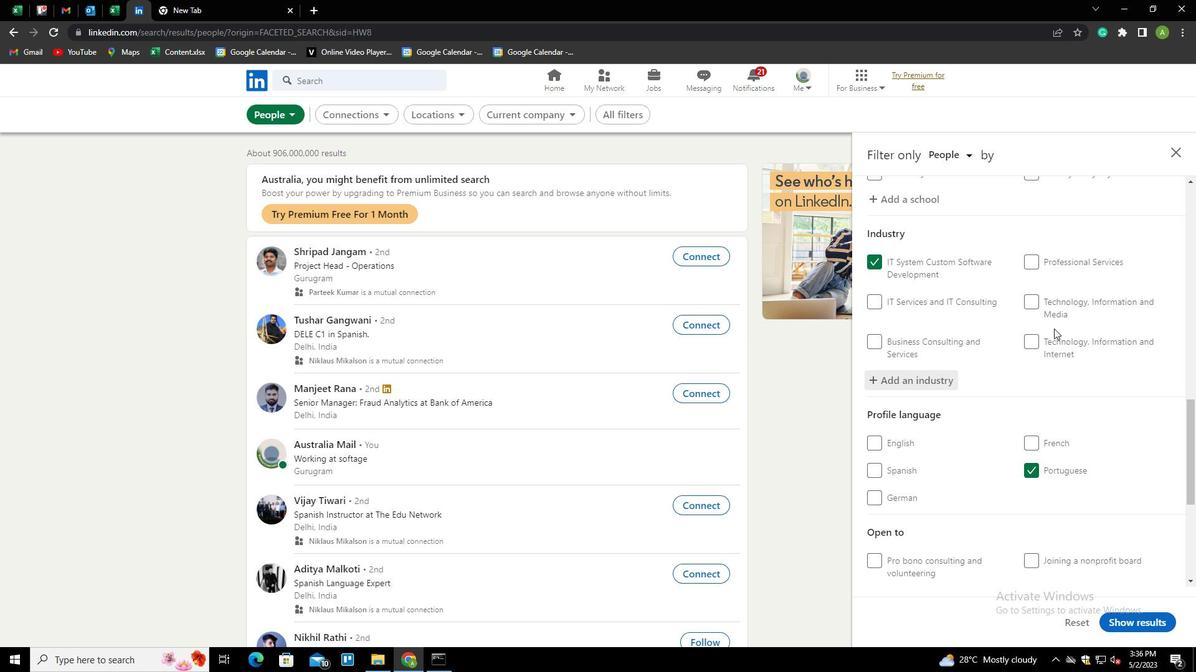 
Action: Mouse moved to (1057, 335)
Screenshot: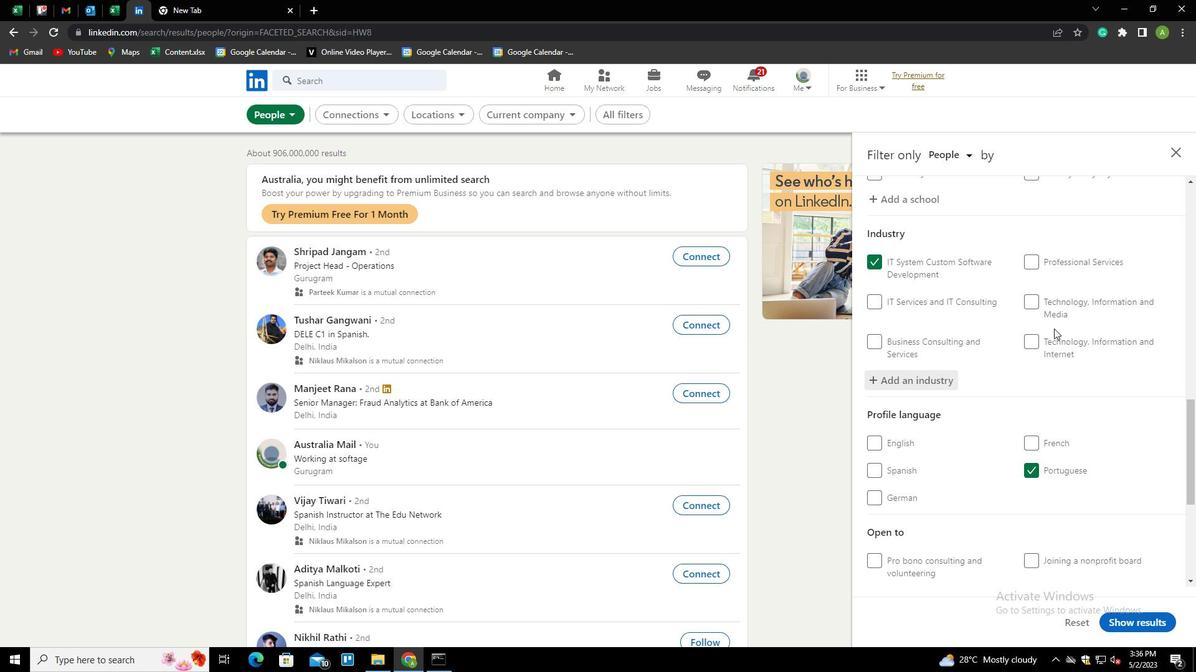 
Action: Mouse scrolled (1057, 335) with delta (0, 0)
Screenshot: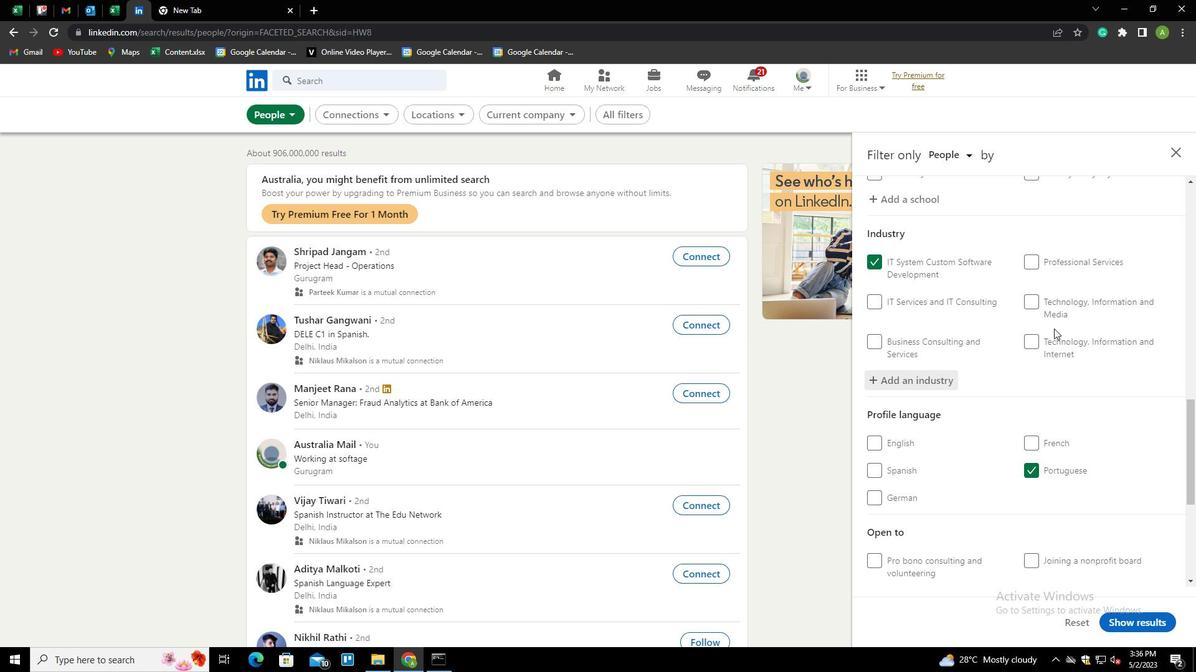 
Action: Mouse moved to (1067, 345)
Screenshot: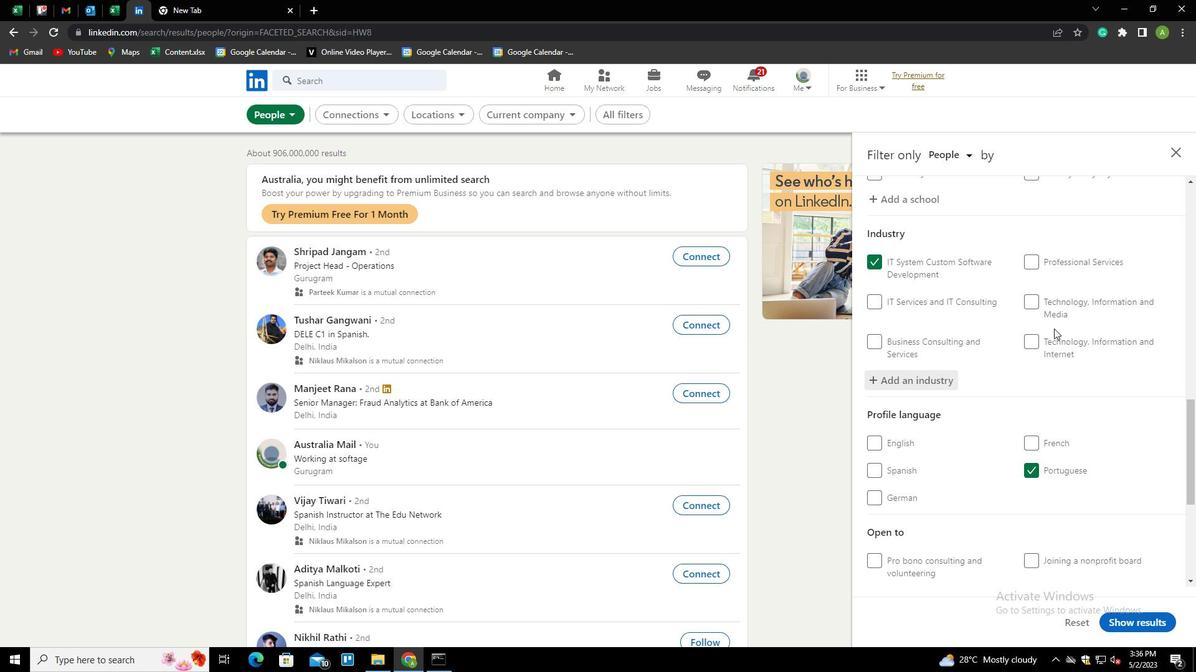 
Action: Mouse scrolled (1067, 344) with delta (0, 0)
Screenshot: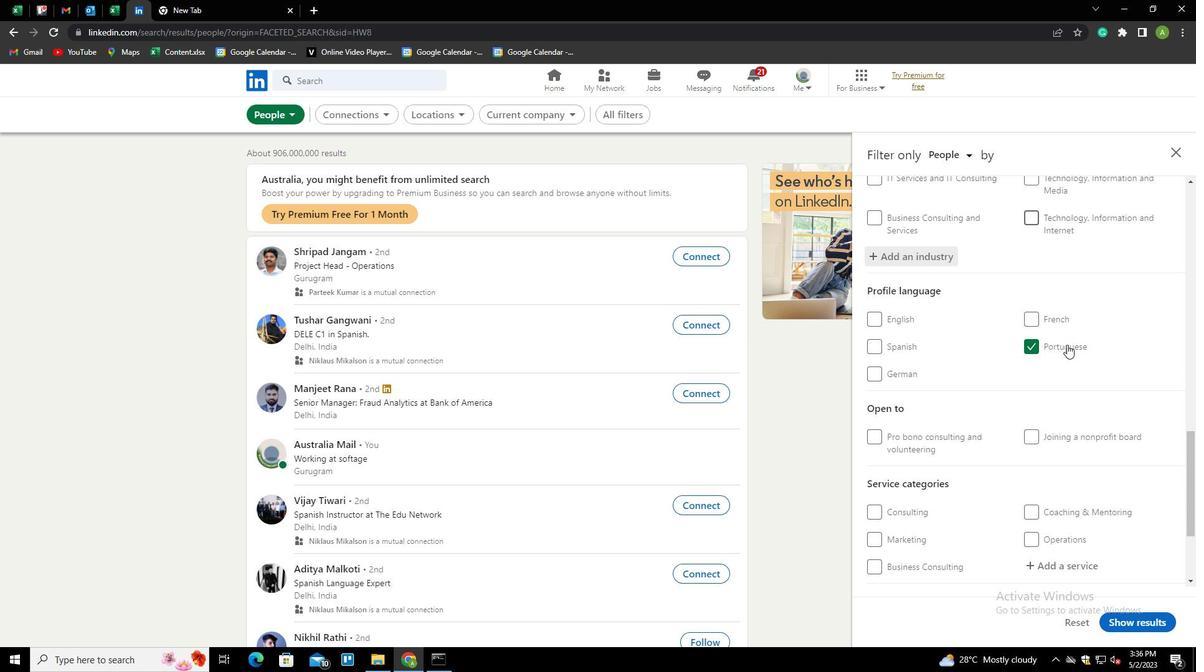 
Action: Mouse scrolled (1067, 344) with delta (0, 0)
Screenshot: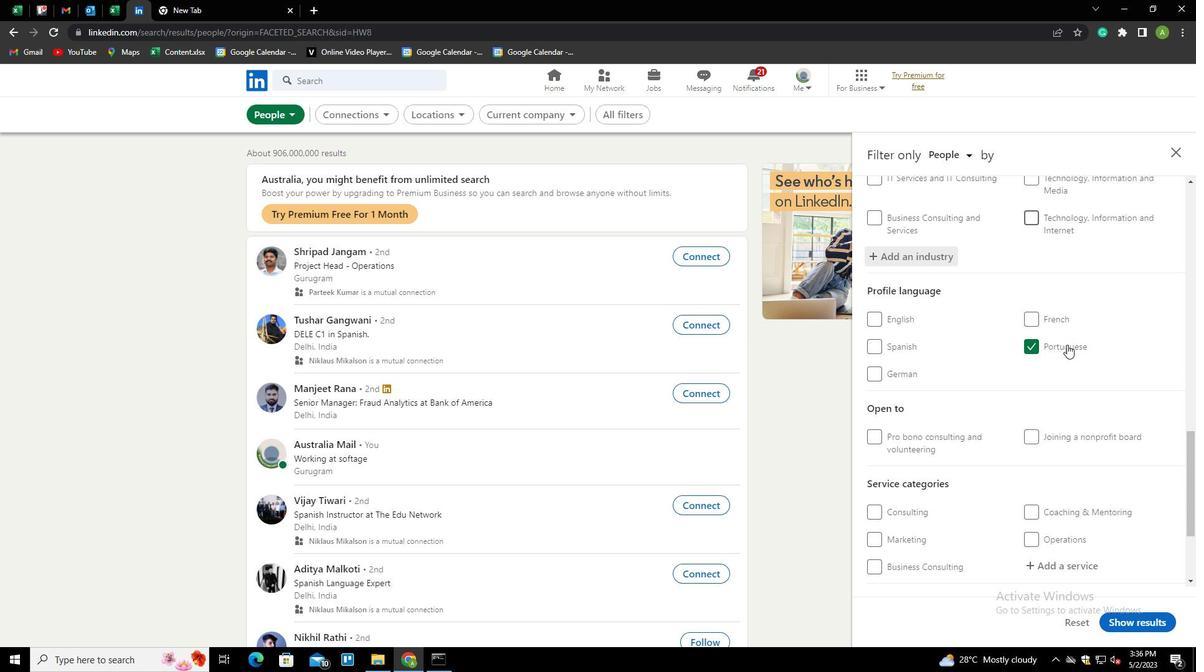 
Action: Mouse scrolled (1067, 344) with delta (0, 0)
Screenshot: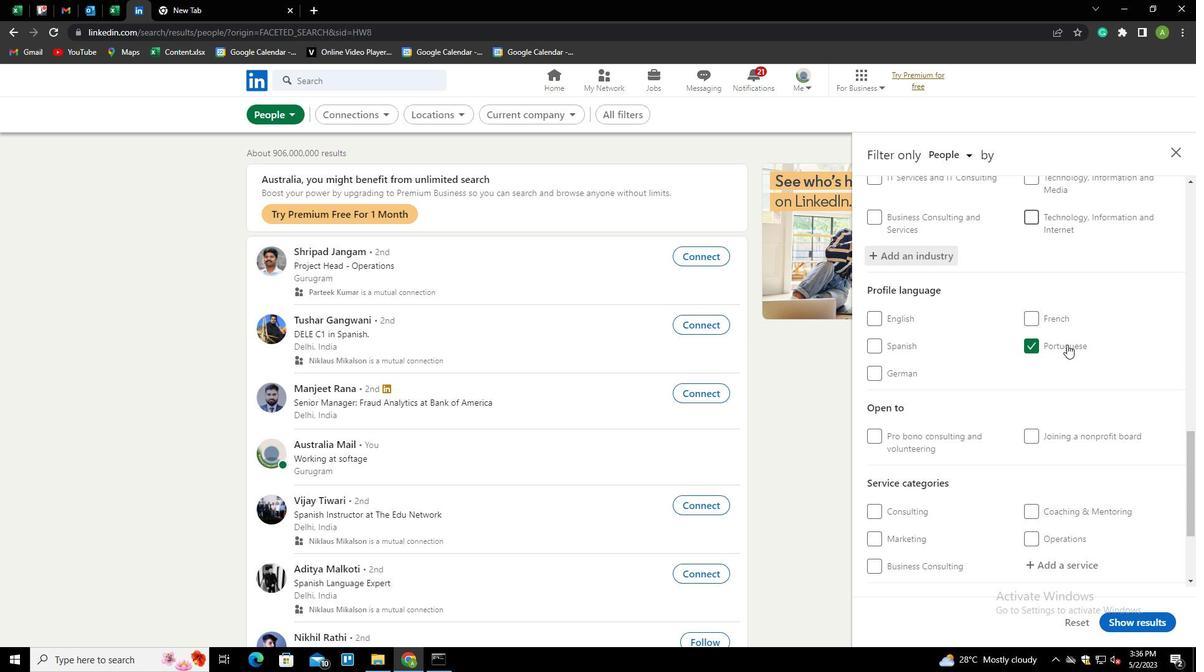 
Action: Mouse moved to (1056, 411)
Screenshot: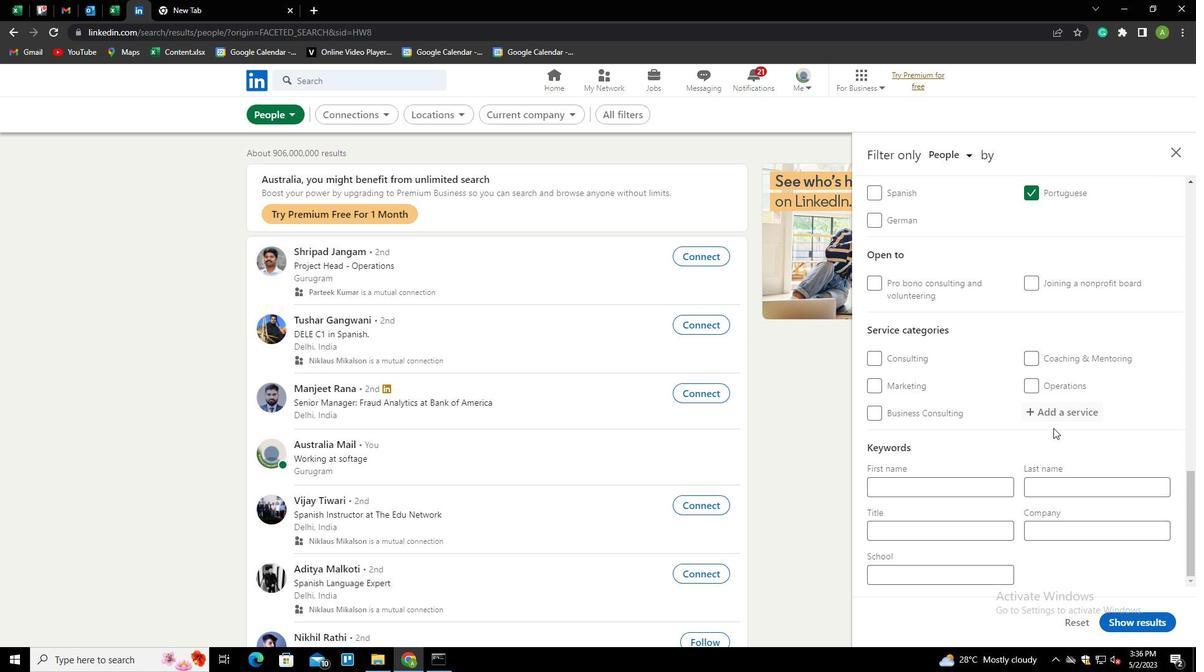 
Action: Mouse pressed left at (1056, 411)
Screenshot: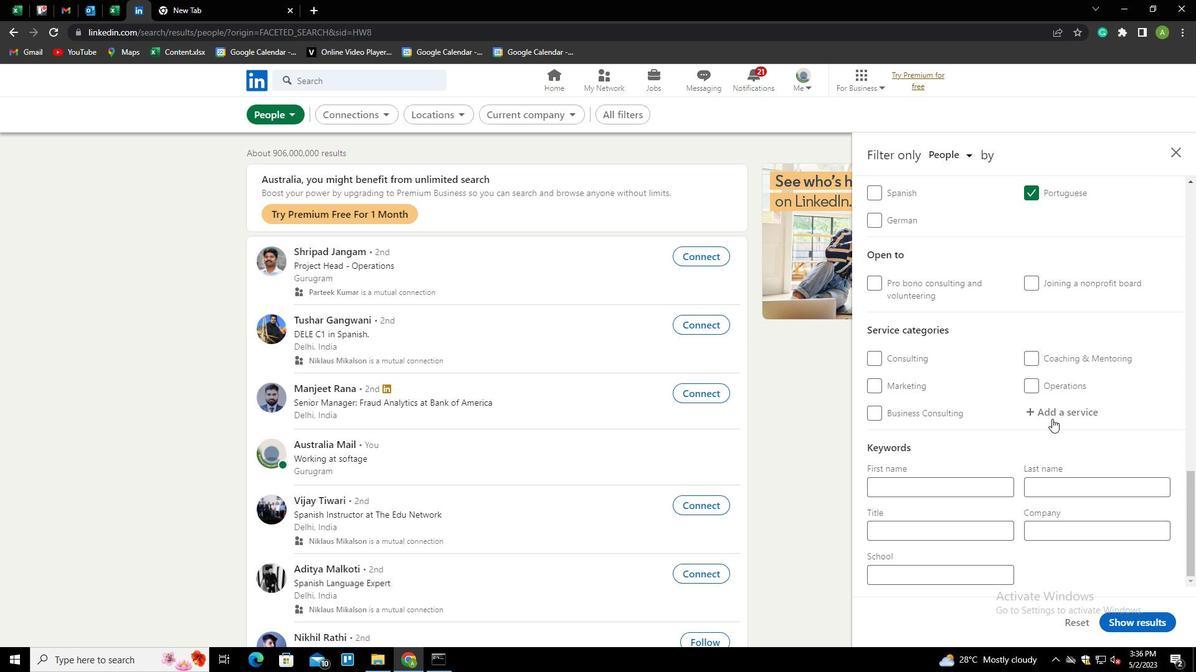 
Action: Mouse moved to (1065, 411)
Screenshot: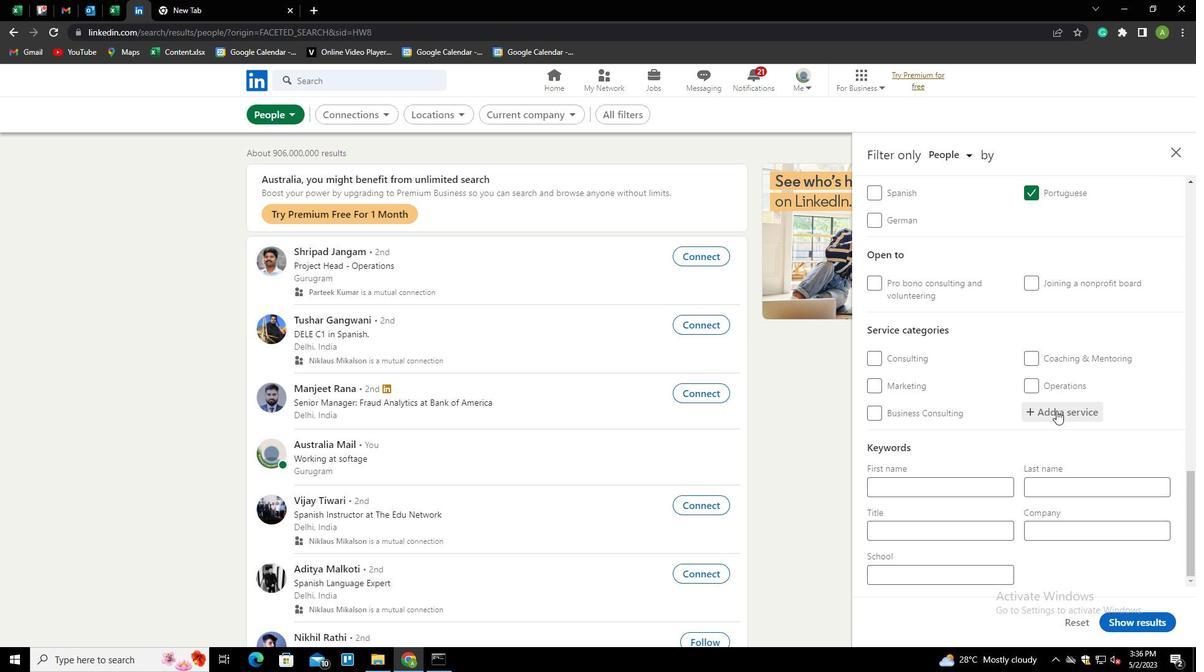 
Action: Mouse pressed left at (1065, 411)
Screenshot: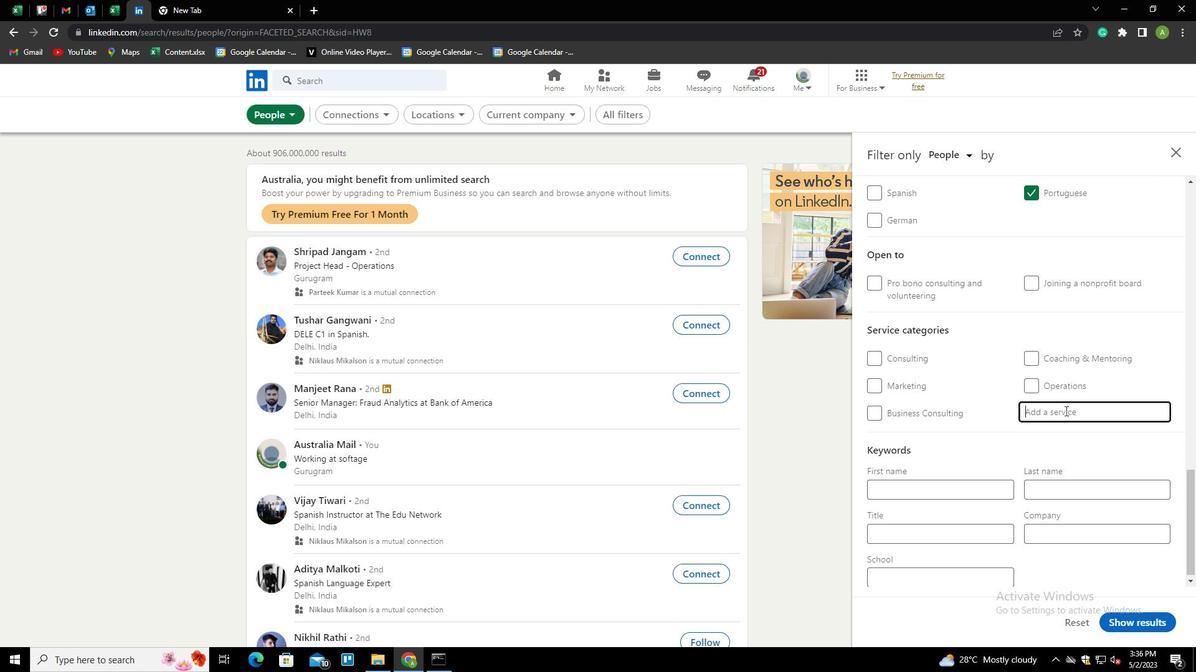 
Action: Key pressed <Key.shift>EMAIL<Key.space><Key.shift>MA<Key.down><Key.down><Key.enter>
Screenshot: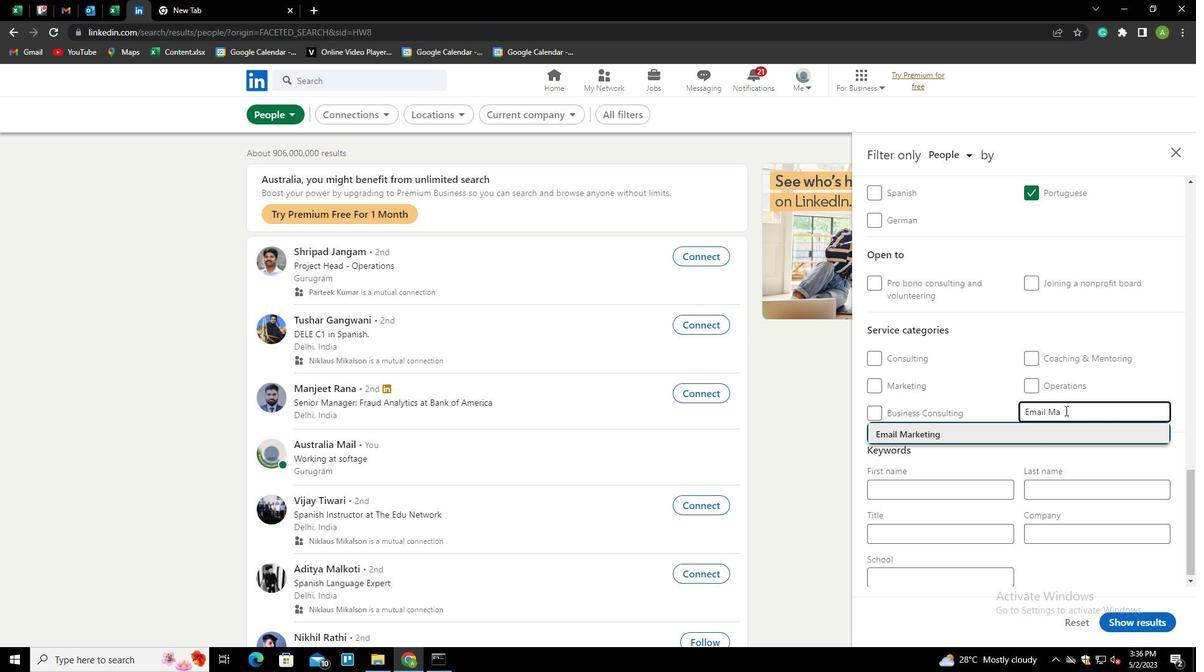 
Action: Mouse scrolled (1065, 410) with delta (0, 0)
Screenshot: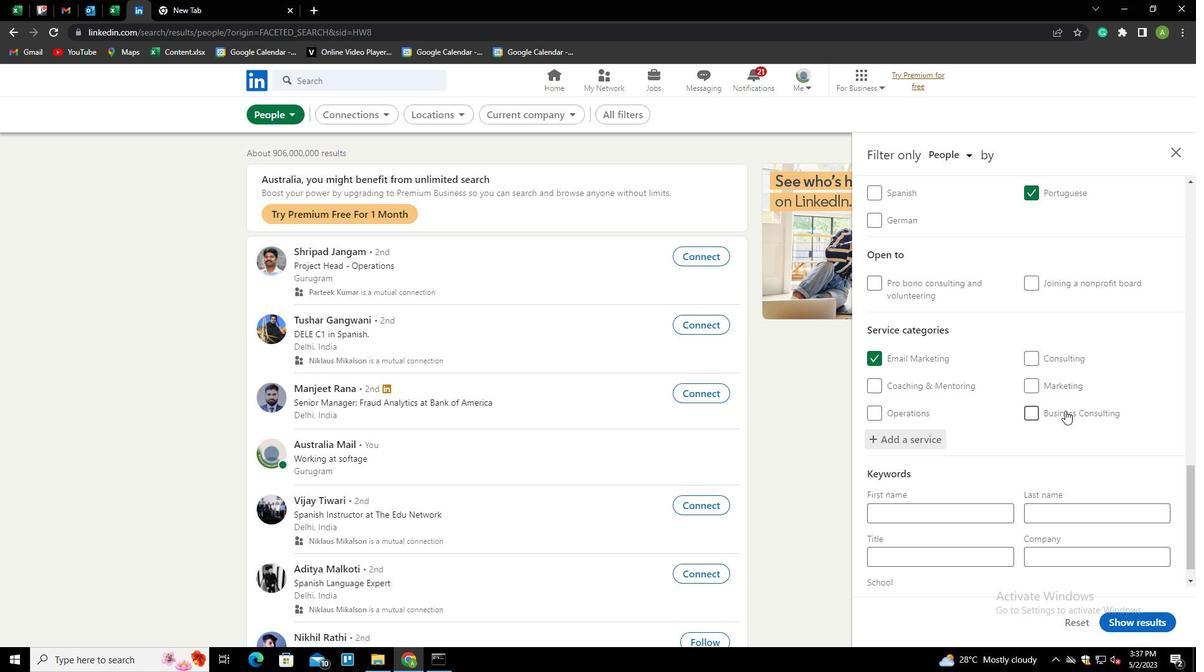 
Action: Mouse scrolled (1065, 410) with delta (0, 0)
Screenshot: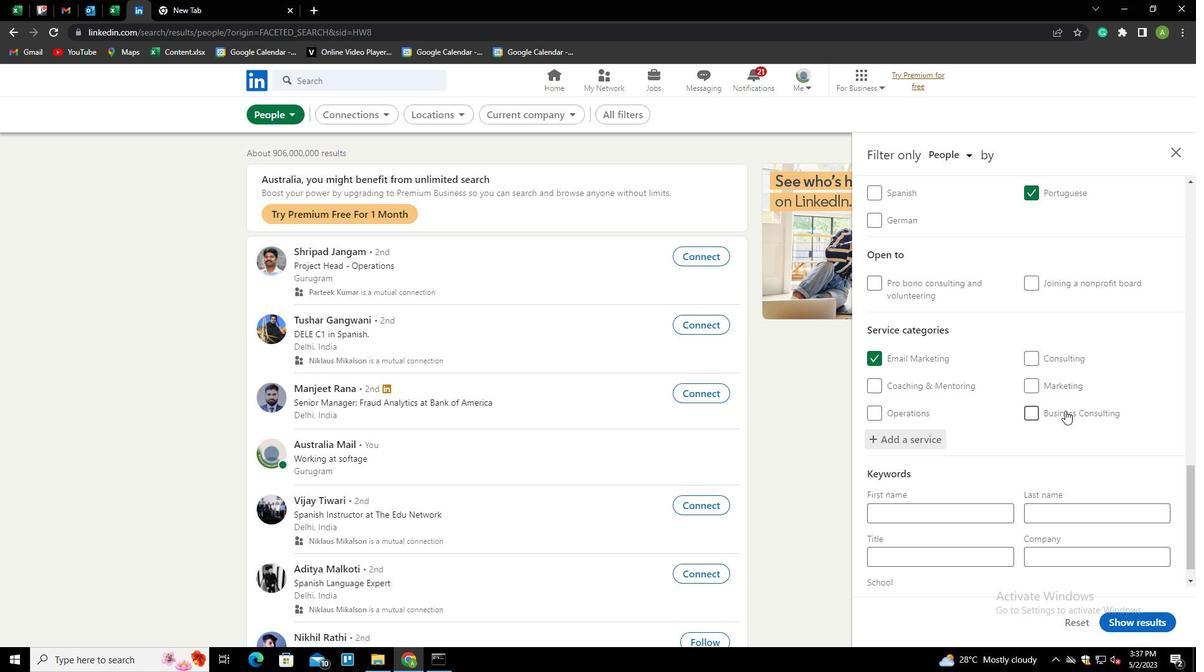 
Action: Mouse scrolled (1065, 410) with delta (0, 0)
Screenshot: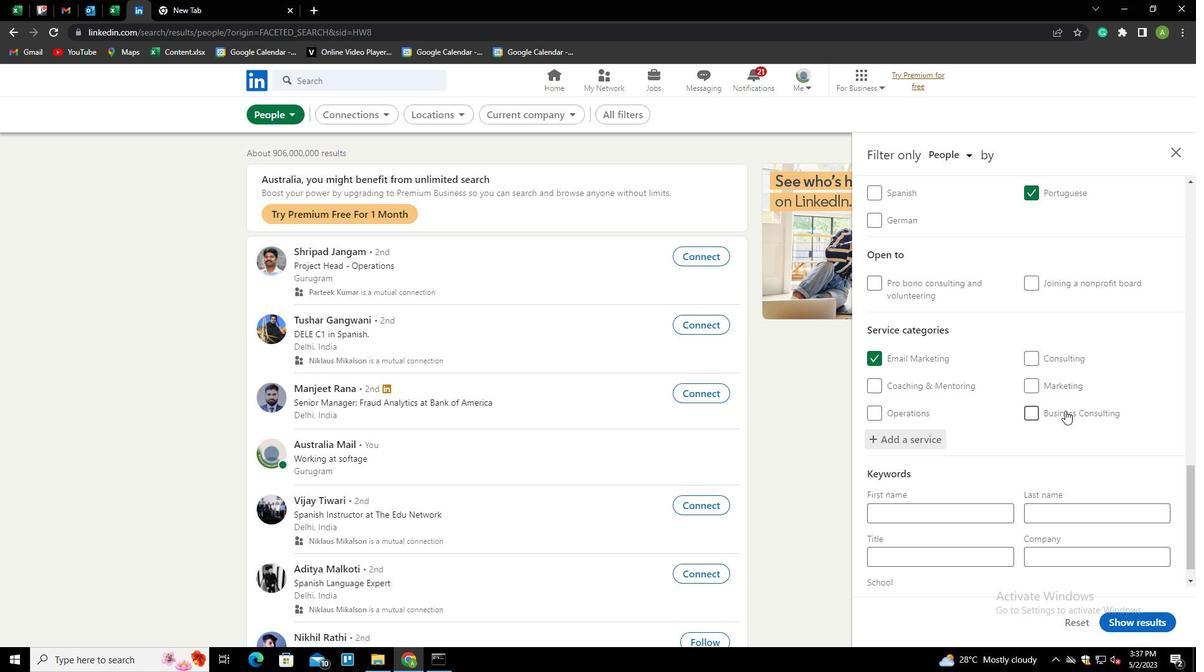 
Action: Mouse scrolled (1065, 410) with delta (0, 0)
Screenshot: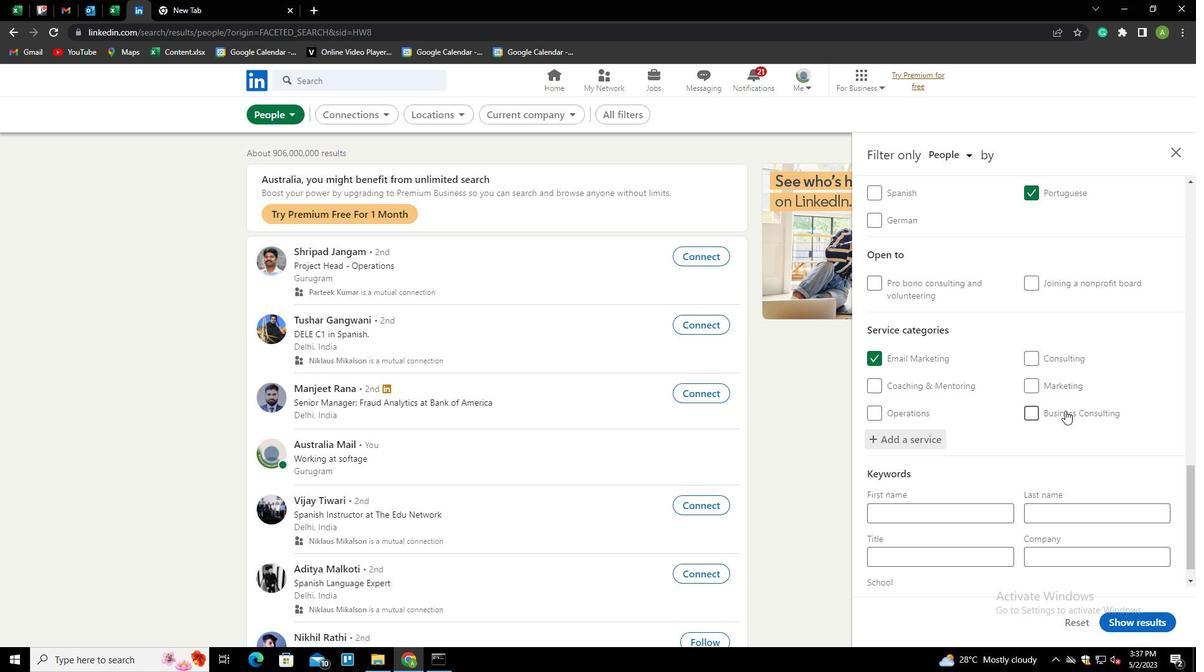 
Action: Mouse scrolled (1065, 410) with delta (0, 0)
Screenshot: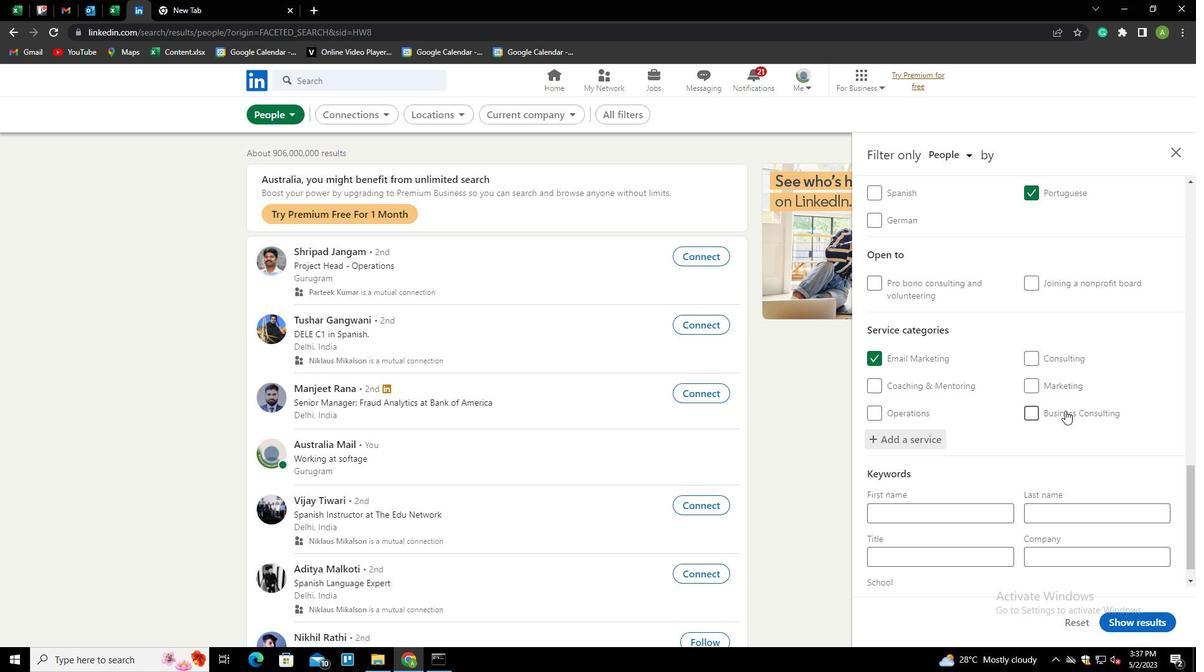 
Action: Mouse scrolled (1065, 410) with delta (0, 0)
Screenshot: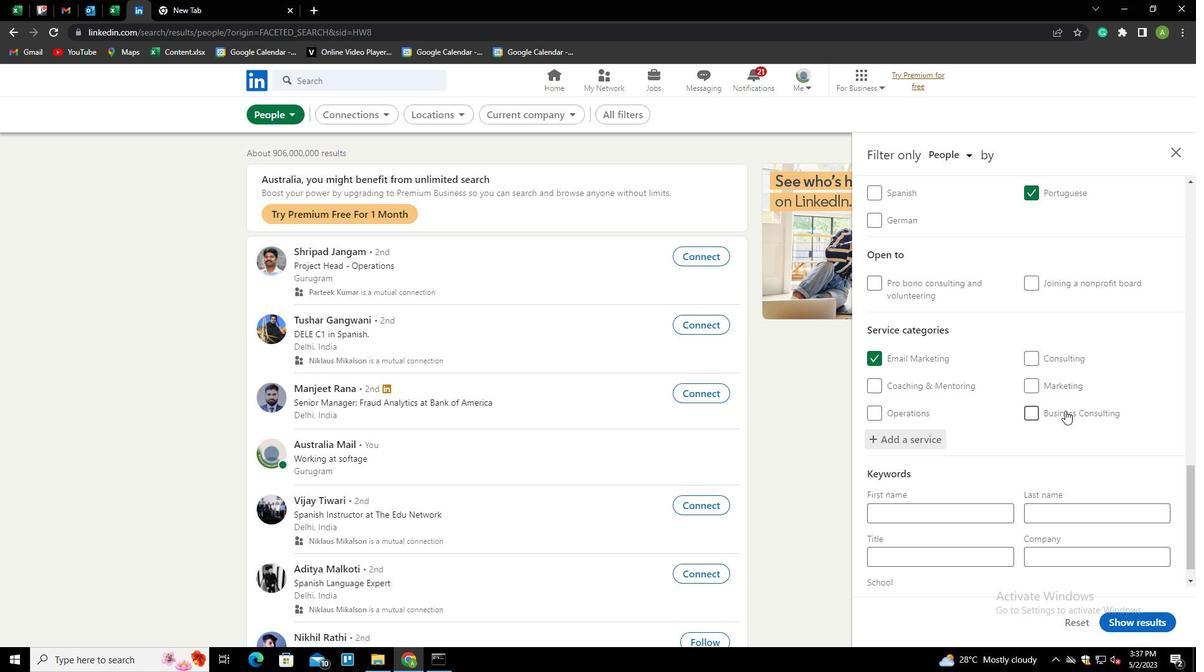 
Action: Mouse moved to (907, 532)
Screenshot: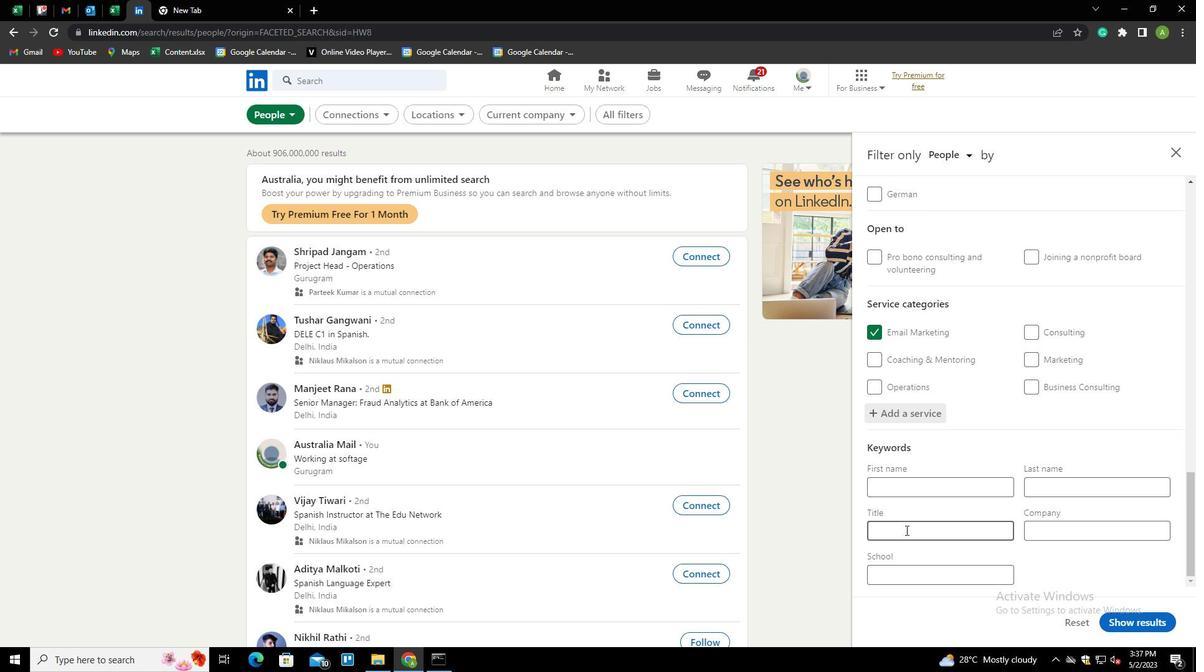 
Action: Mouse pressed left at (907, 532)
Screenshot: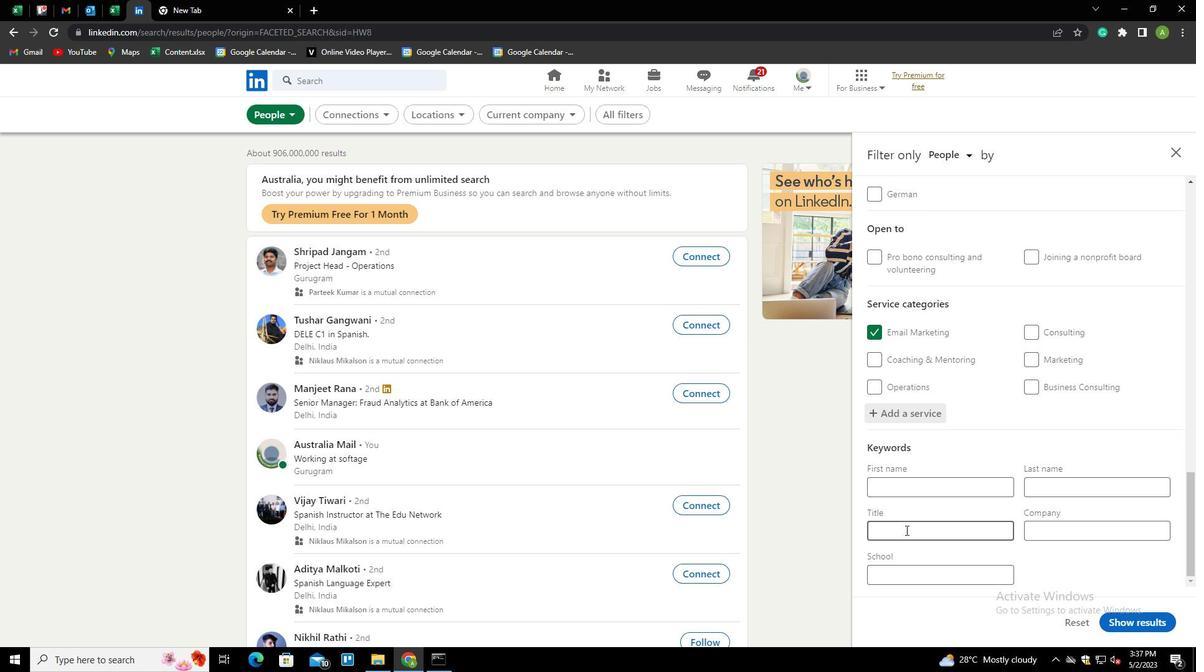 
Action: Key pressed <Key.shift>DIRES<Key.backspace>CT<Key.space><Key.shift><Key.shift><Key.shift><Key.shift><Key.shift>SALES<Key.space><Key.backspace>PERSON
Screenshot: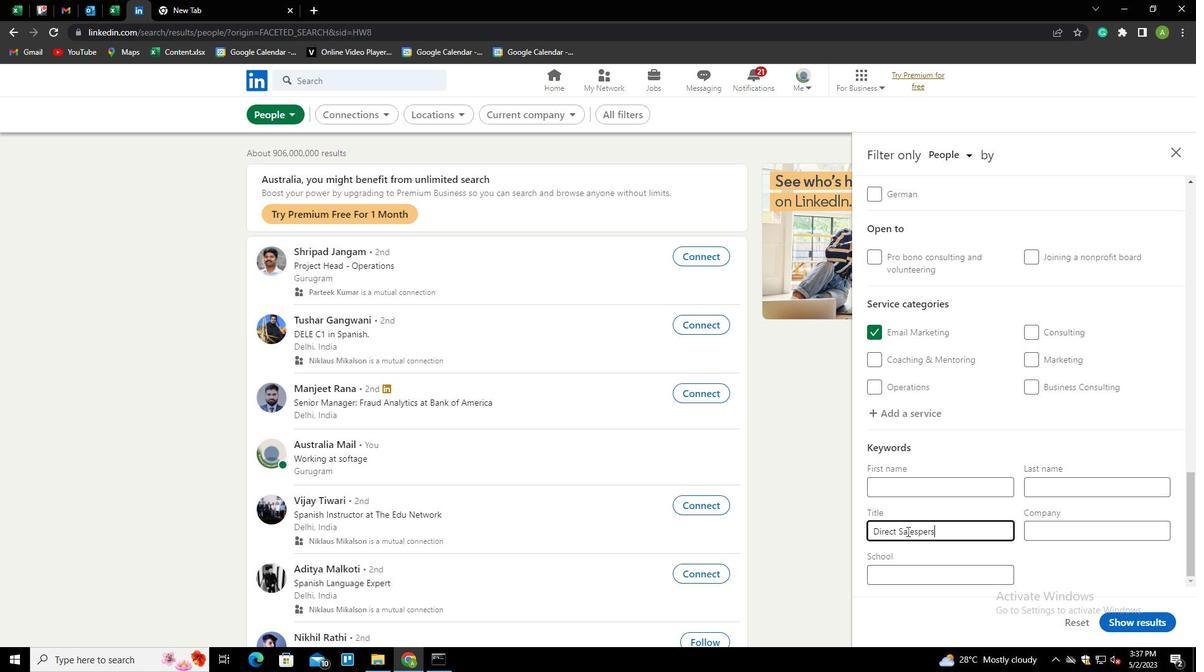 
Action: Mouse moved to (1139, 580)
Screenshot: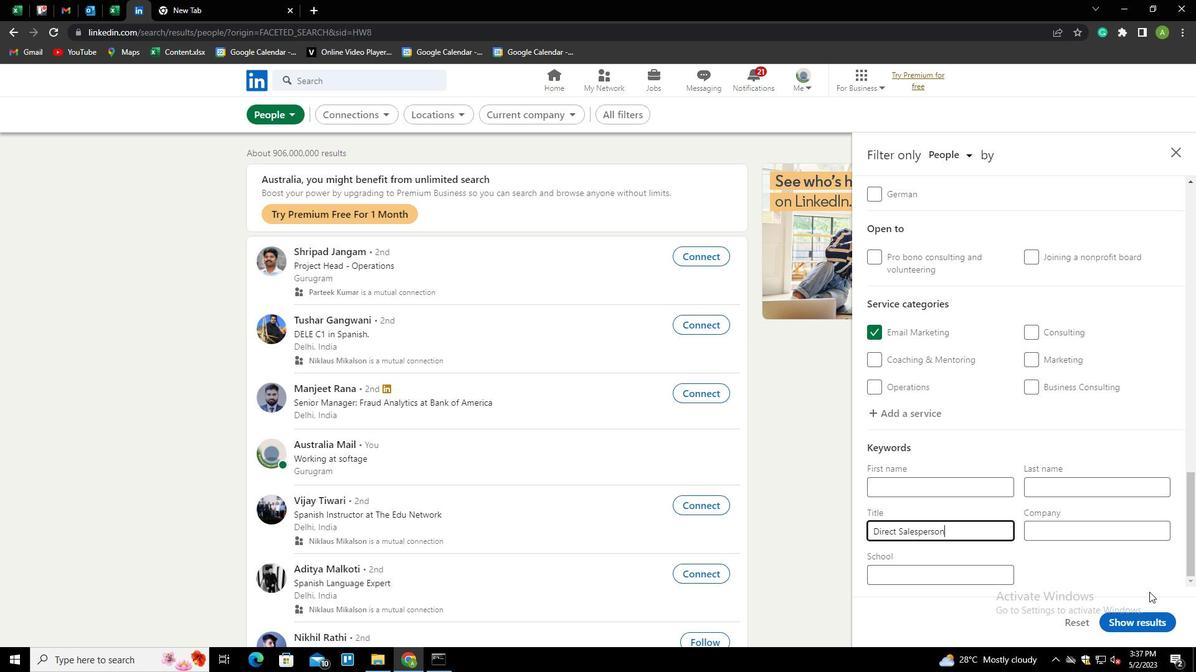 
Action: Mouse pressed left at (1139, 580)
Screenshot: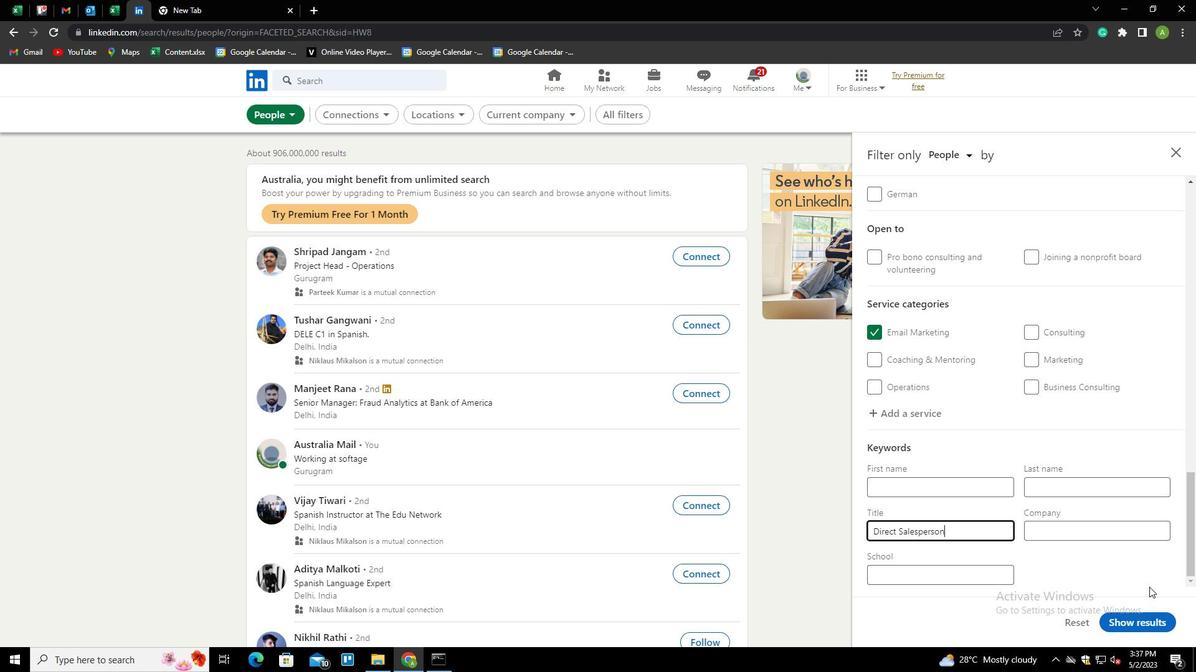 
Action: Mouse moved to (1146, 616)
Screenshot: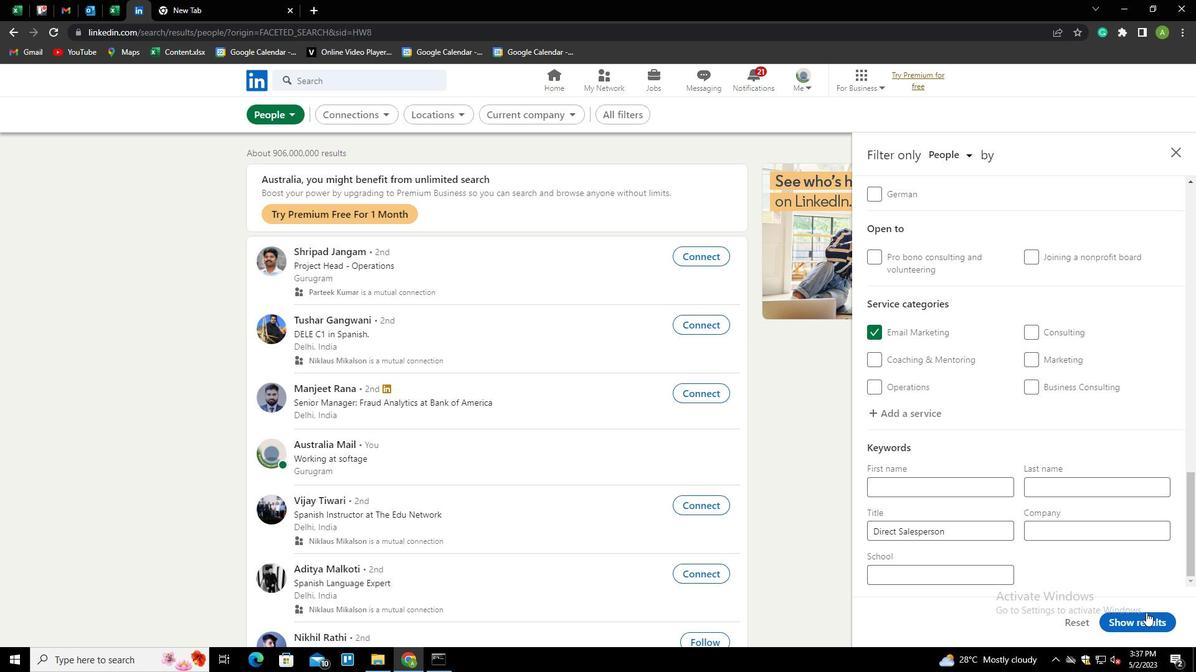
Action: Mouse pressed left at (1146, 616)
Screenshot: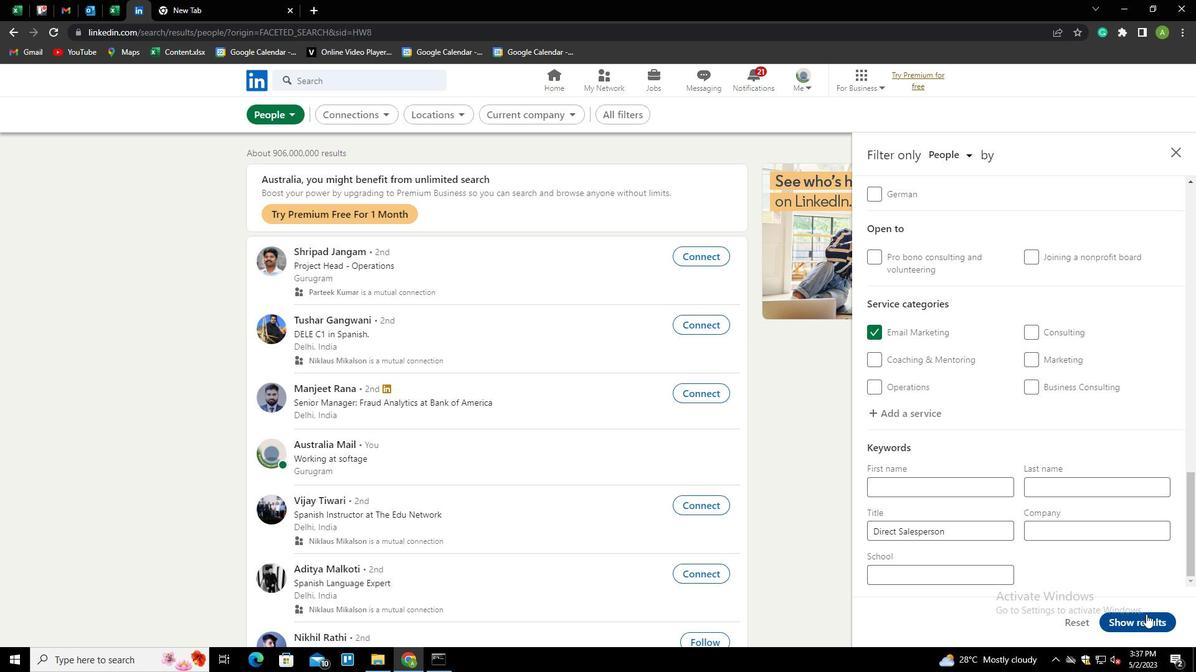 
